 Task: Create a due date automation trigger when advanced on, on the tuesday after a card is due add fields without custom field "Resume" set to a date more than 1 working days ago at 11:00 AM.
Action: Mouse moved to (1179, 373)
Screenshot: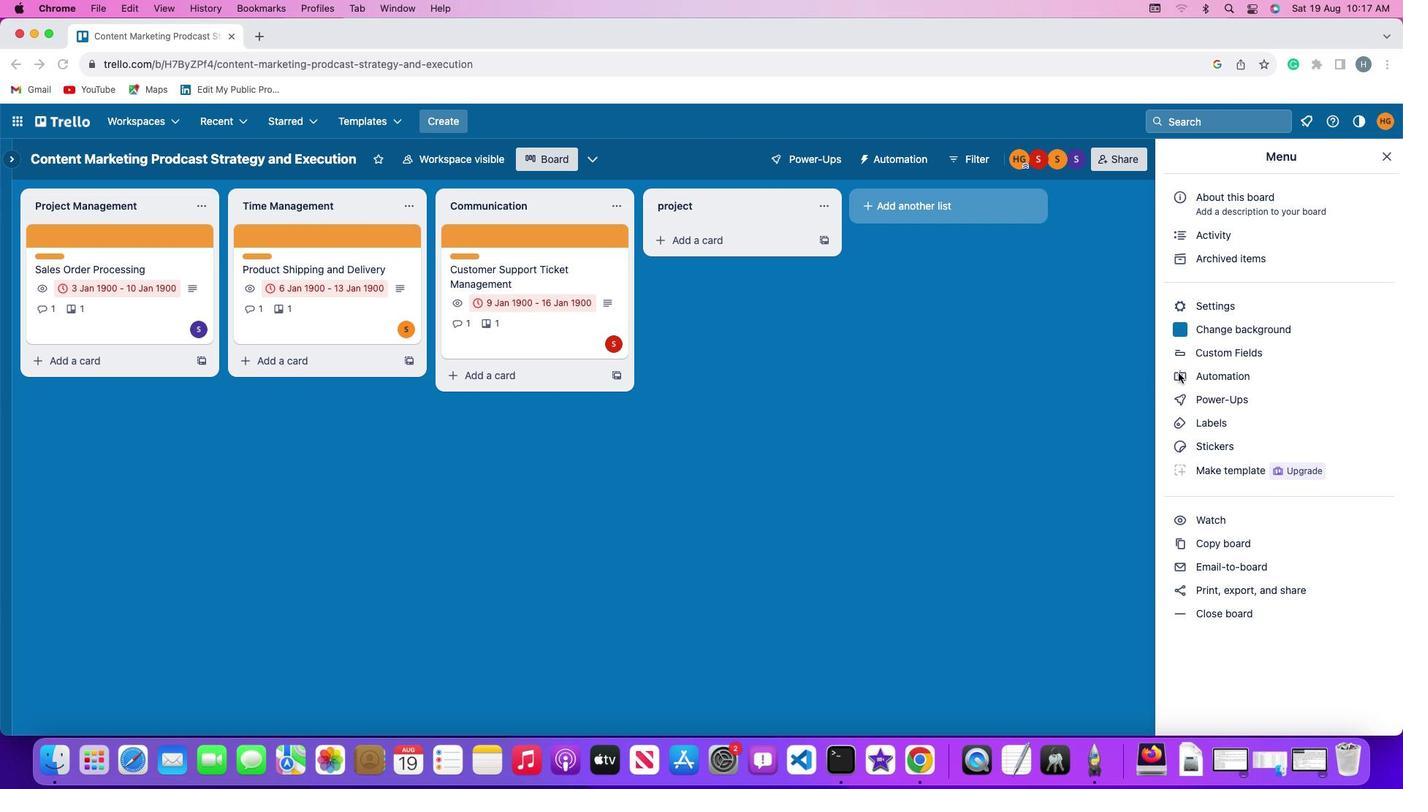 
Action: Mouse pressed left at (1179, 373)
Screenshot: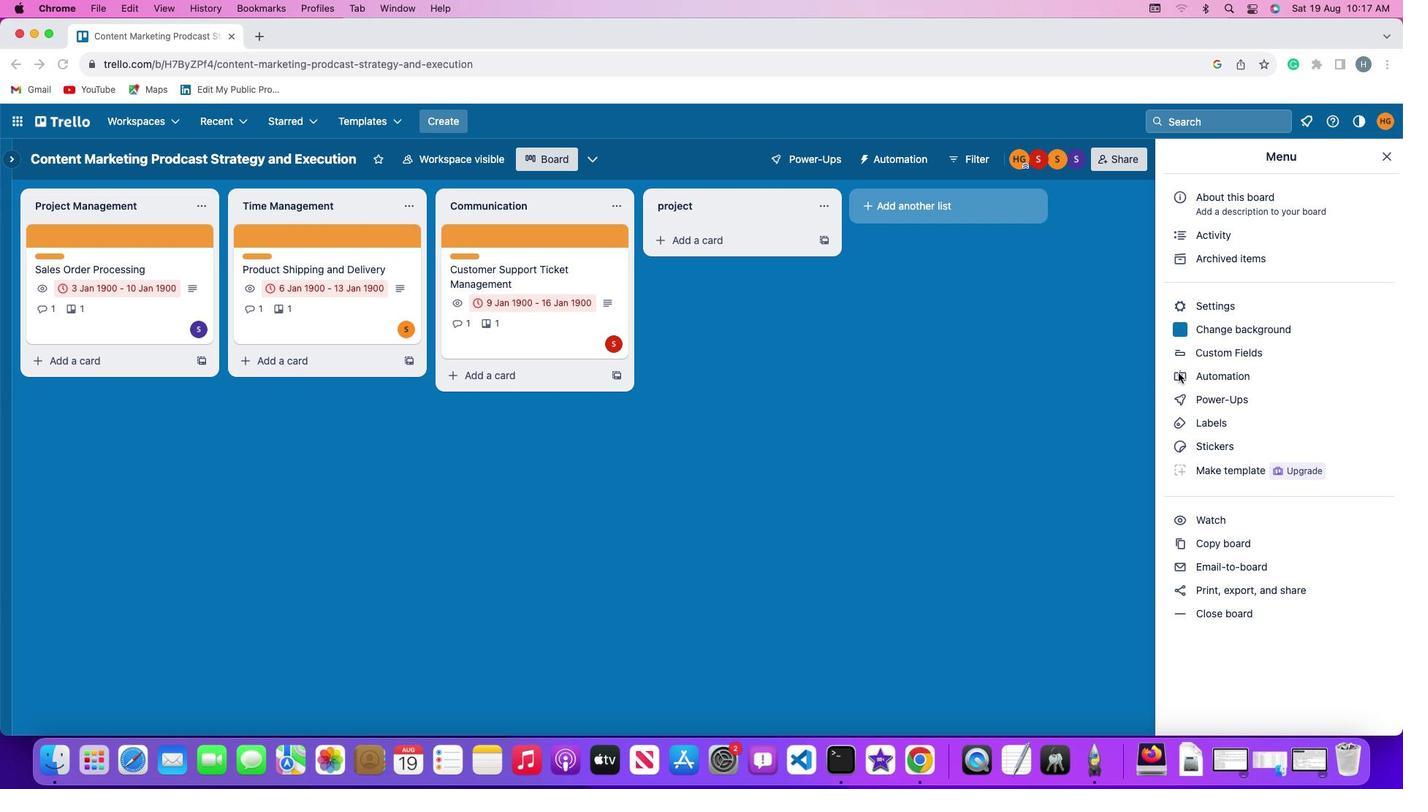 
Action: Mouse pressed left at (1179, 373)
Screenshot: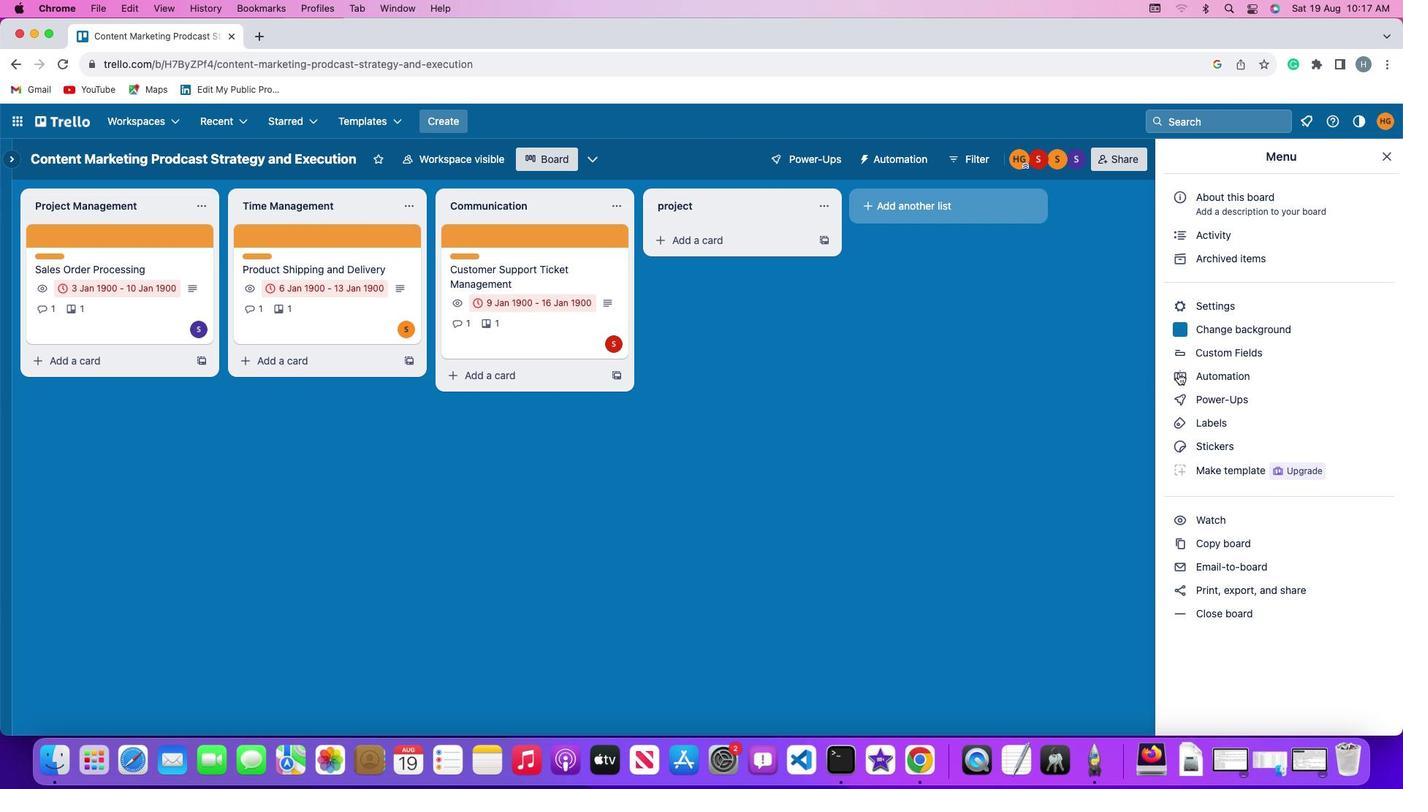 
Action: Mouse moved to (92, 342)
Screenshot: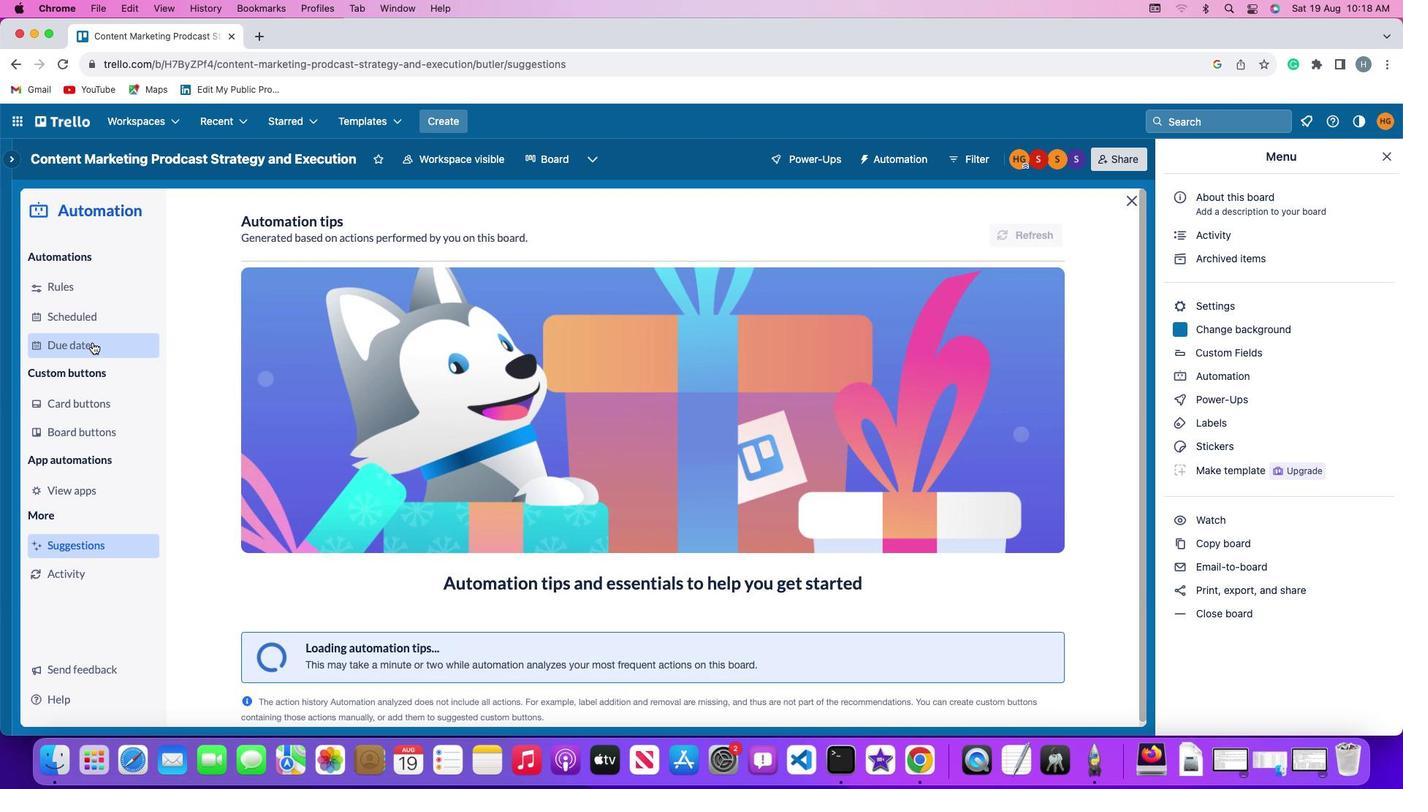 
Action: Mouse pressed left at (92, 342)
Screenshot: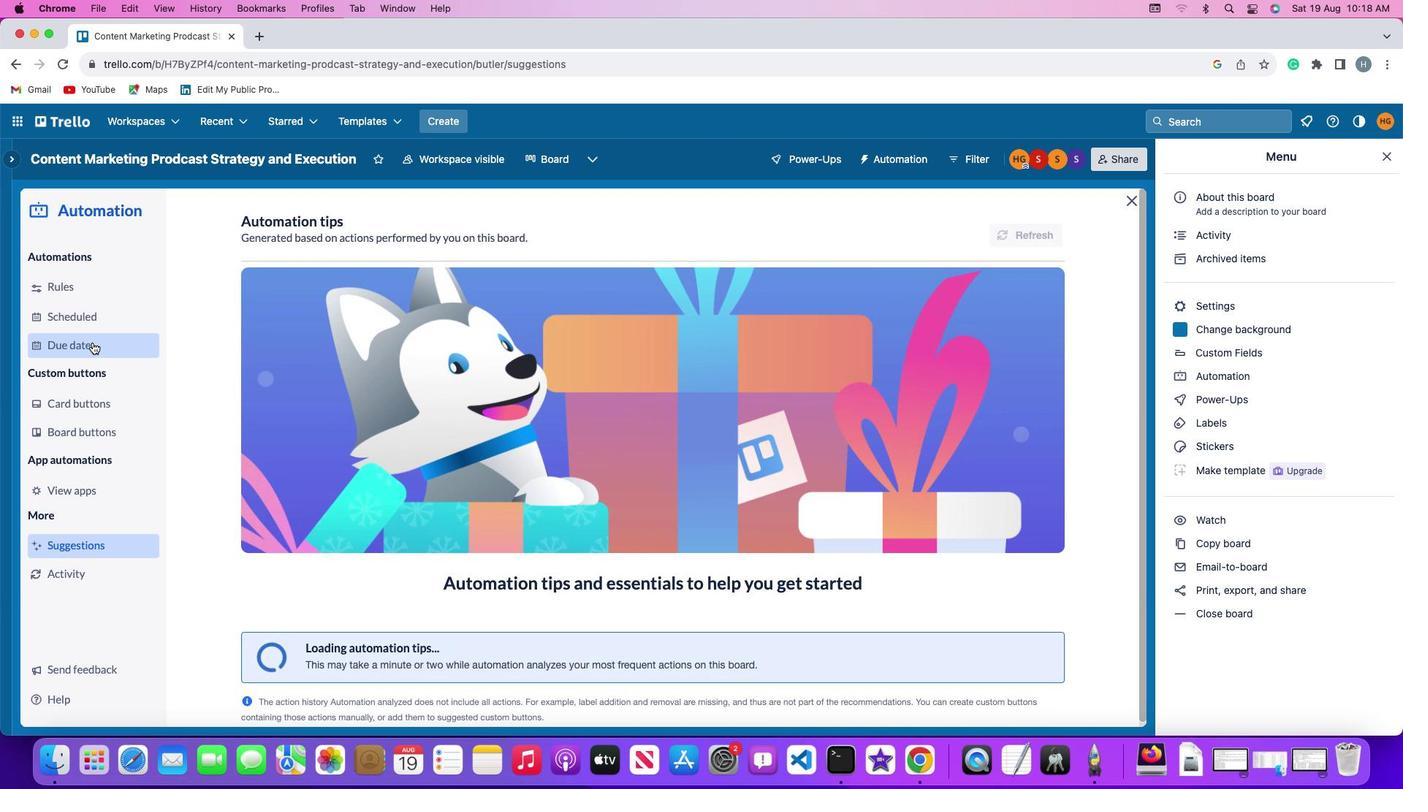 
Action: Mouse moved to (986, 222)
Screenshot: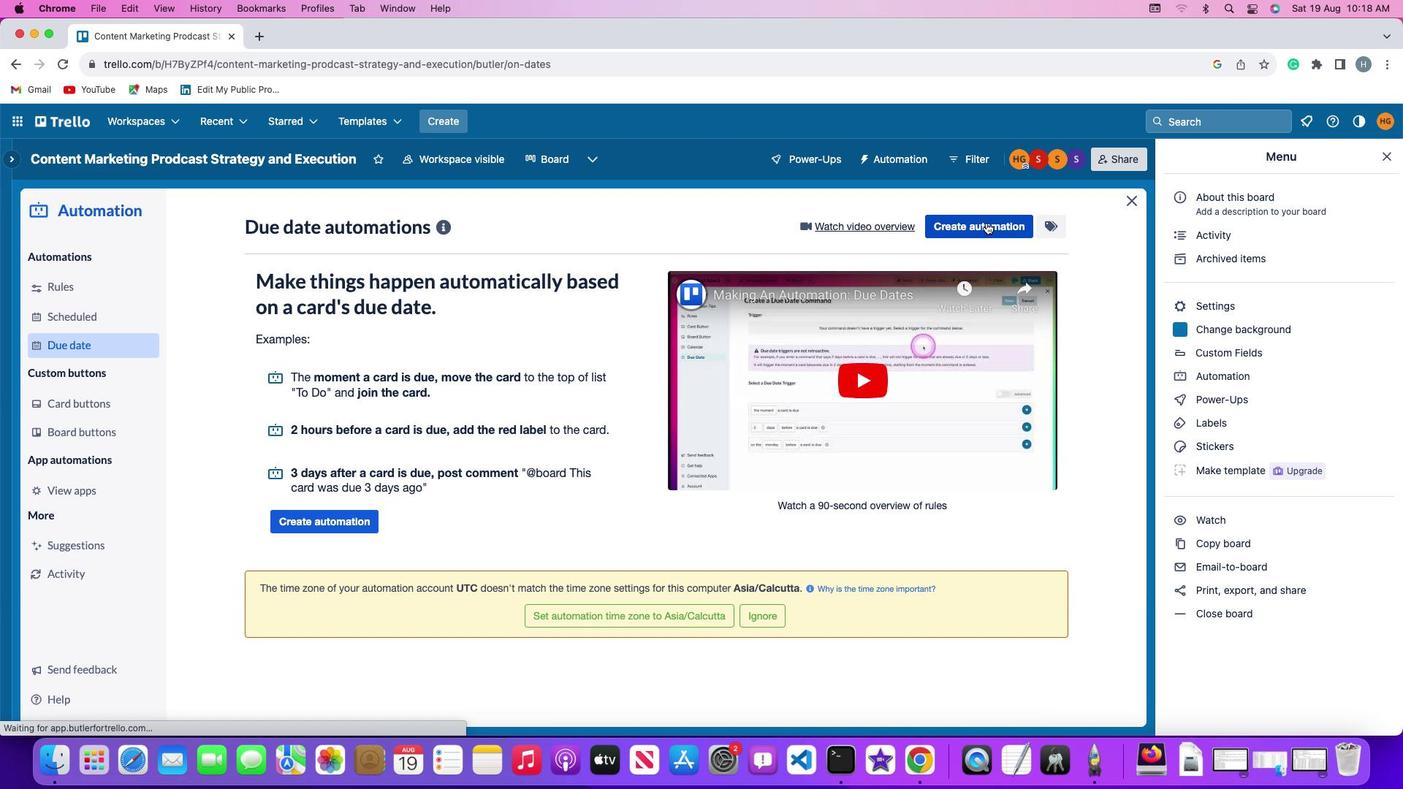 
Action: Mouse pressed left at (986, 222)
Screenshot: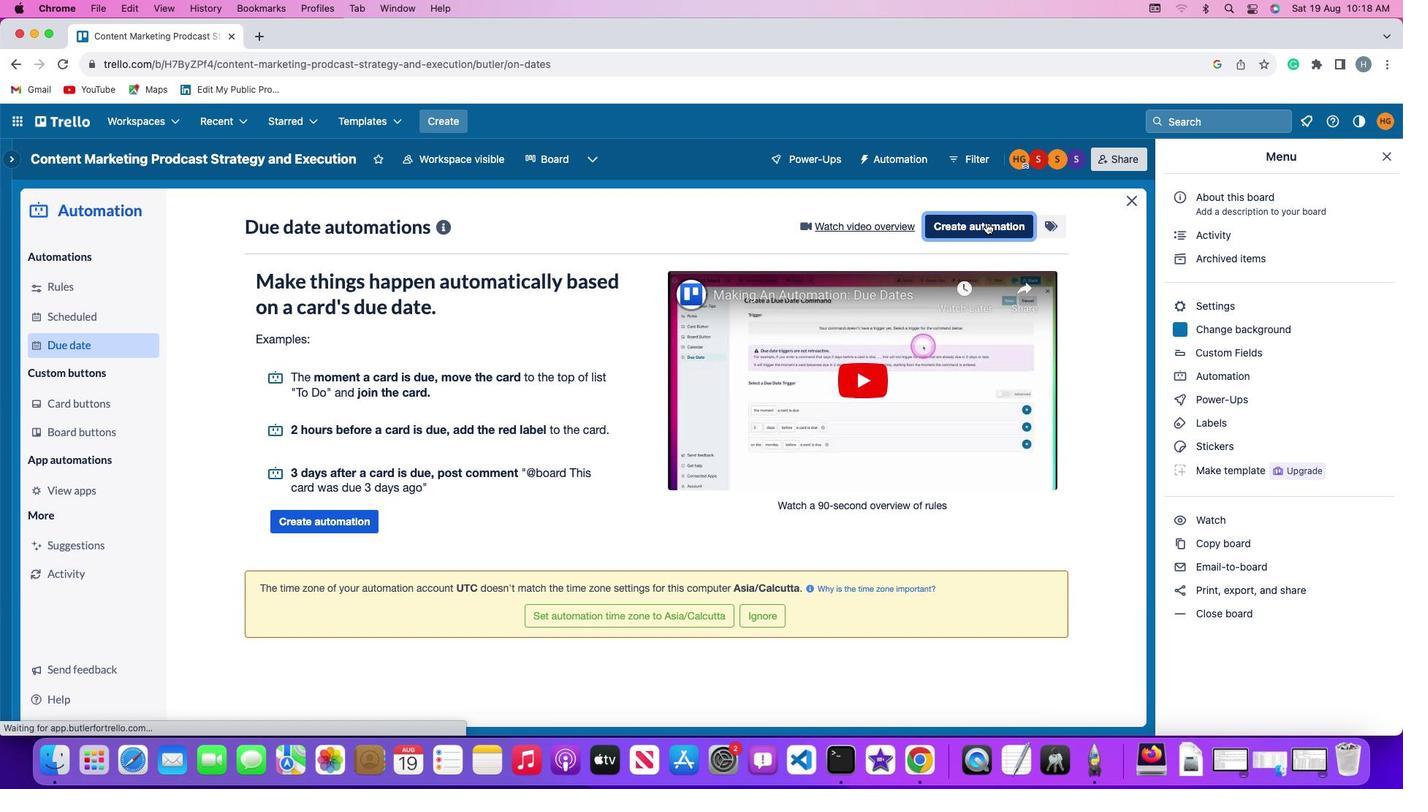 
Action: Mouse moved to (298, 362)
Screenshot: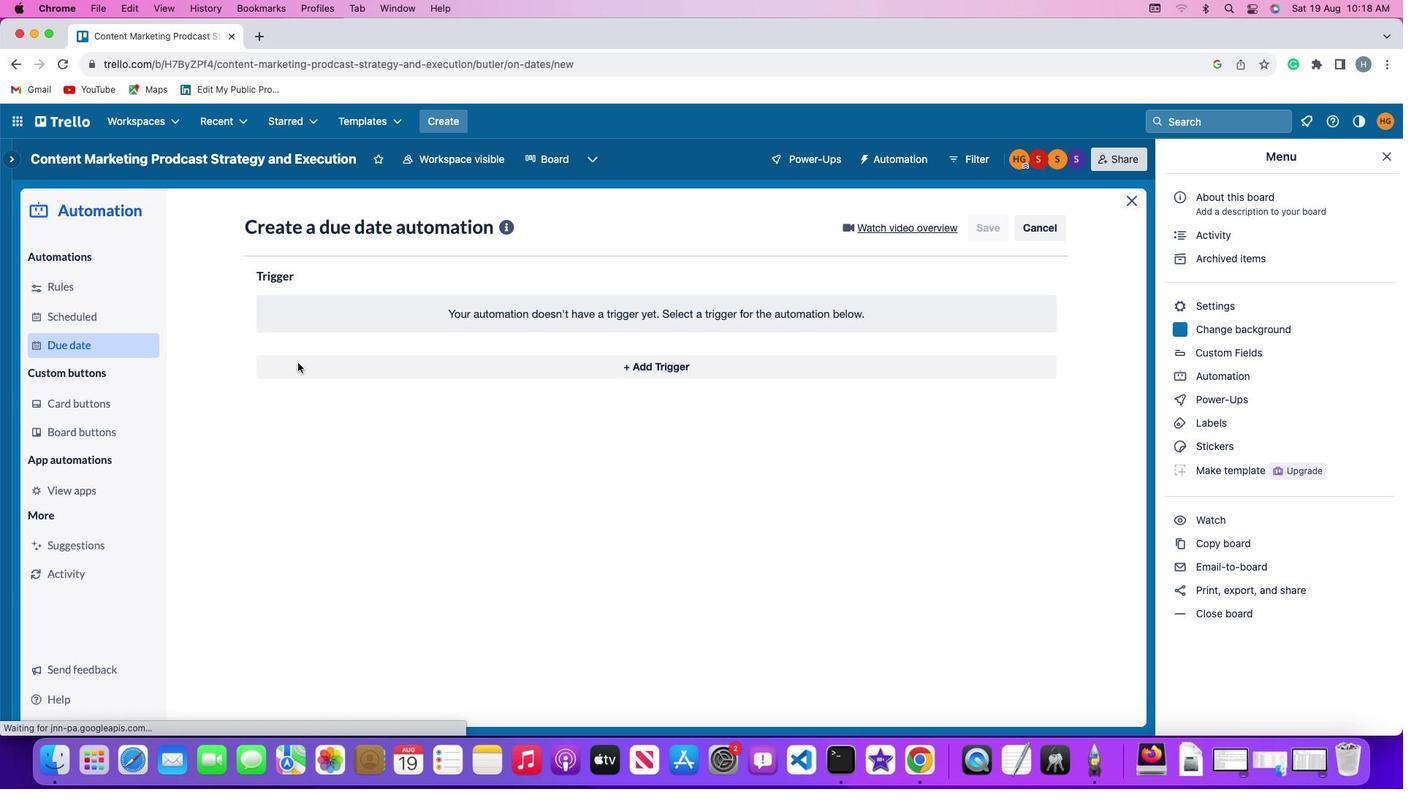 
Action: Mouse pressed left at (298, 362)
Screenshot: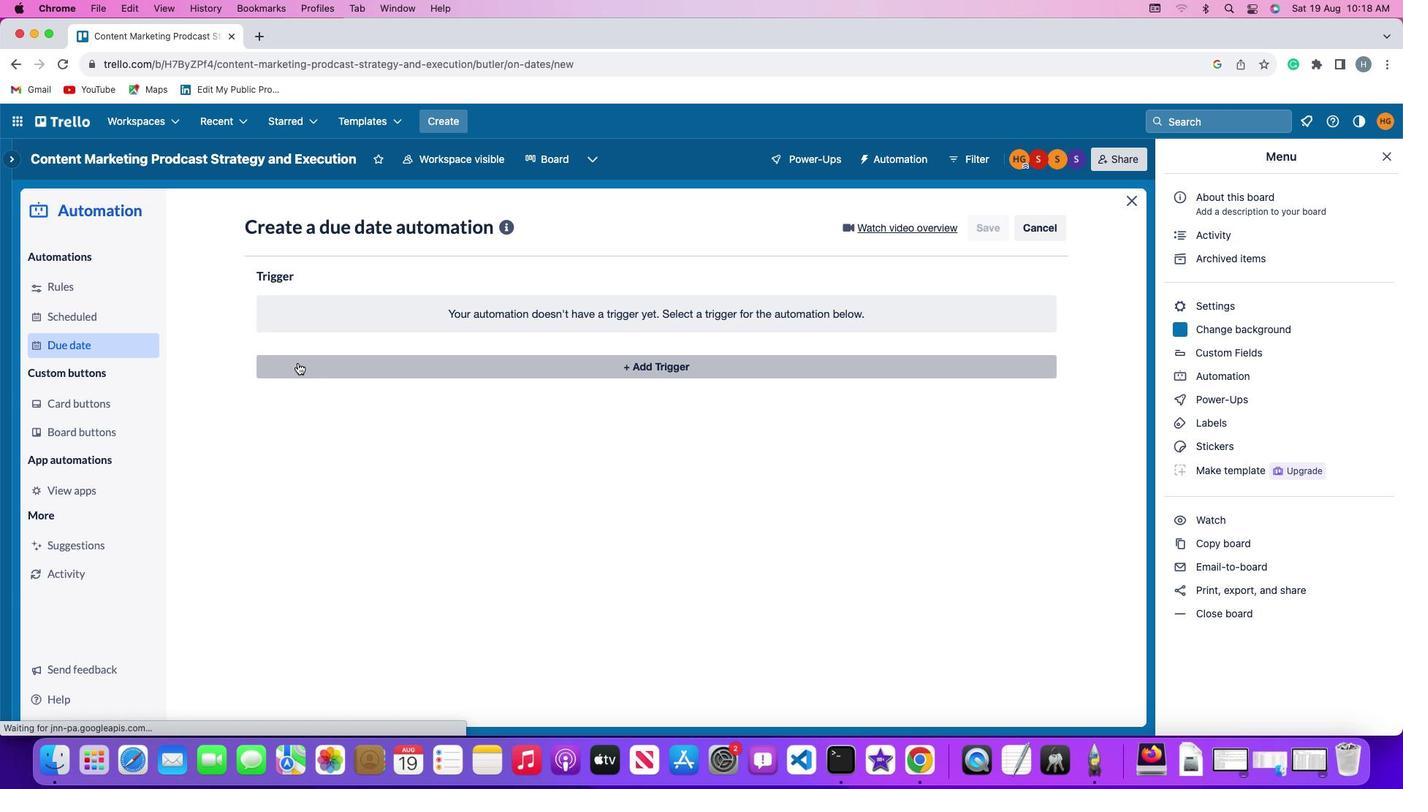 
Action: Mouse moved to (315, 632)
Screenshot: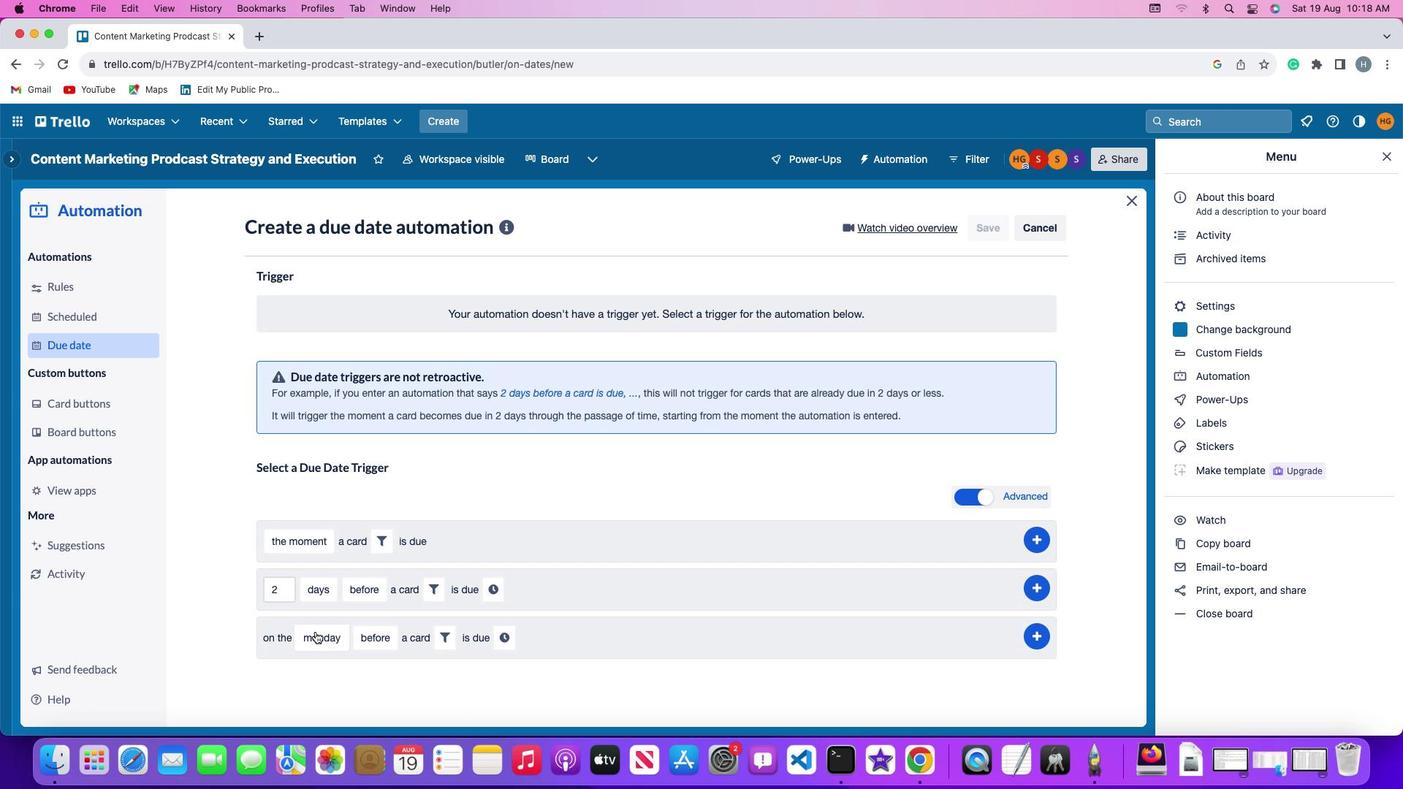 
Action: Mouse pressed left at (315, 632)
Screenshot: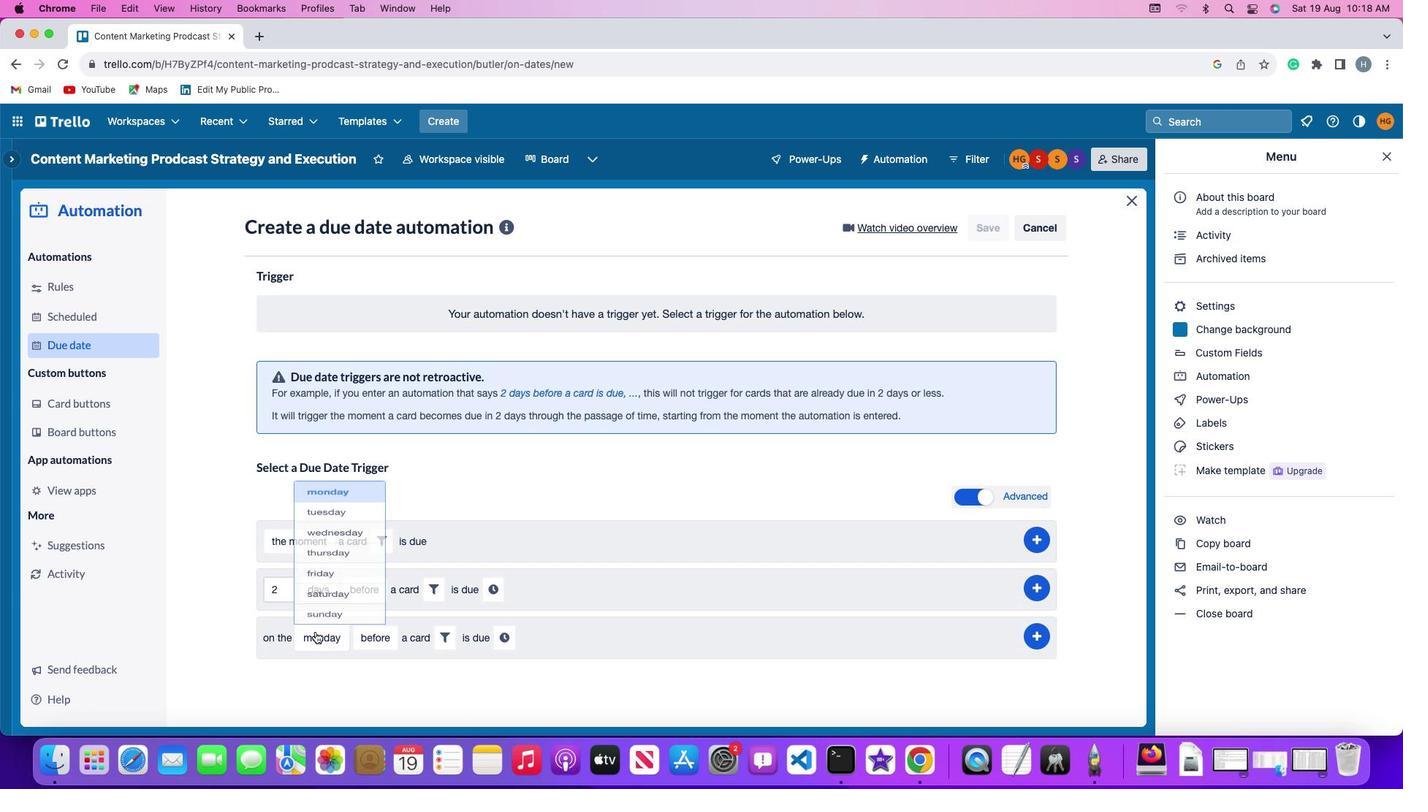 
Action: Mouse moved to (337, 471)
Screenshot: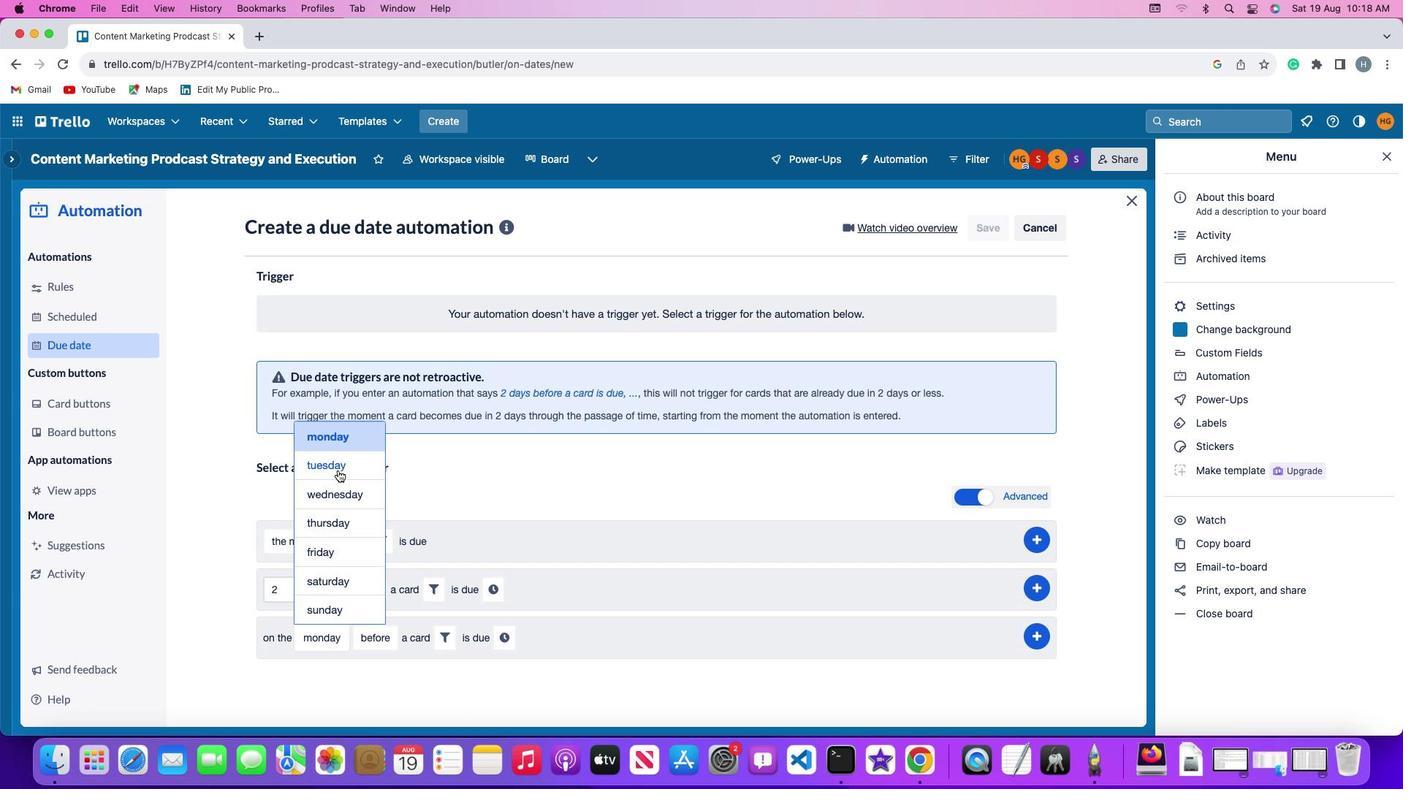 
Action: Mouse pressed left at (337, 471)
Screenshot: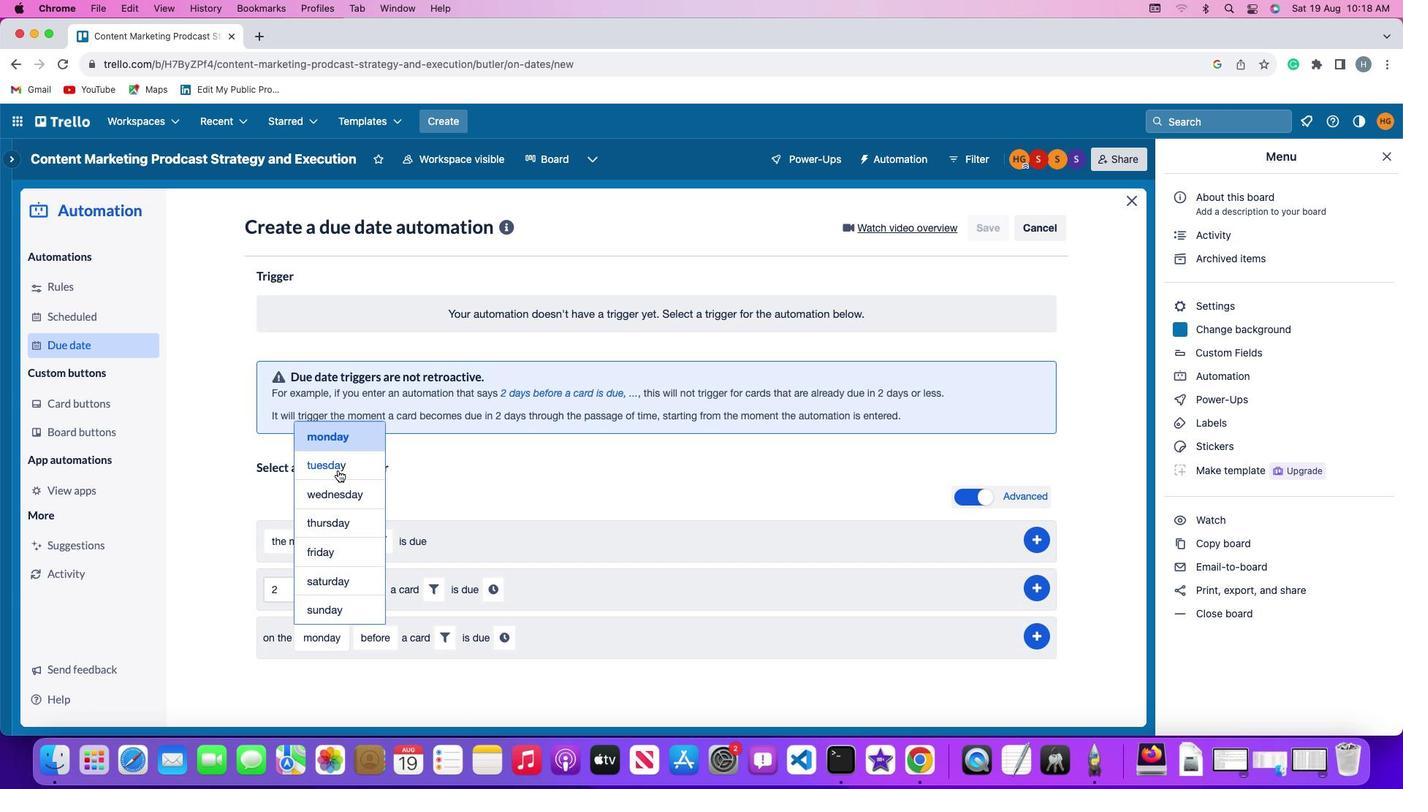 
Action: Mouse moved to (380, 630)
Screenshot: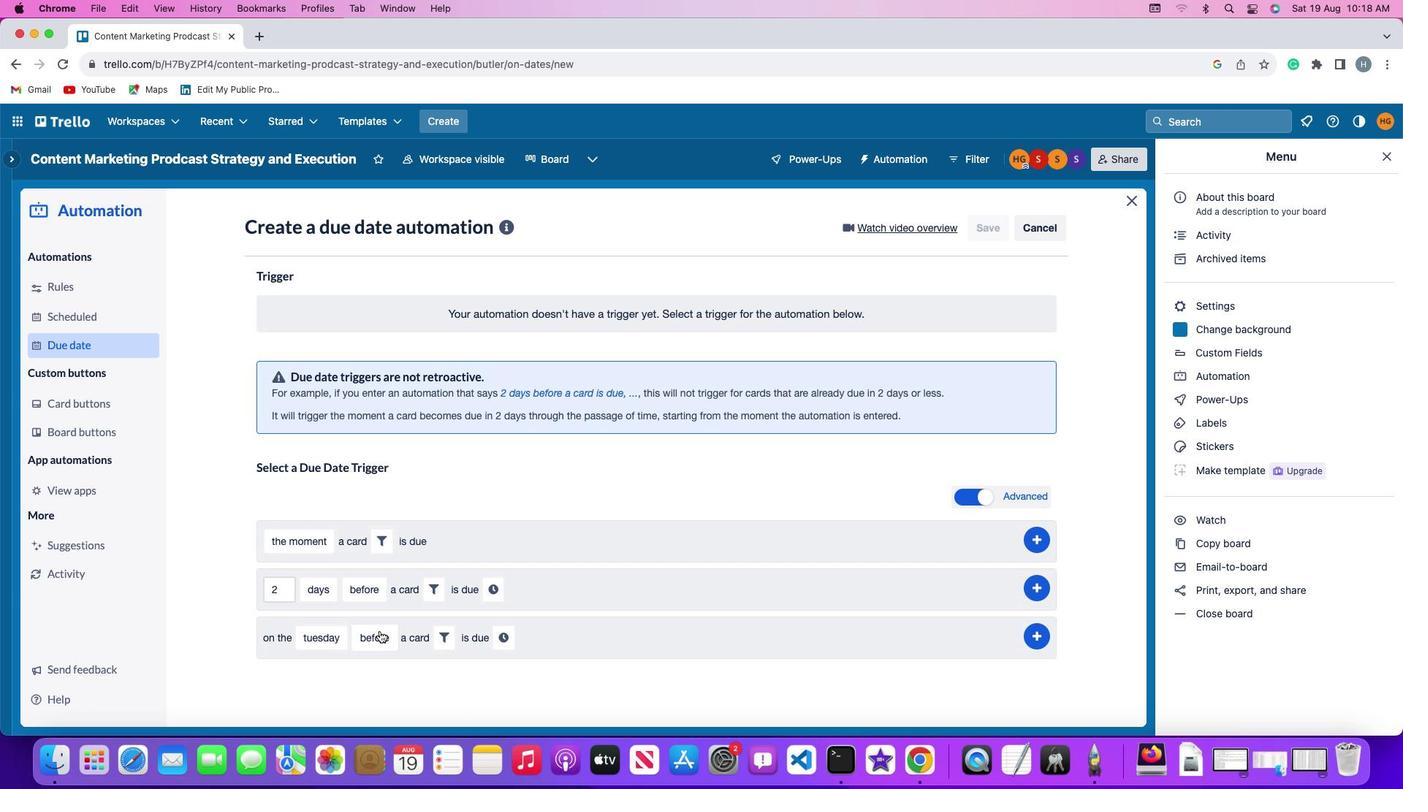 
Action: Mouse pressed left at (380, 630)
Screenshot: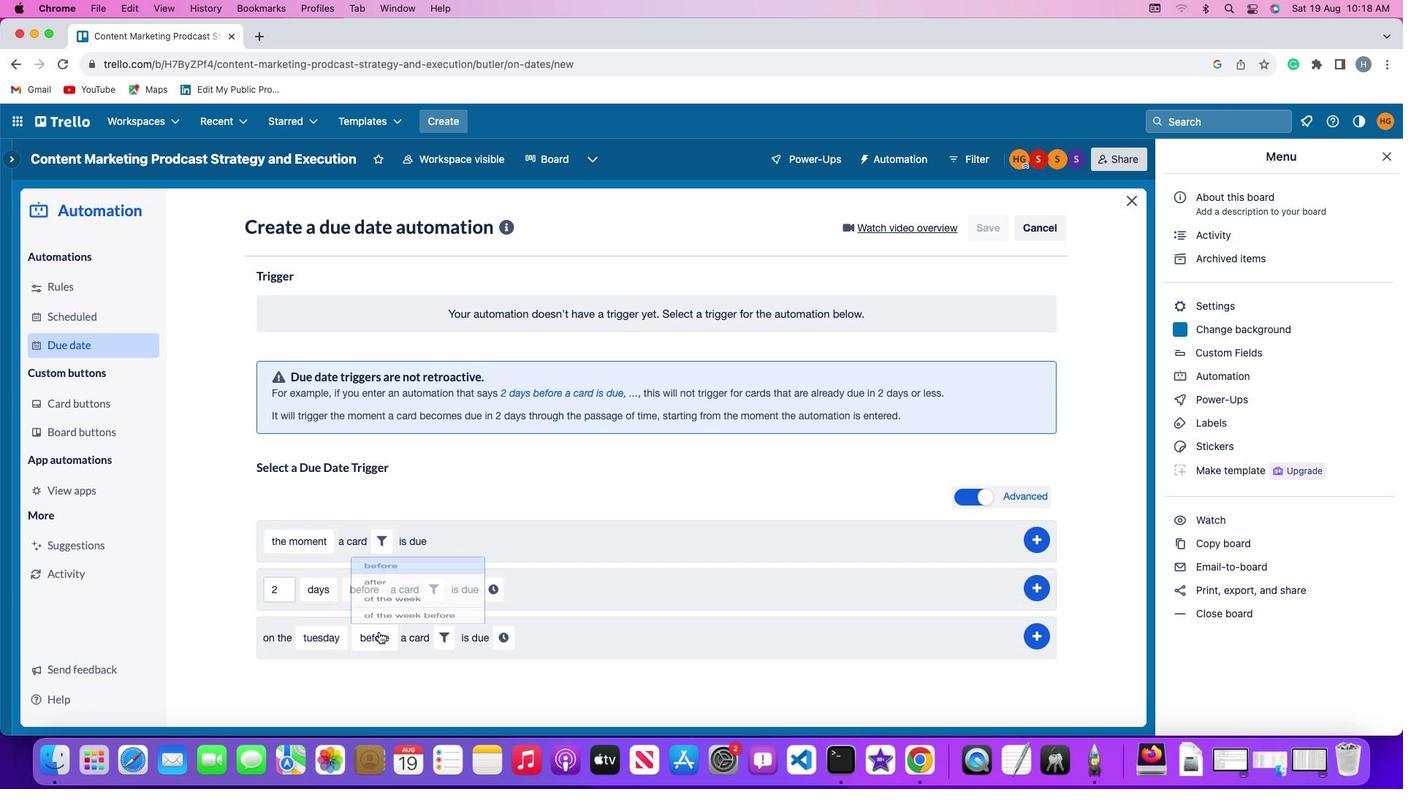 
Action: Mouse moved to (386, 557)
Screenshot: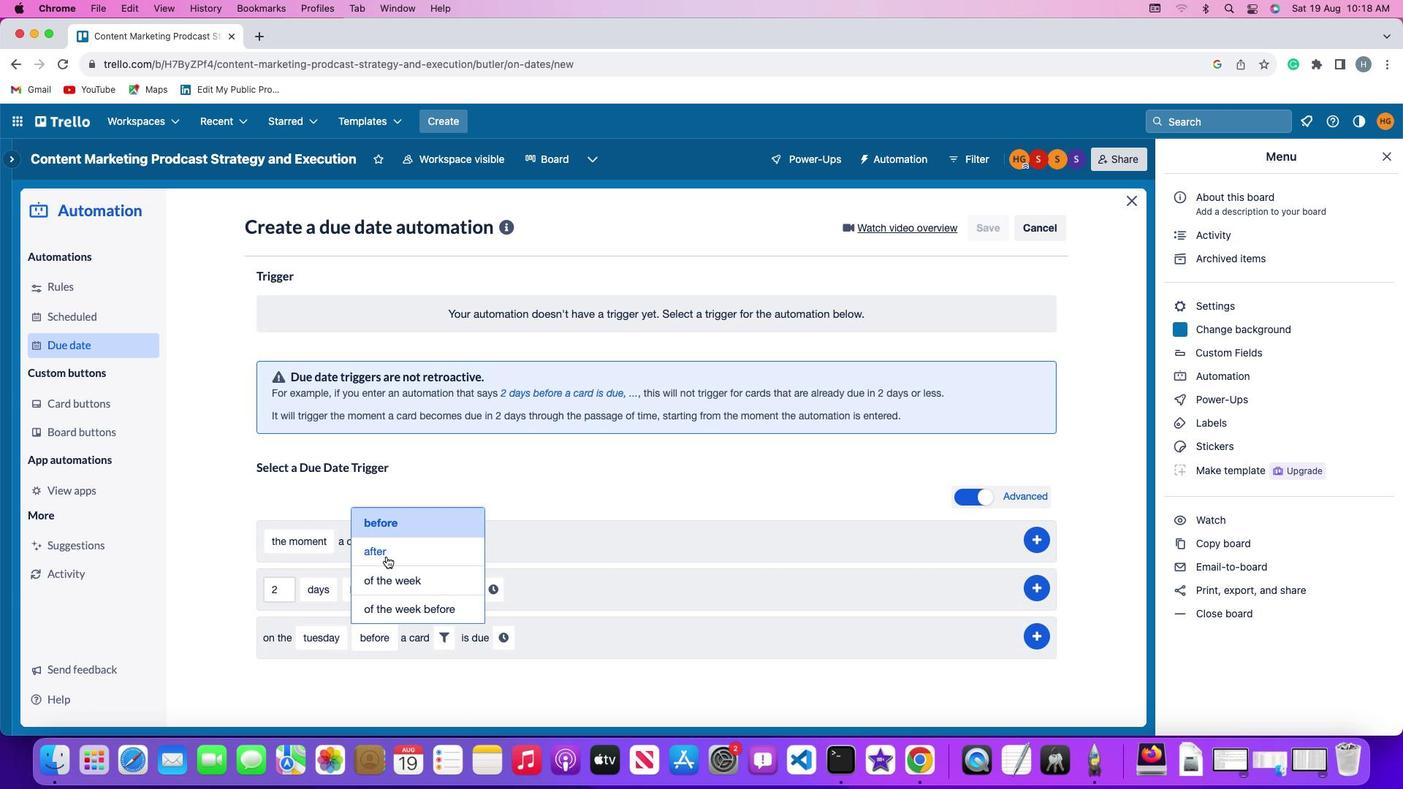 
Action: Mouse pressed left at (386, 557)
Screenshot: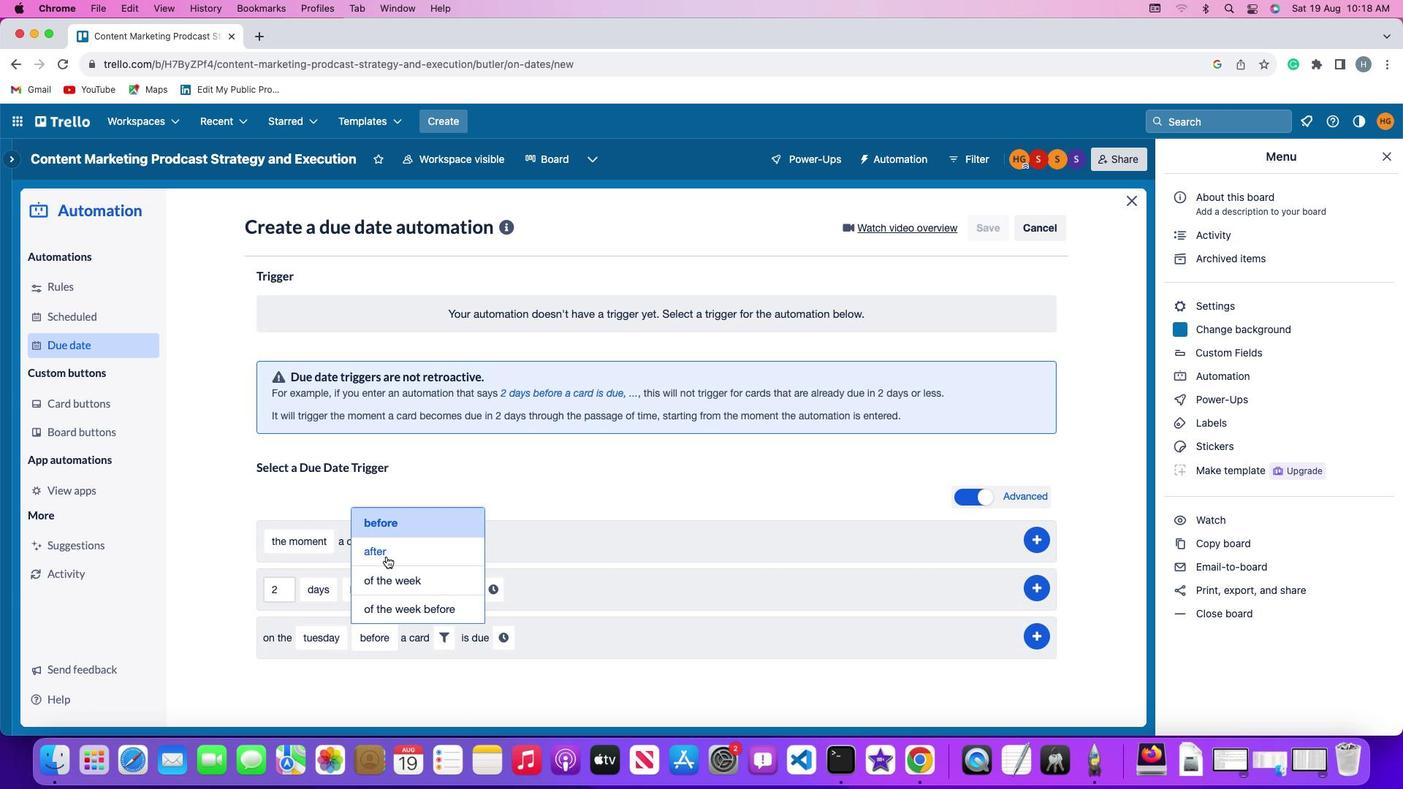 
Action: Mouse moved to (435, 641)
Screenshot: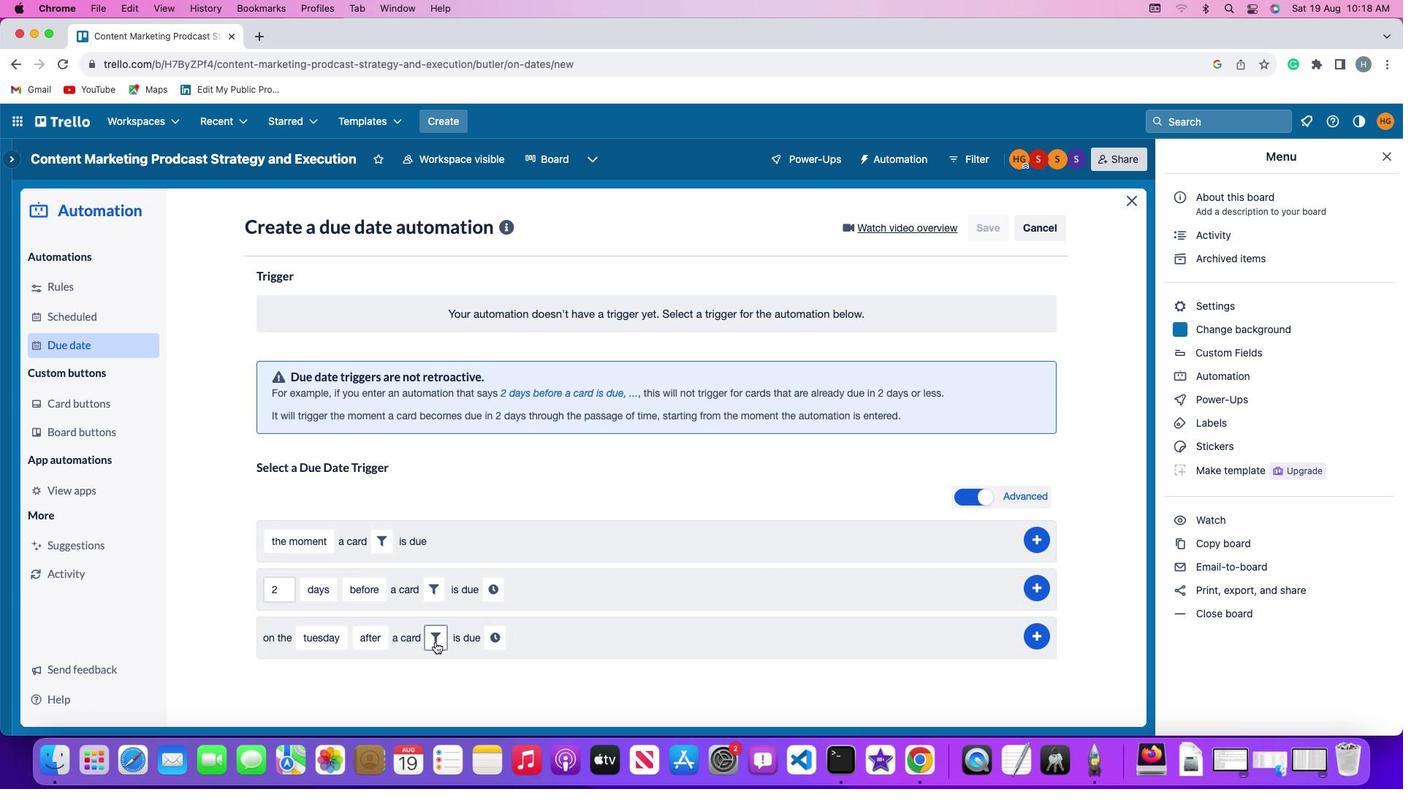 
Action: Mouse pressed left at (435, 641)
Screenshot: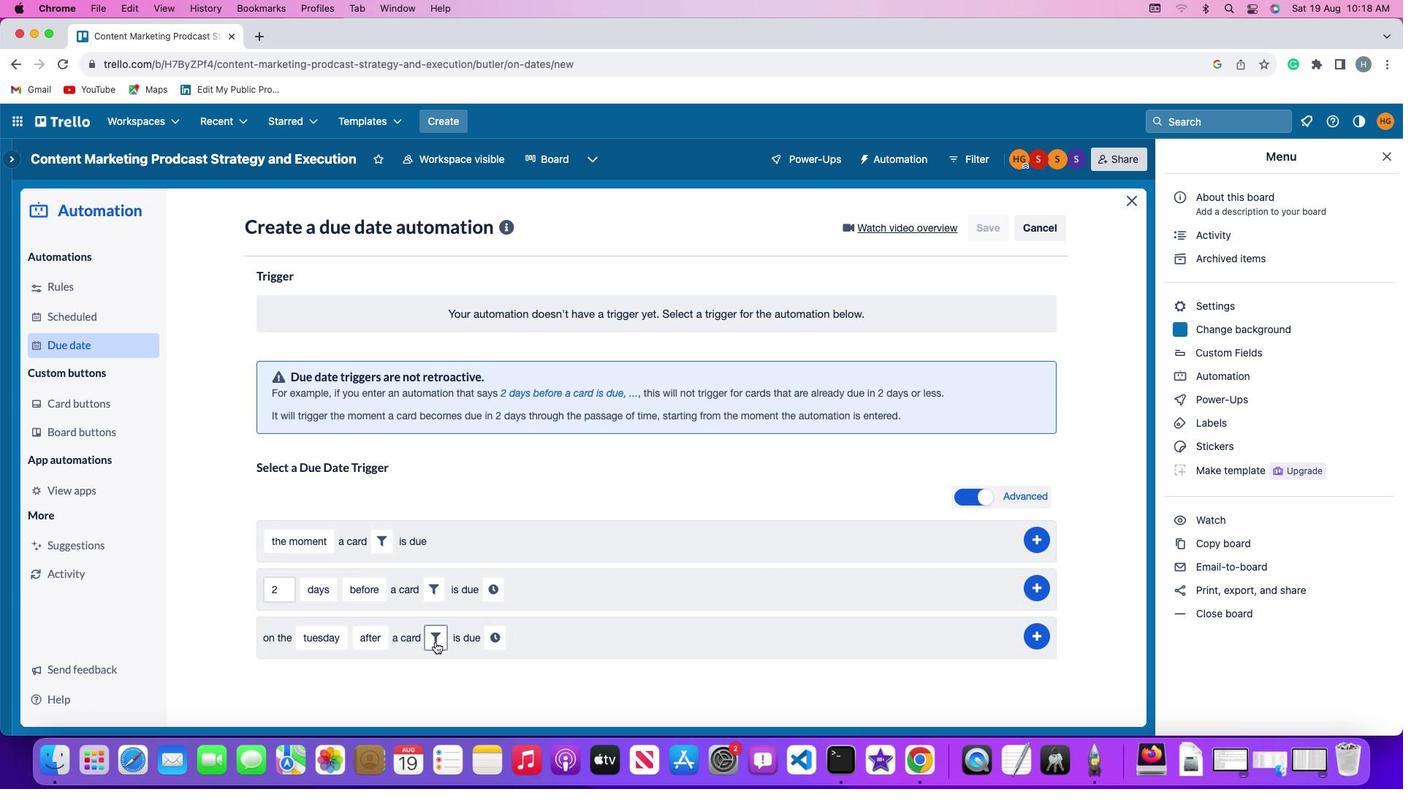 
Action: Mouse moved to (664, 683)
Screenshot: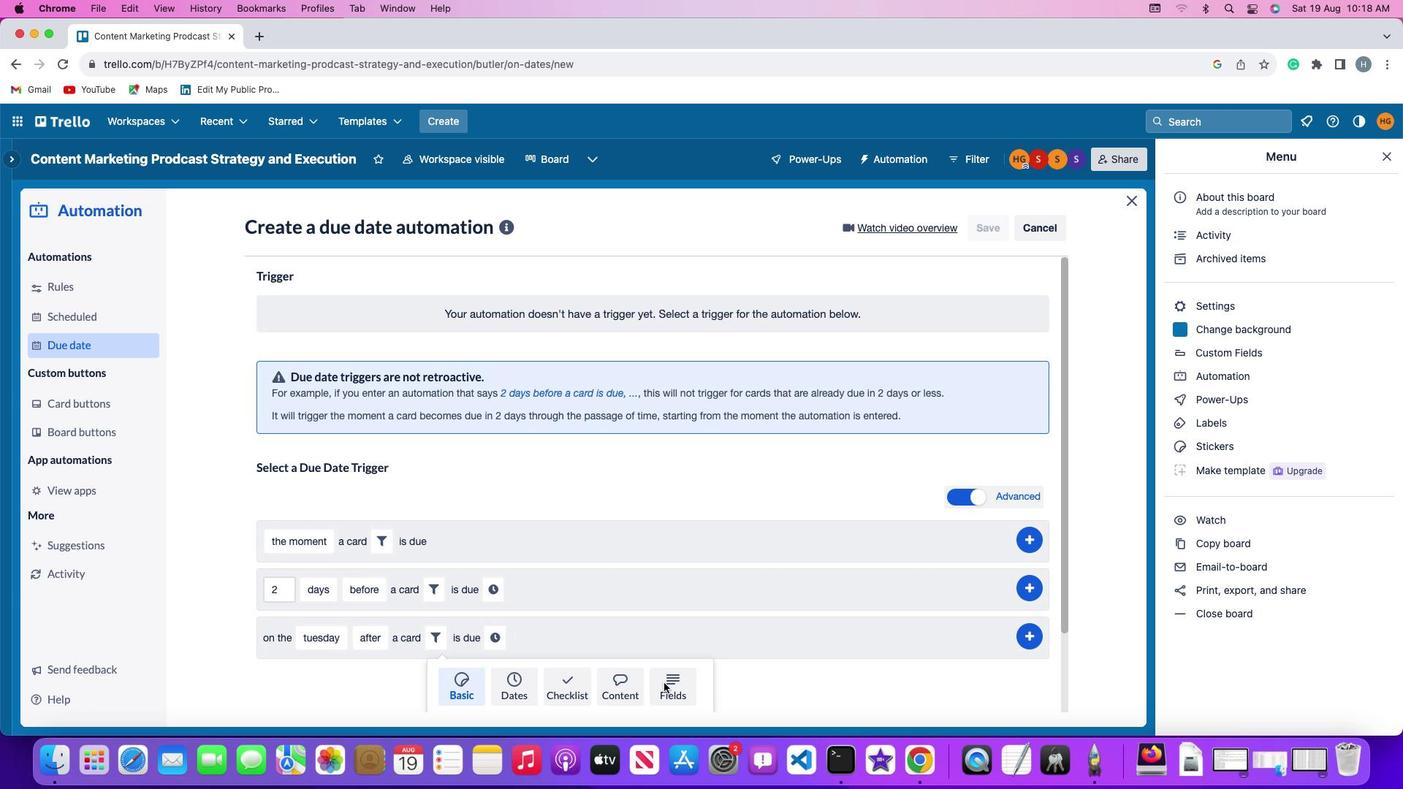 
Action: Mouse pressed left at (664, 683)
Screenshot: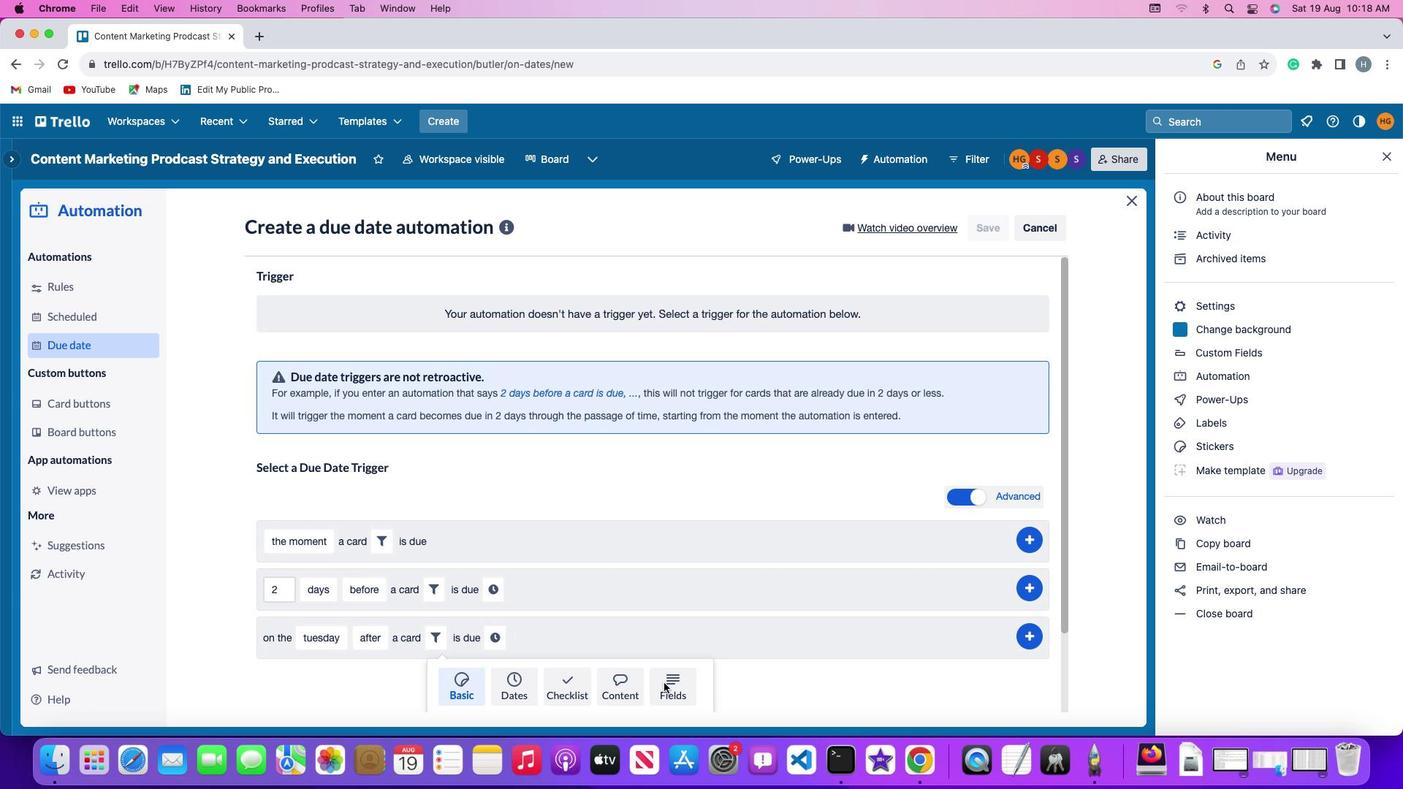 
Action: Mouse moved to (353, 686)
Screenshot: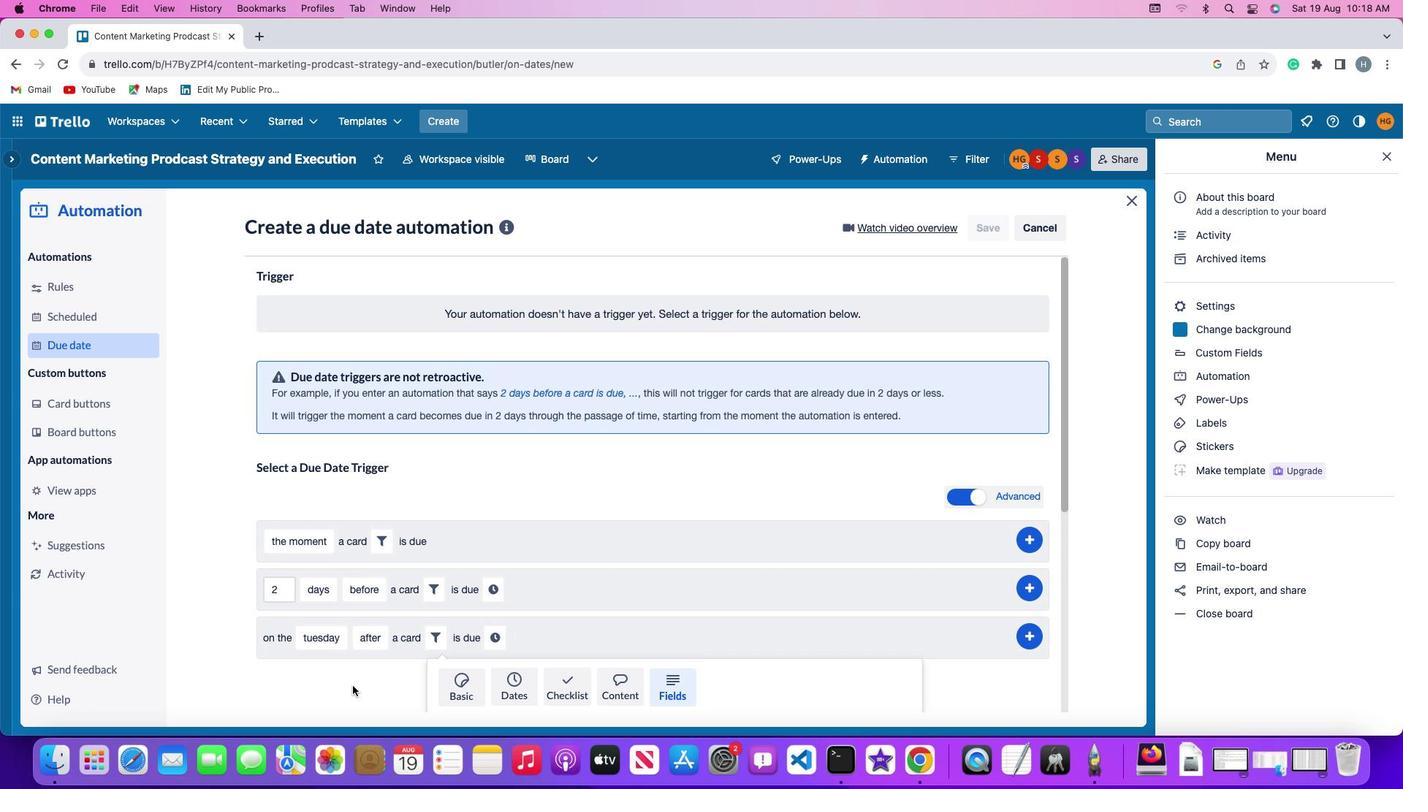 
Action: Mouse scrolled (353, 686) with delta (0, 0)
Screenshot: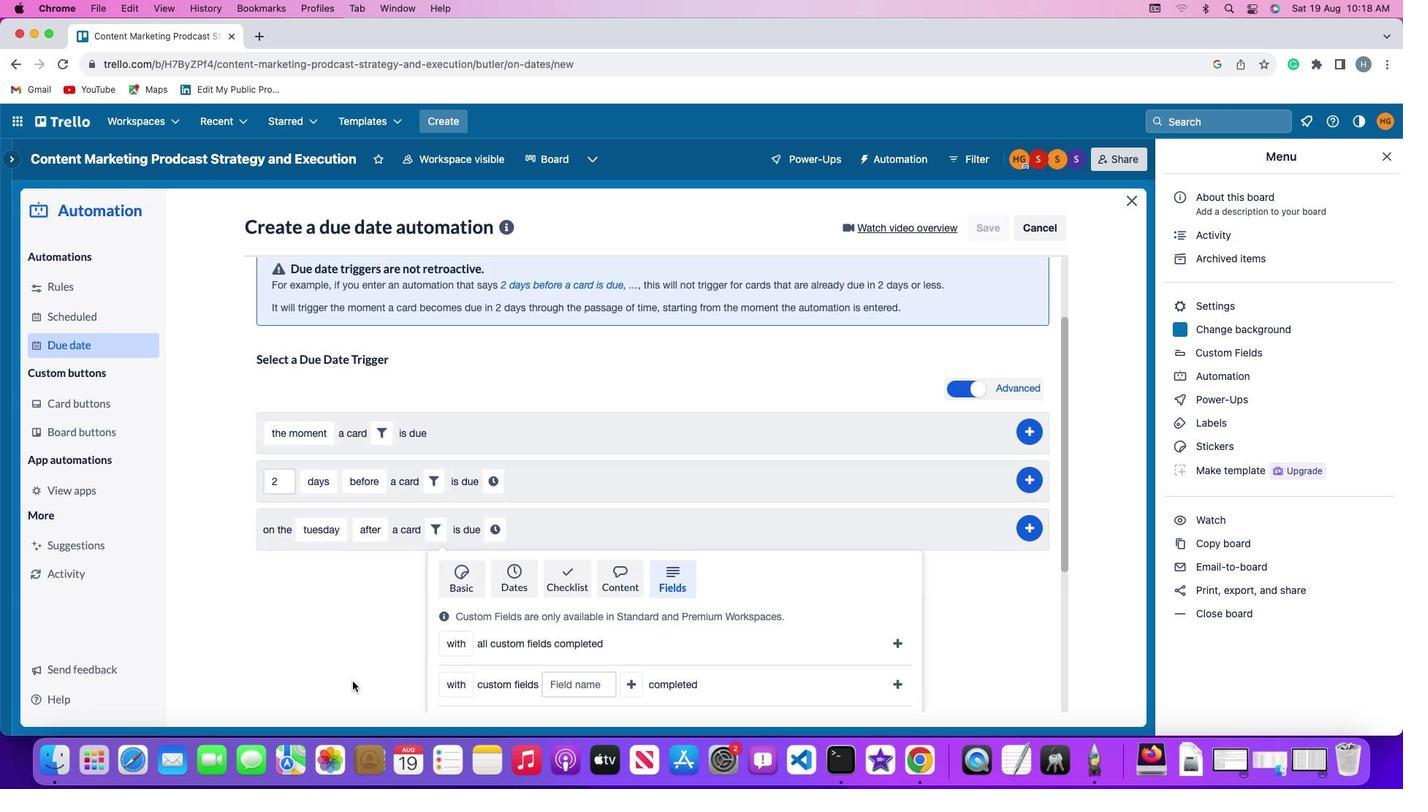 
Action: Mouse scrolled (353, 686) with delta (0, 0)
Screenshot: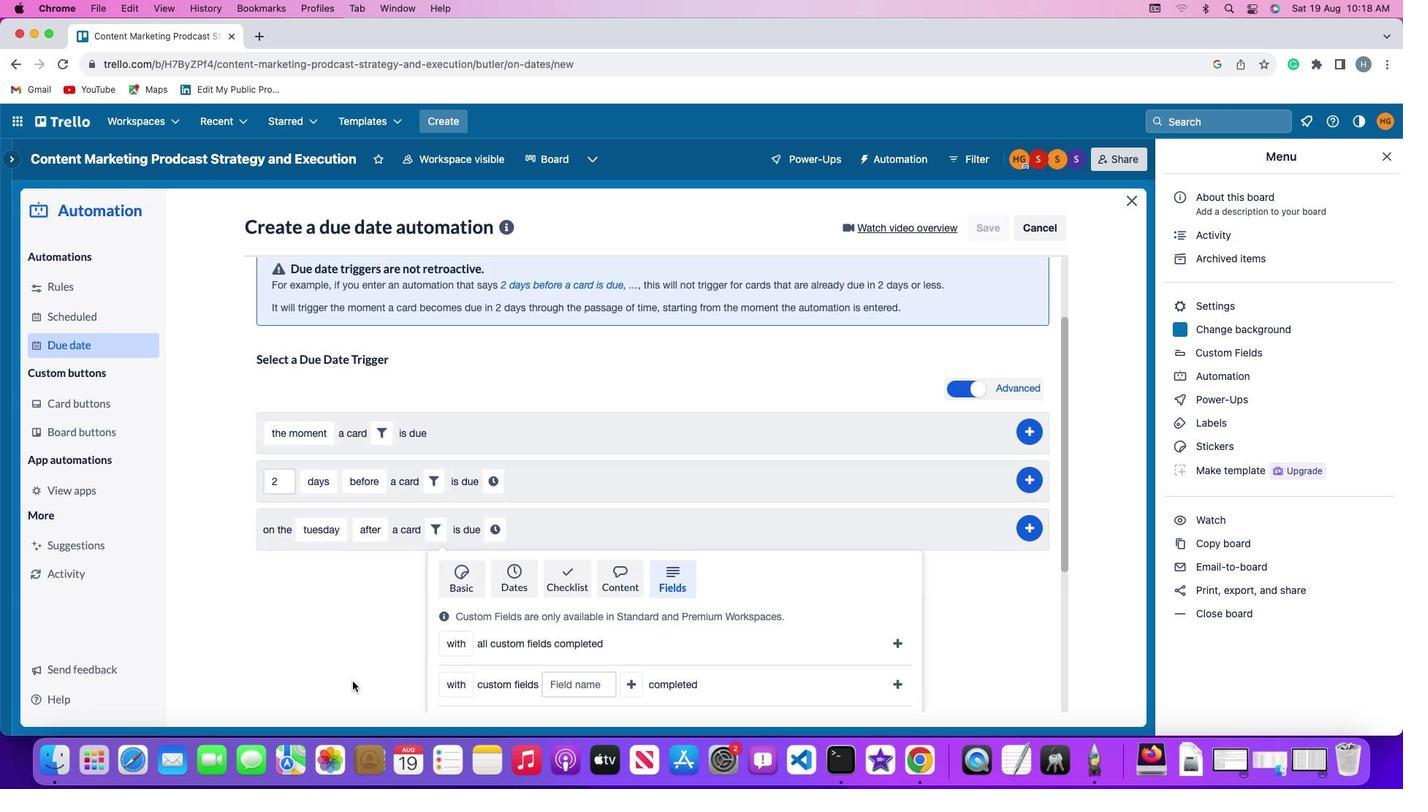 
Action: Mouse scrolled (353, 686) with delta (0, -2)
Screenshot: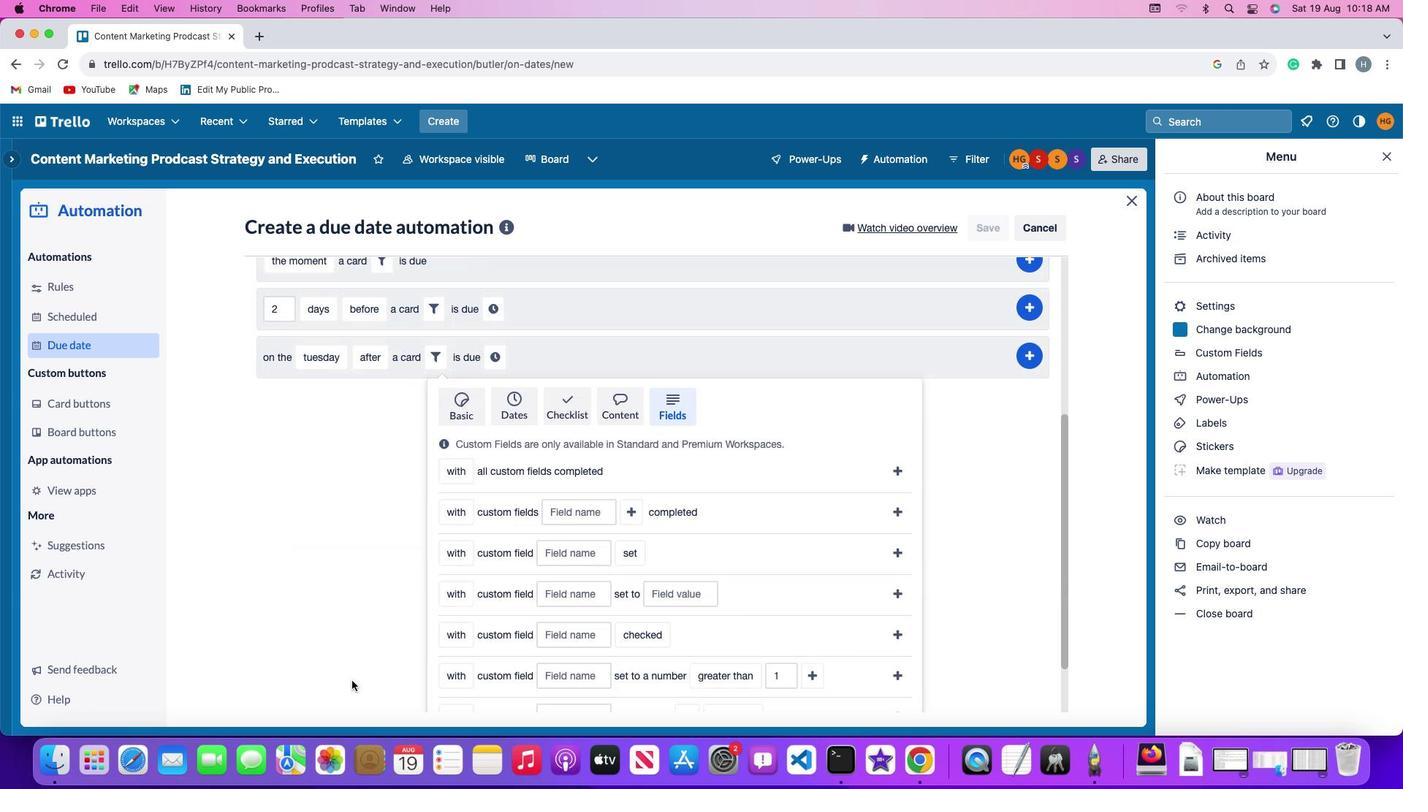 
Action: Mouse scrolled (353, 686) with delta (0, -3)
Screenshot: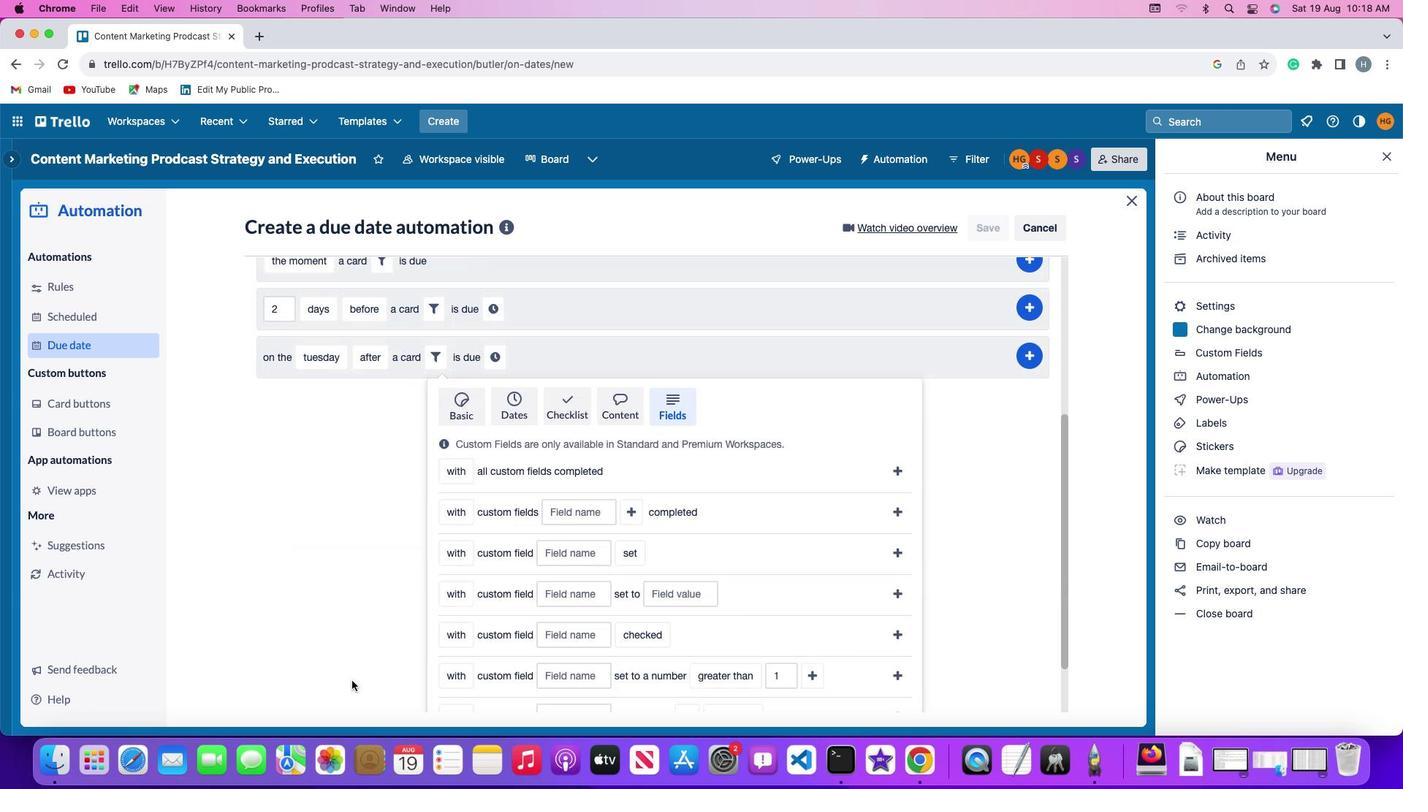 
Action: Mouse scrolled (353, 686) with delta (0, -4)
Screenshot: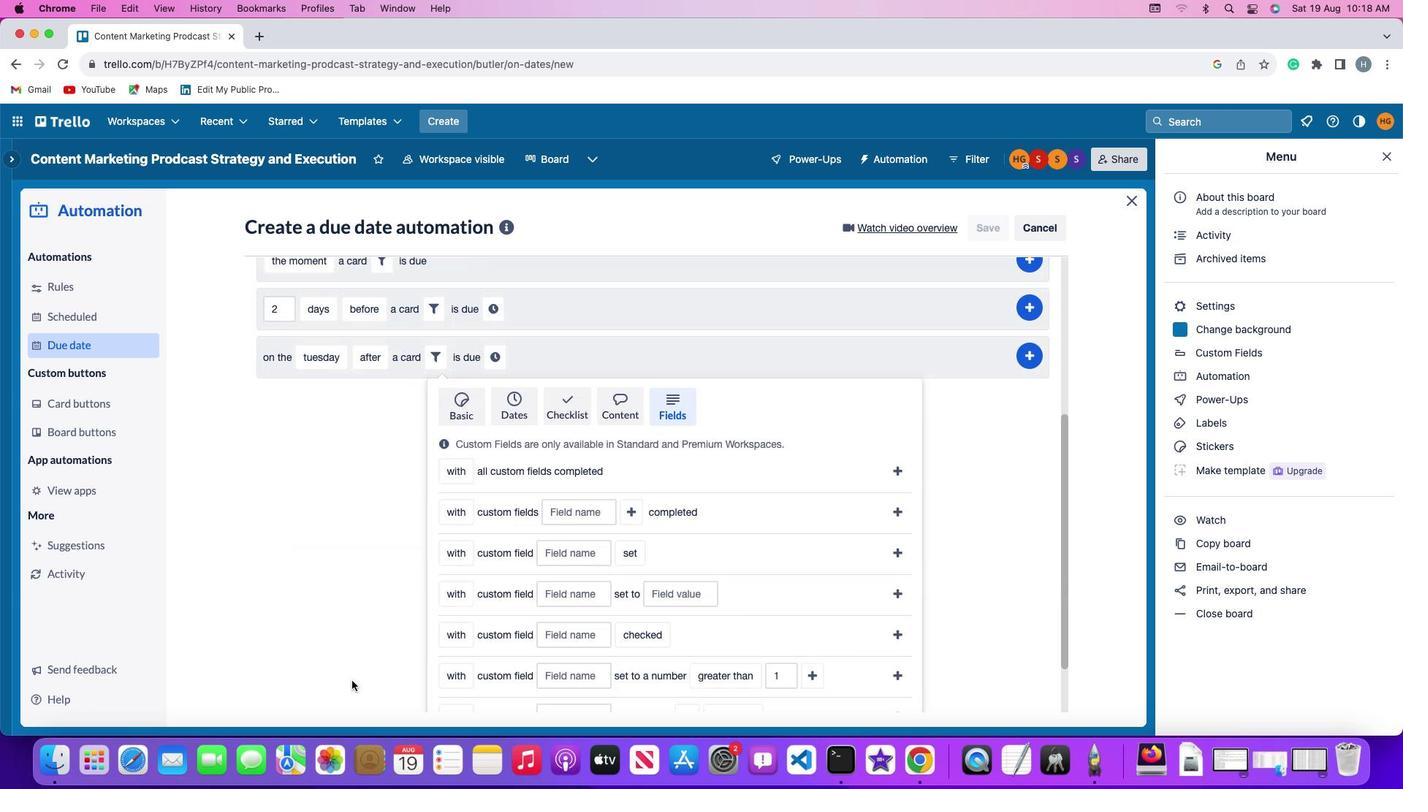 
Action: Mouse moved to (353, 685)
Screenshot: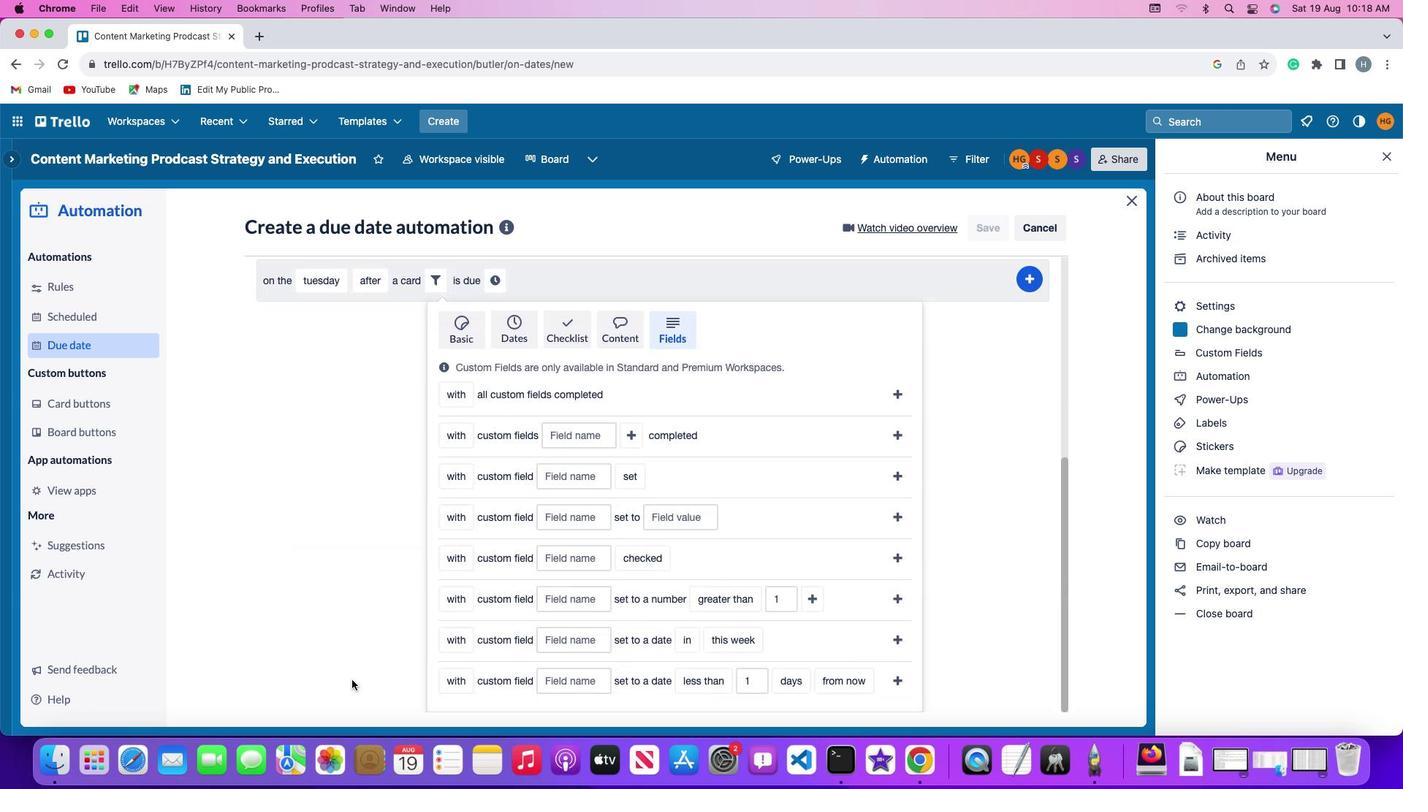 
Action: Mouse scrolled (353, 685) with delta (0, -5)
Screenshot: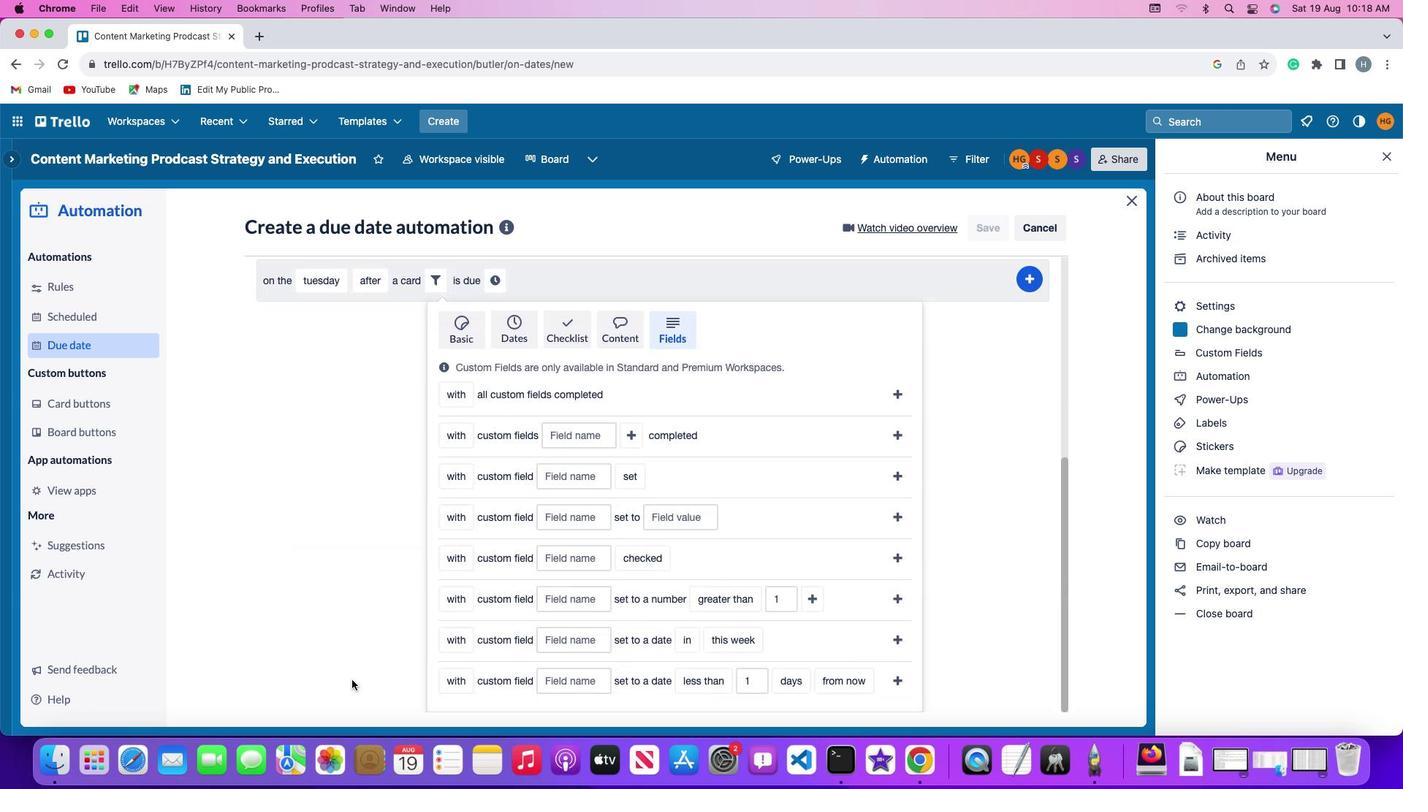 
Action: Mouse moved to (352, 679)
Screenshot: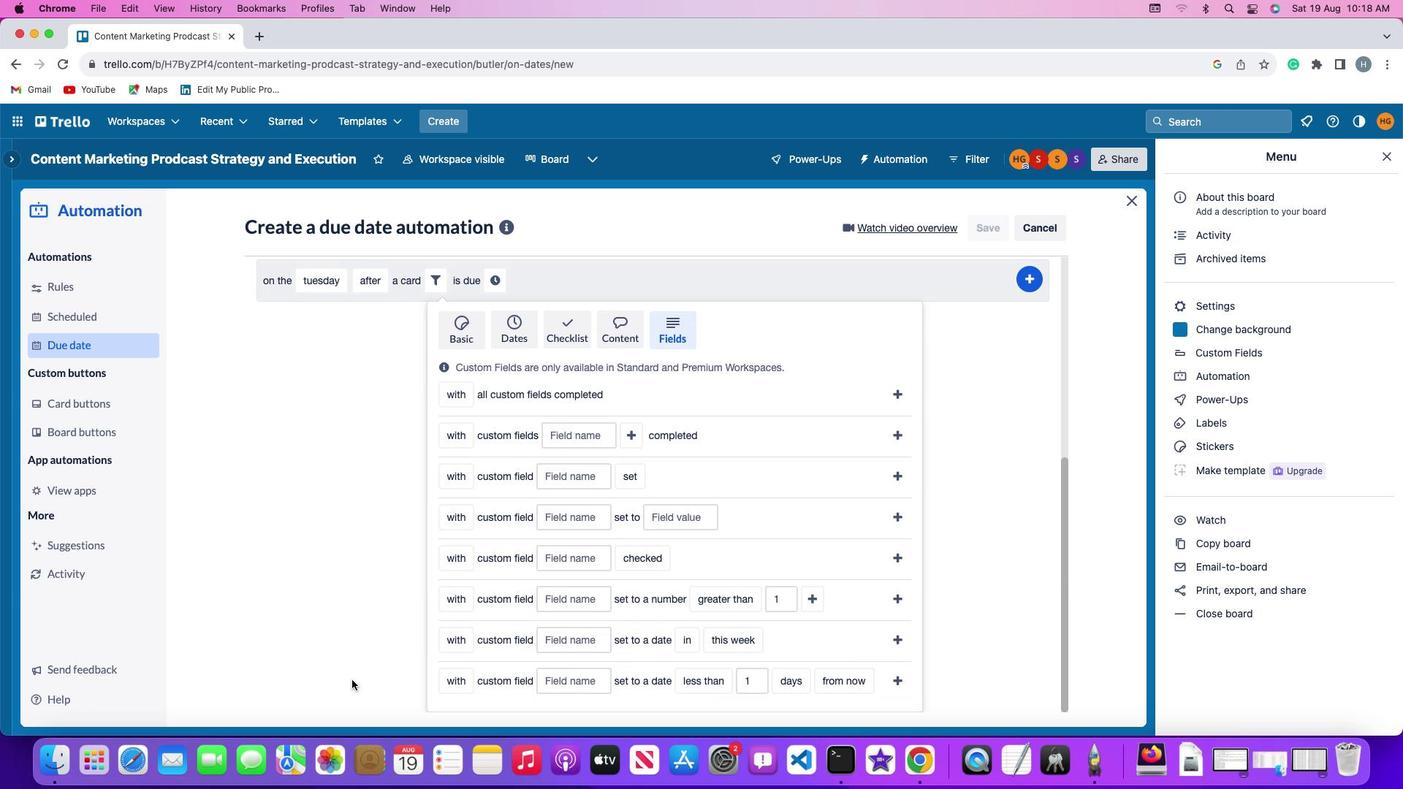 
Action: Mouse scrolled (352, 679) with delta (0, 0)
Screenshot: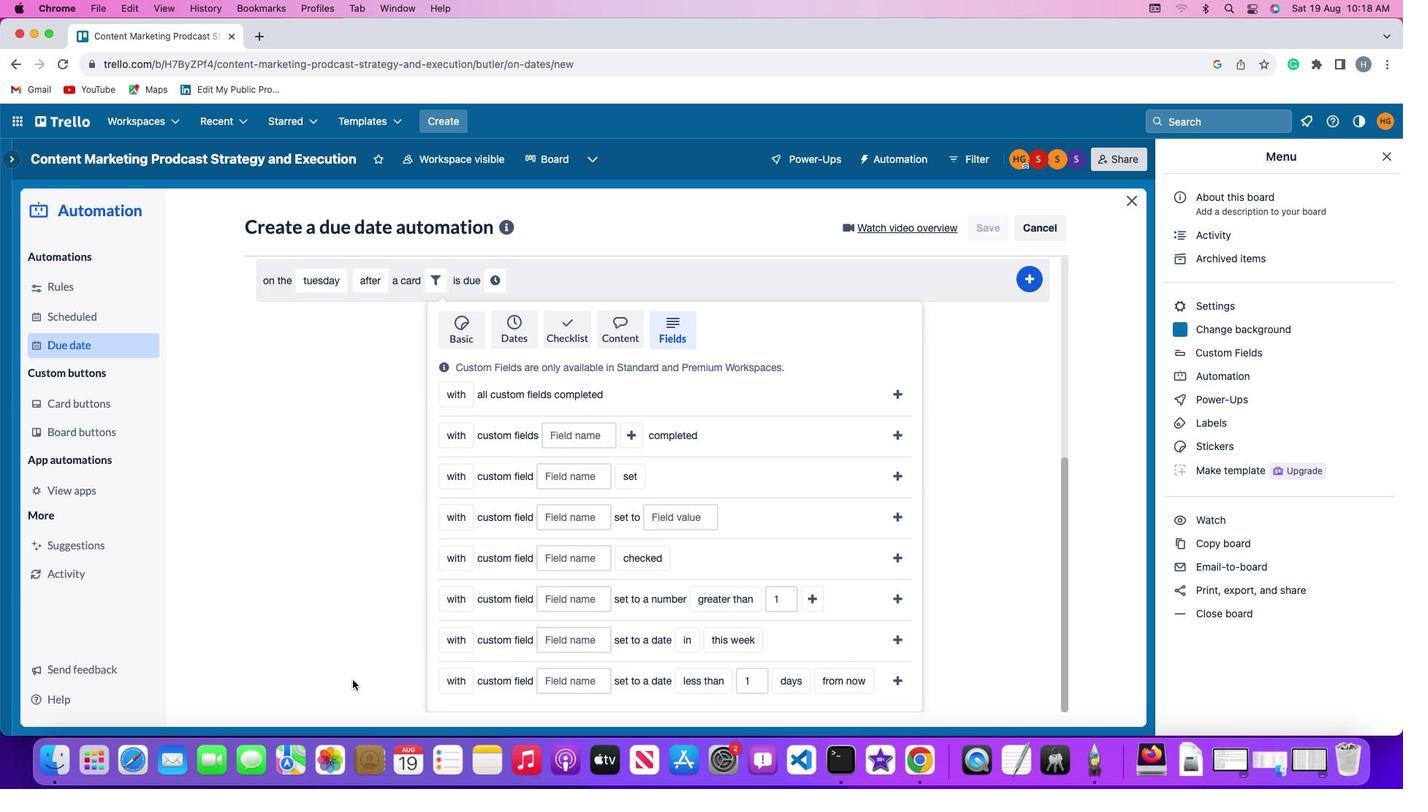 
Action: Mouse scrolled (352, 679) with delta (0, 0)
Screenshot: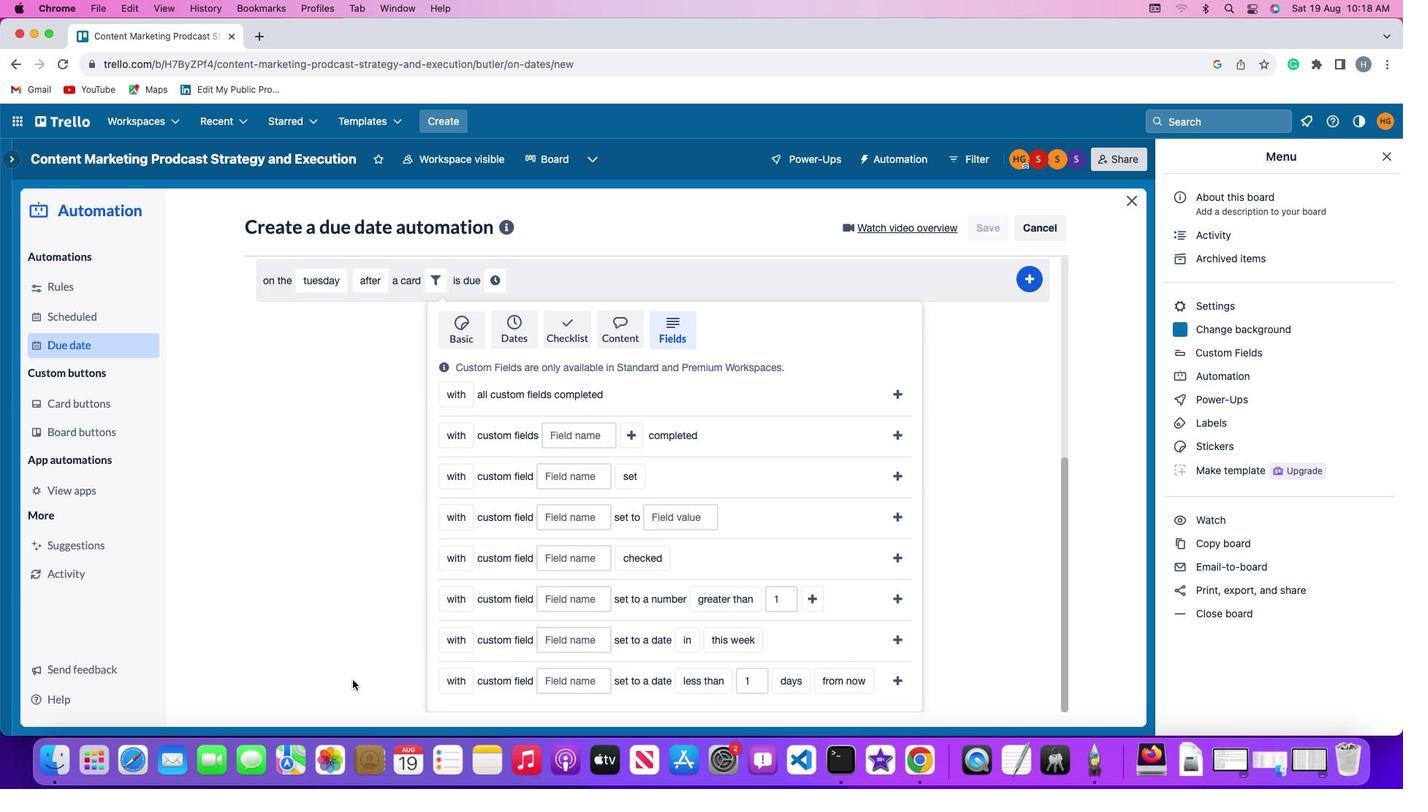 
Action: Mouse scrolled (352, 679) with delta (0, -2)
Screenshot: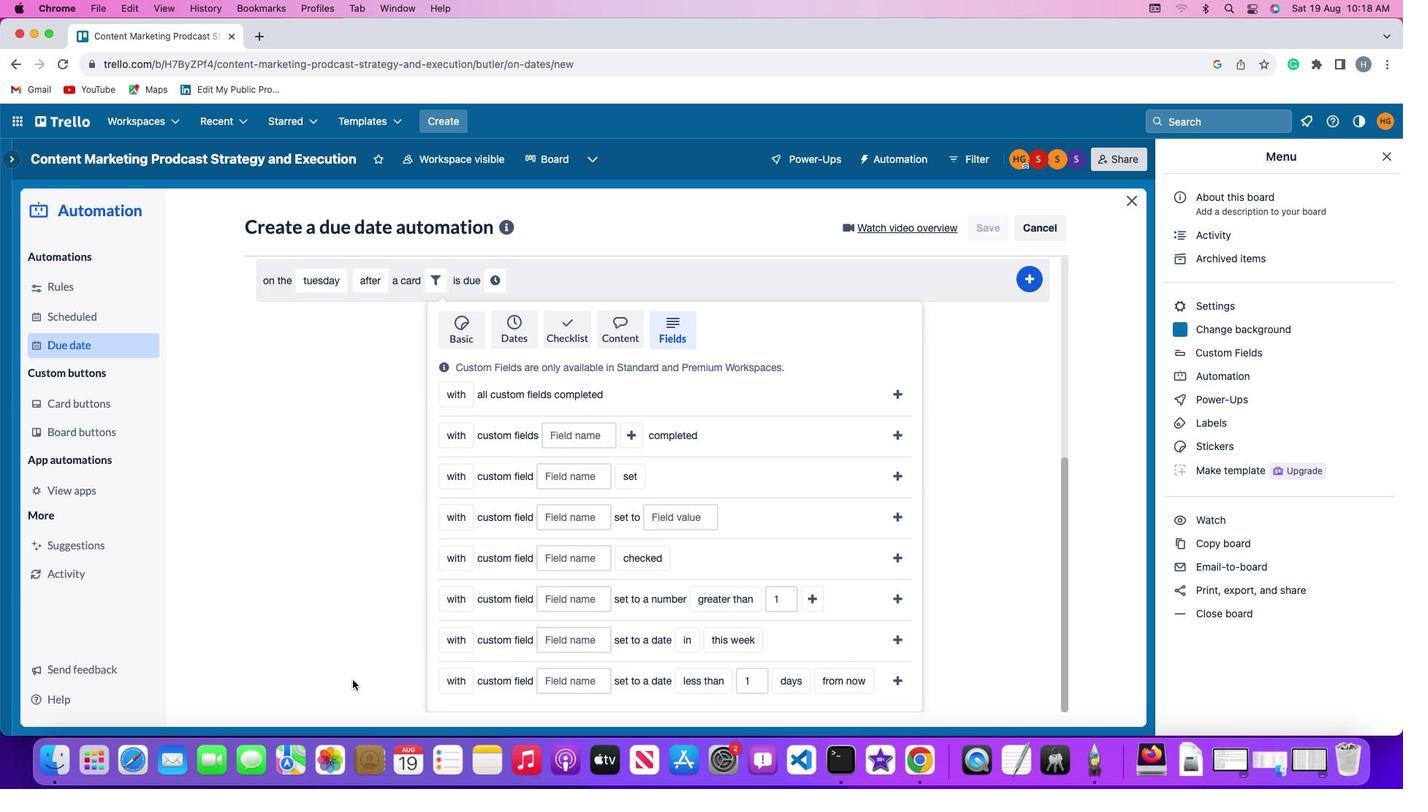 
Action: Mouse scrolled (352, 679) with delta (0, -3)
Screenshot: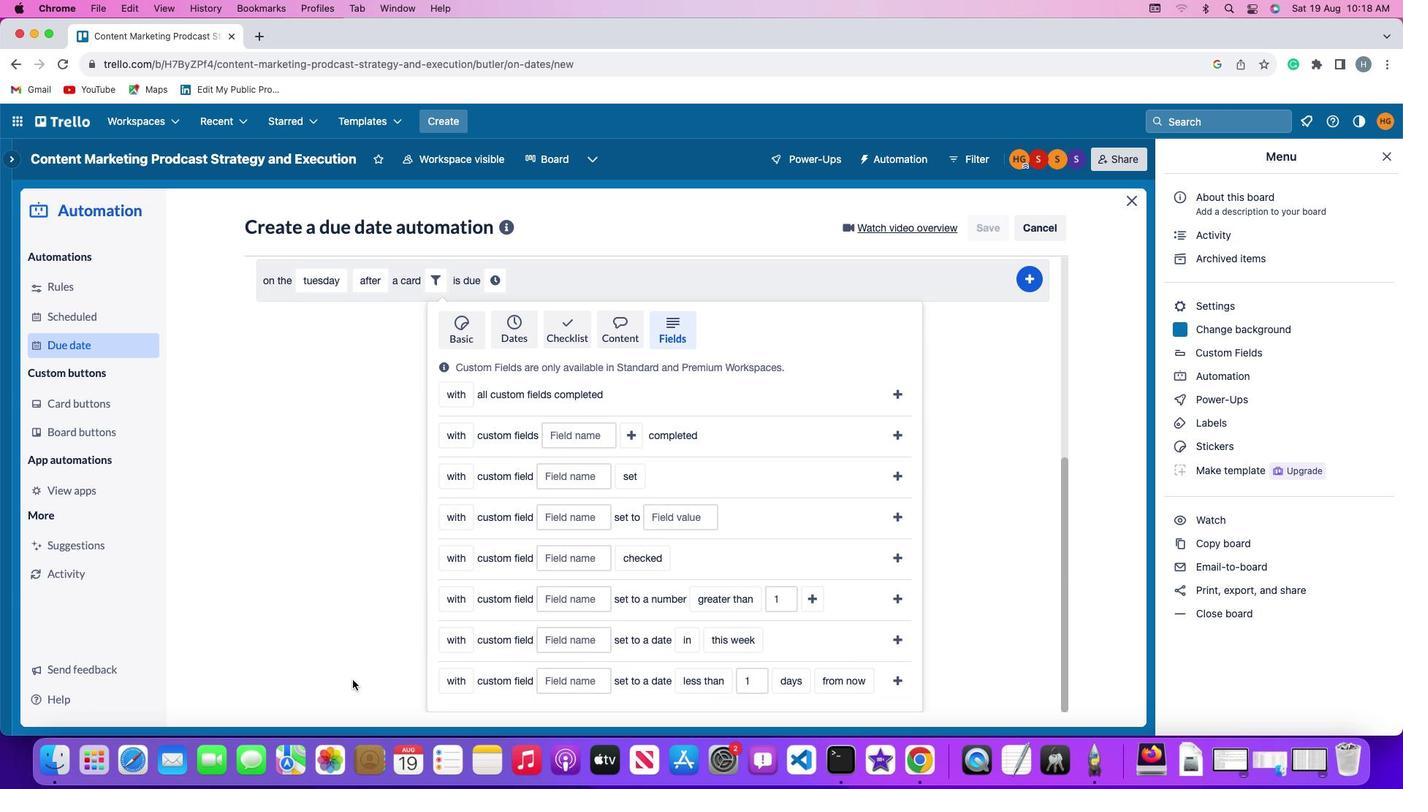 
Action: Mouse moved to (352, 679)
Screenshot: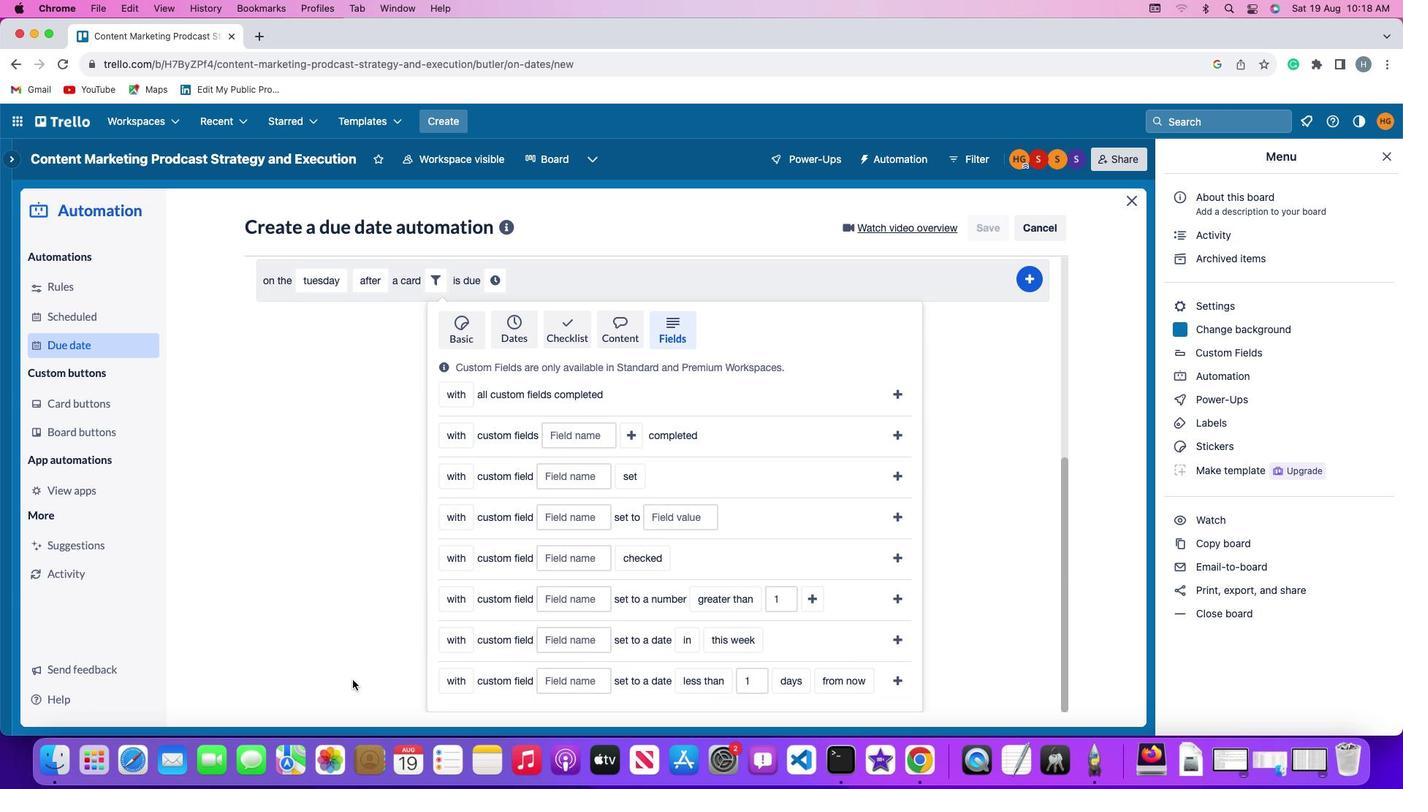 
Action: Mouse scrolled (352, 679) with delta (0, -4)
Screenshot: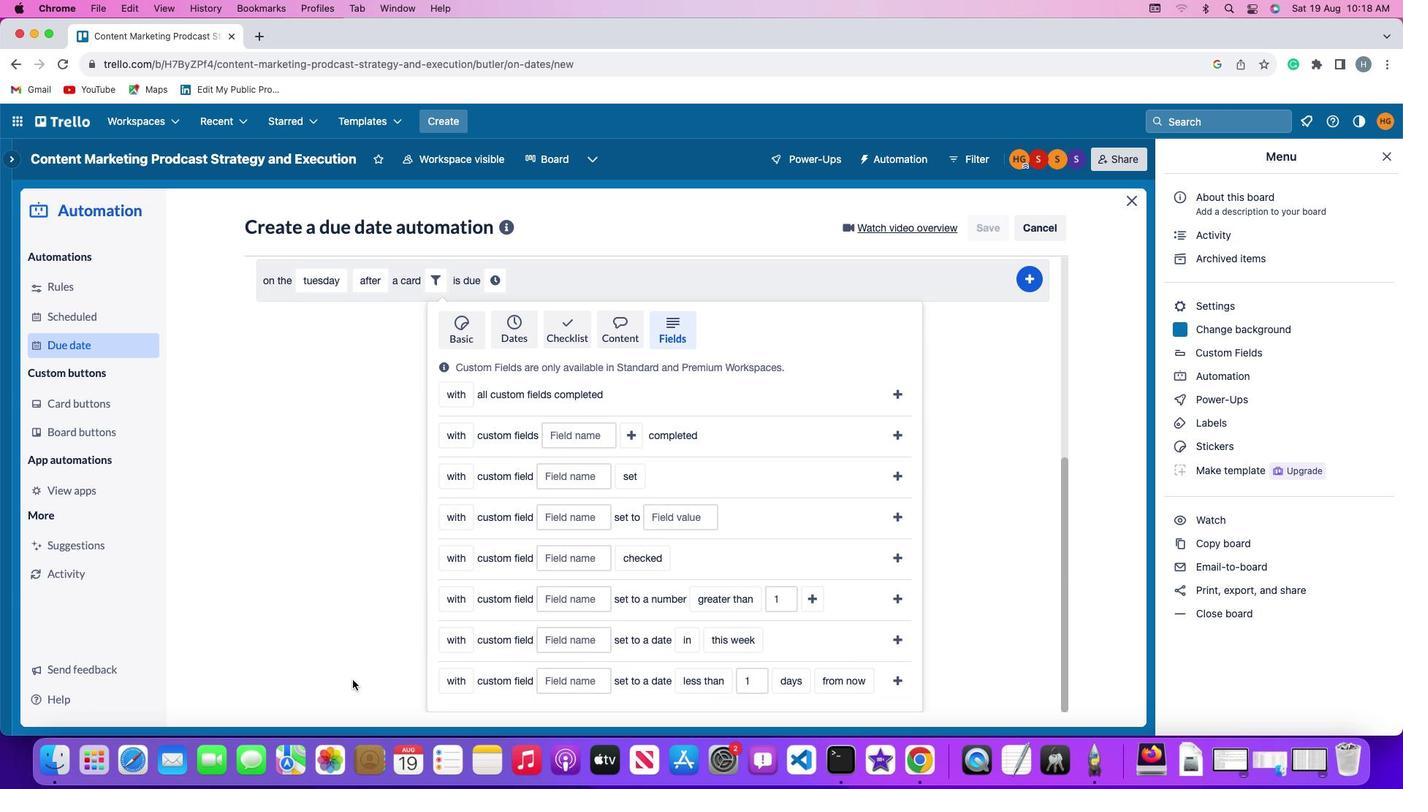 
Action: Mouse moved to (460, 681)
Screenshot: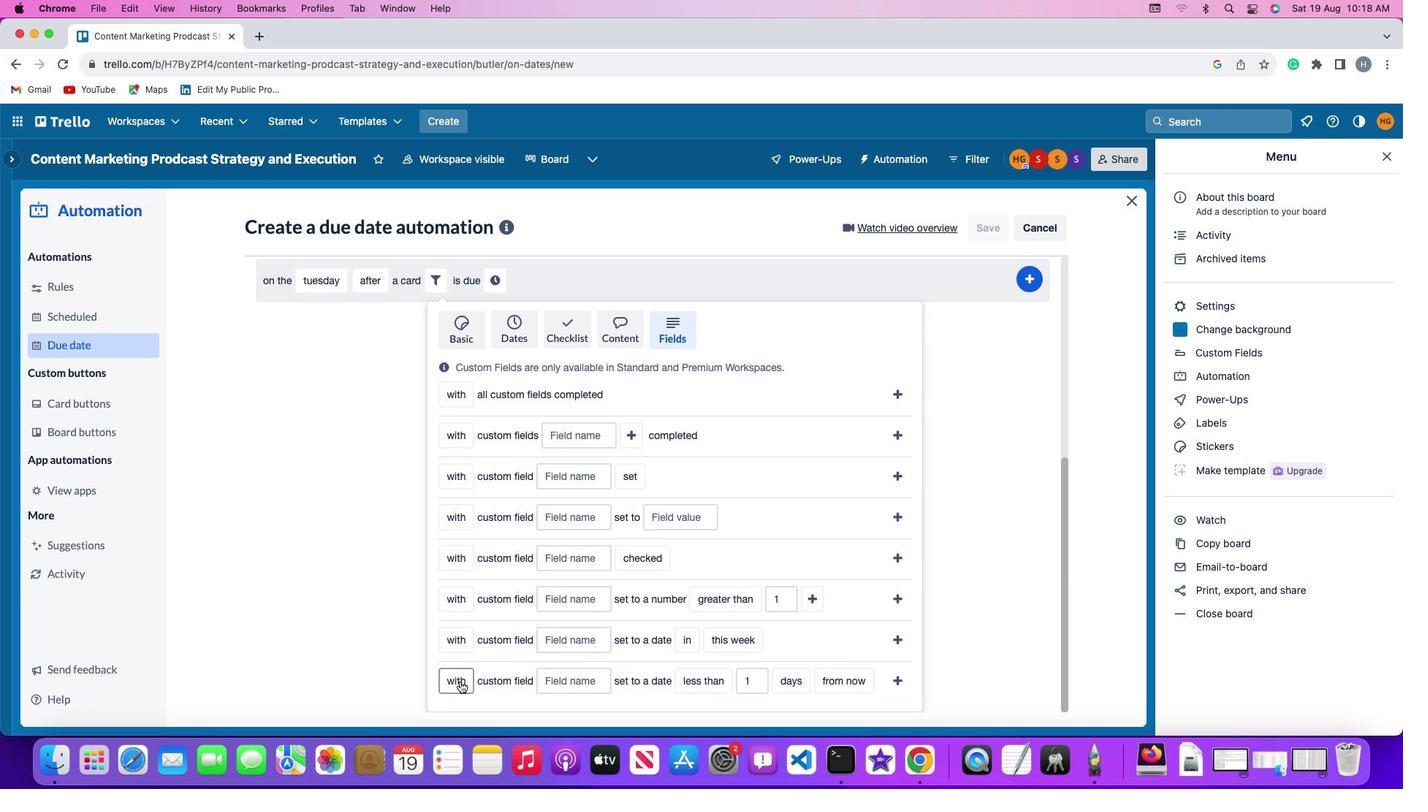 
Action: Mouse pressed left at (460, 681)
Screenshot: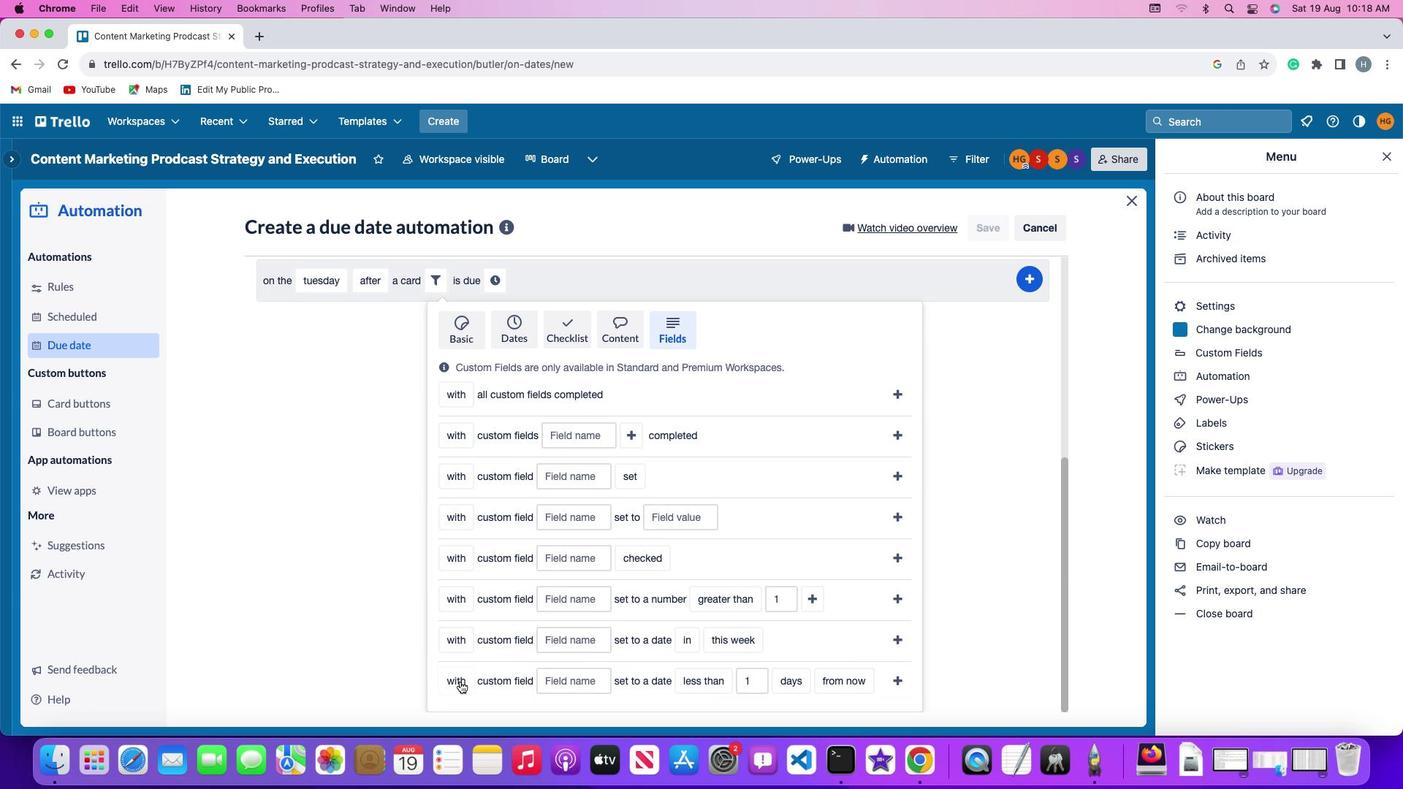
Action: Mouse moved to (464, 654)
Screenshot: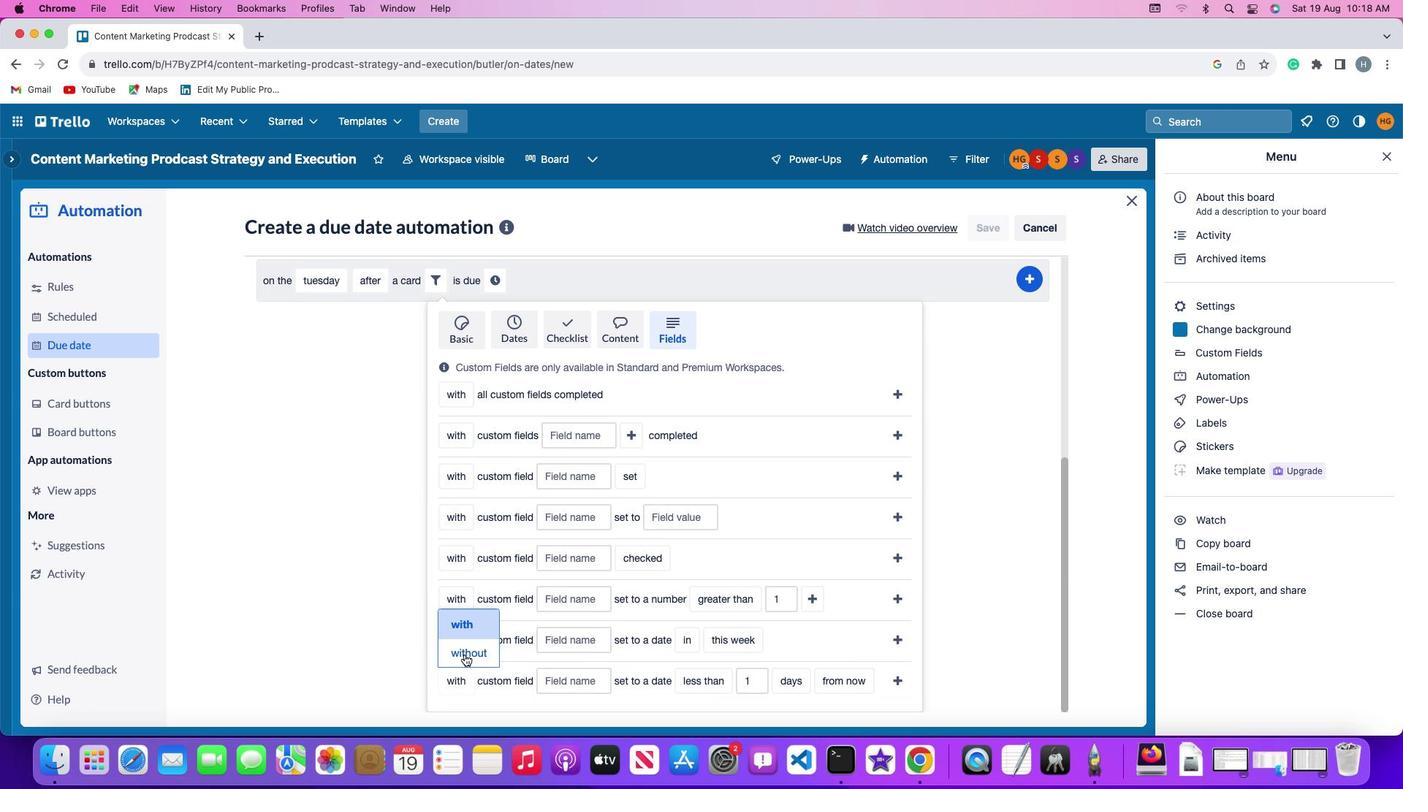 
Action: Mouse pressed left at (464, 654)
Screenshot: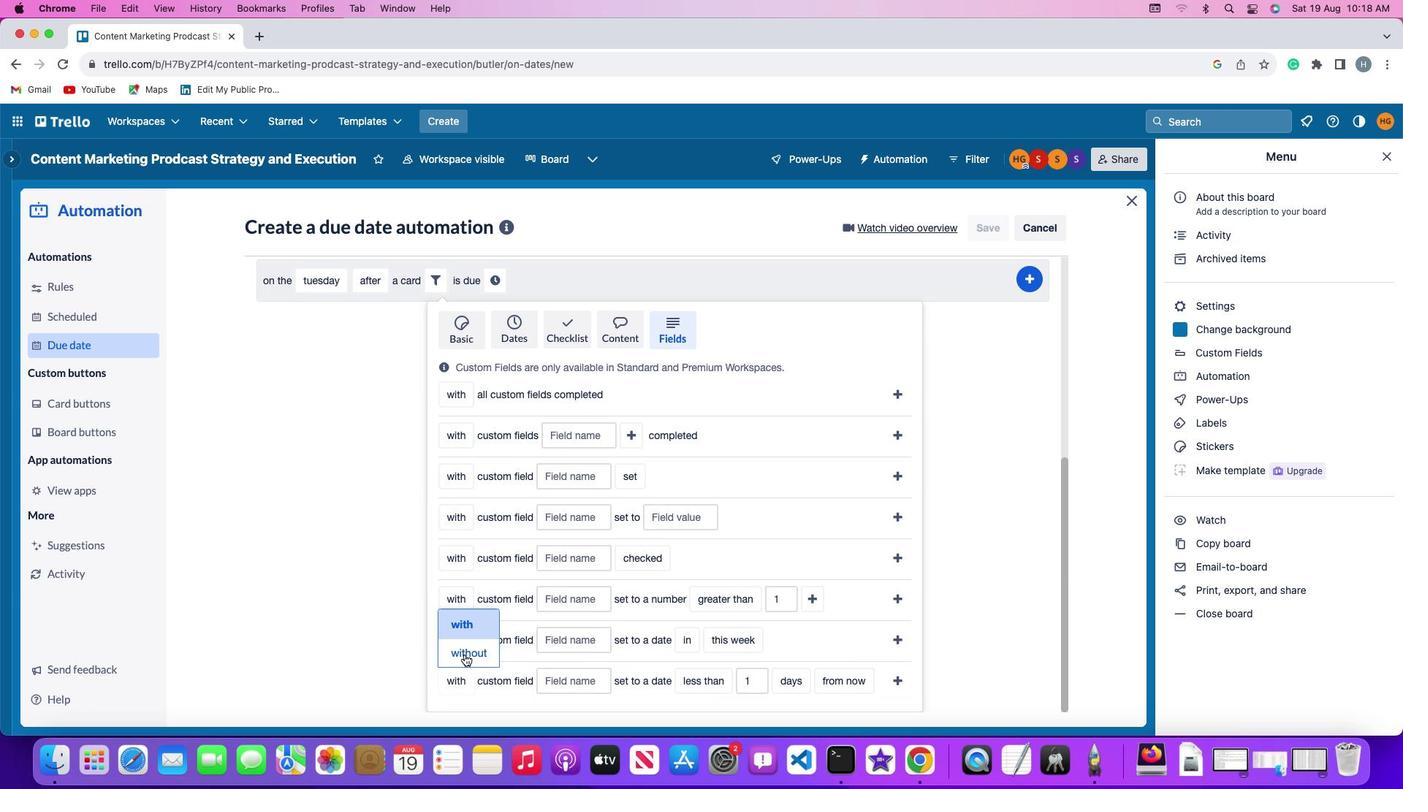
Action: Mouse moved to (583, 682)
Screenshot: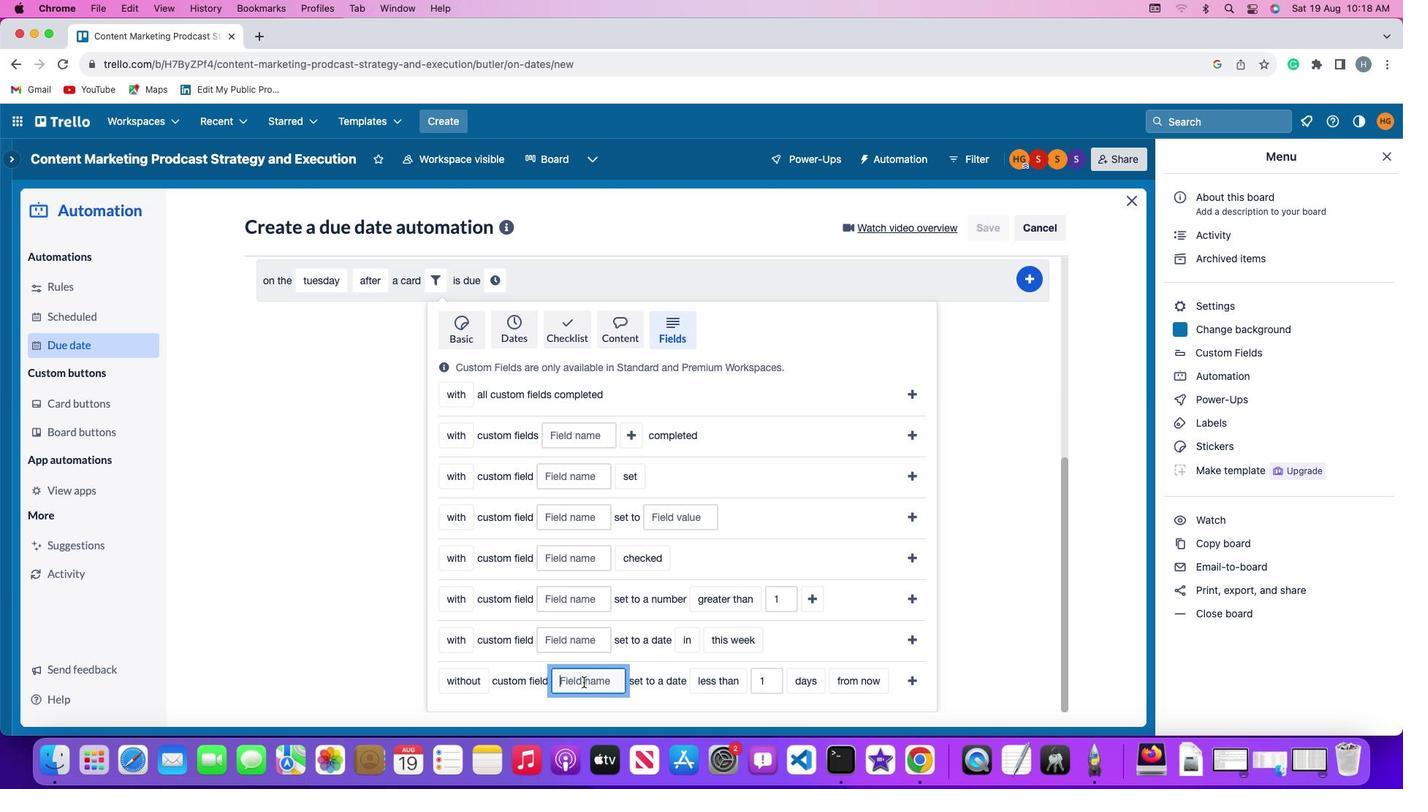 
Action: Mouse pressed left at (583, 682)
Screenshot: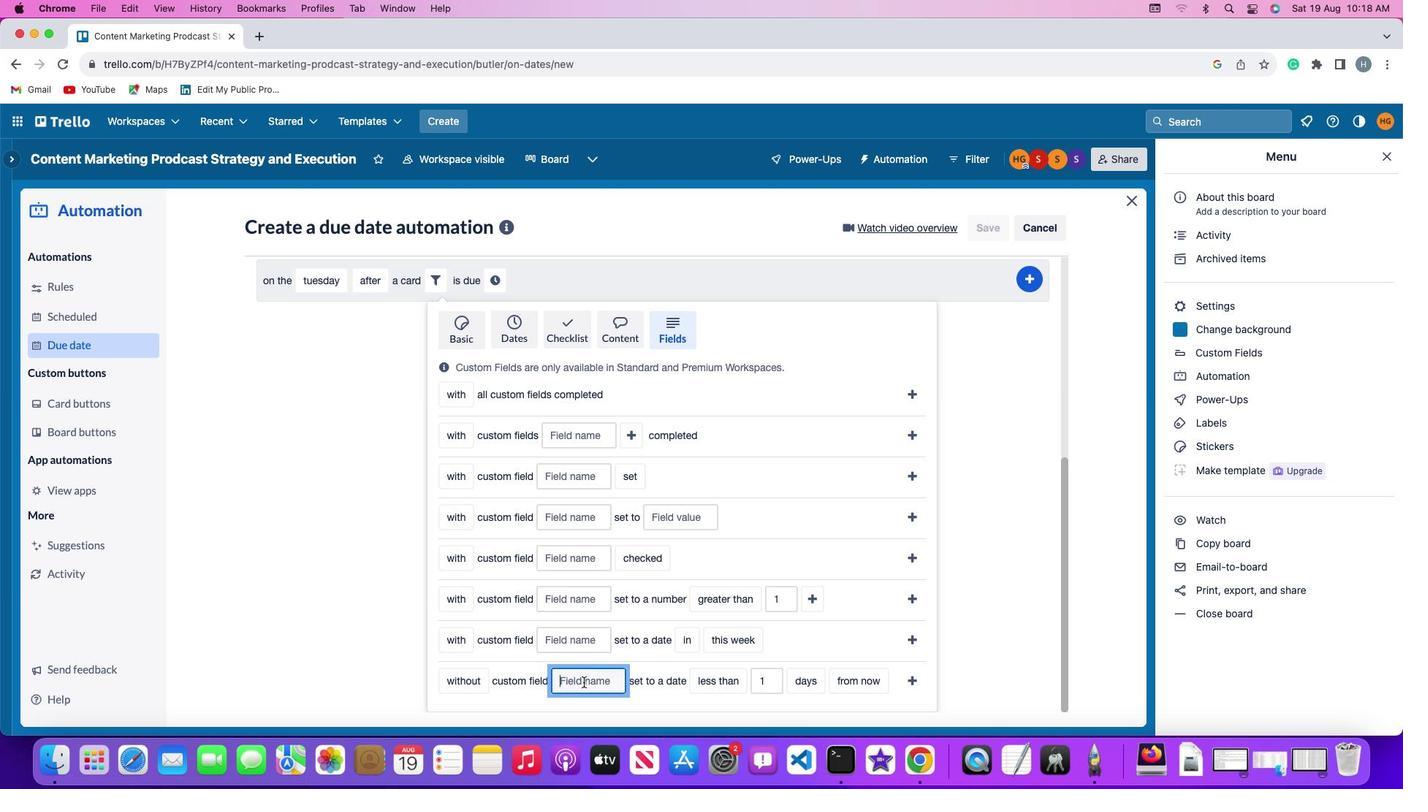 
Action: Mouse moved to (584, 681)
Screenshot: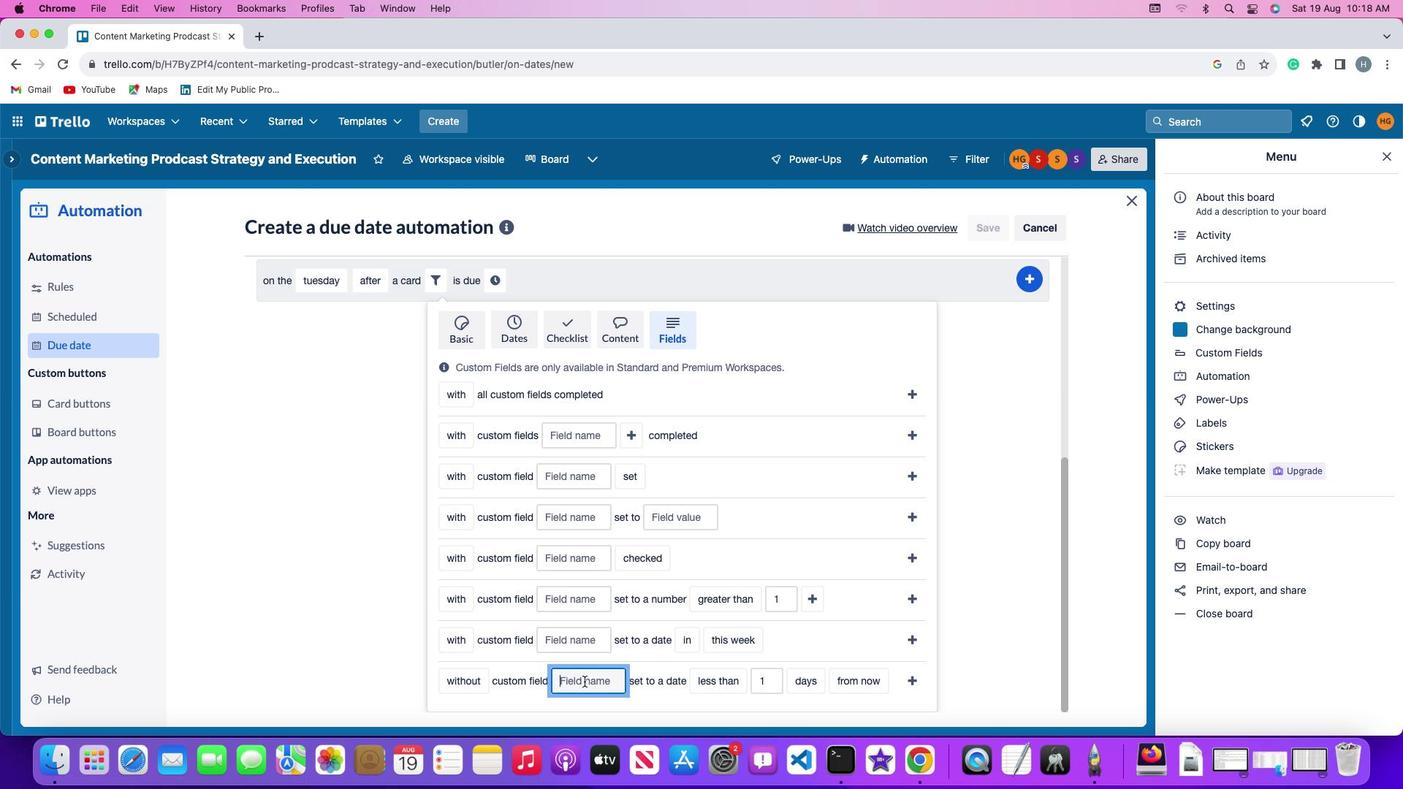 
Action: Key pressed Key.shift'R''e''s''u''m''e'
Screenshot: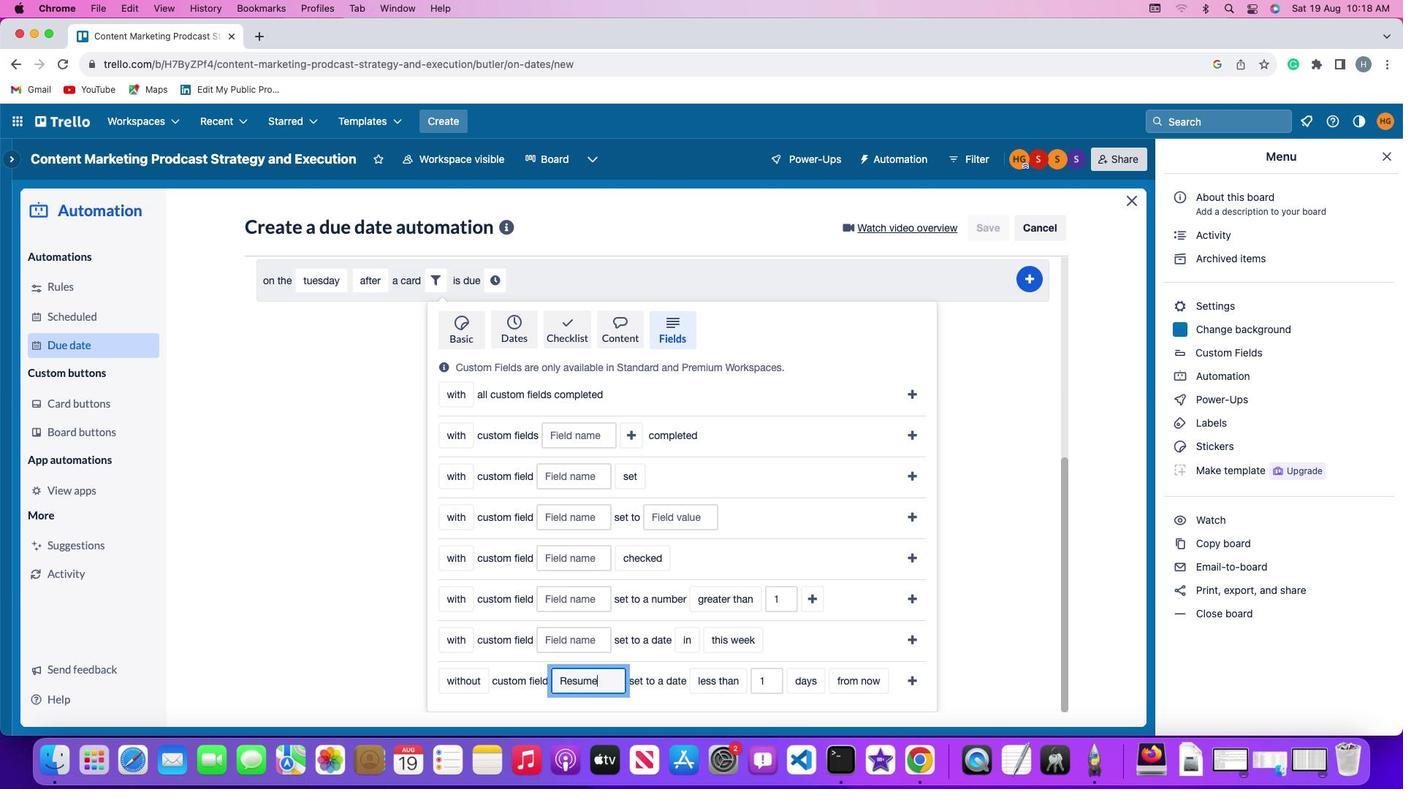 
Action: Mouse moved to (706, 681)
Screenshot: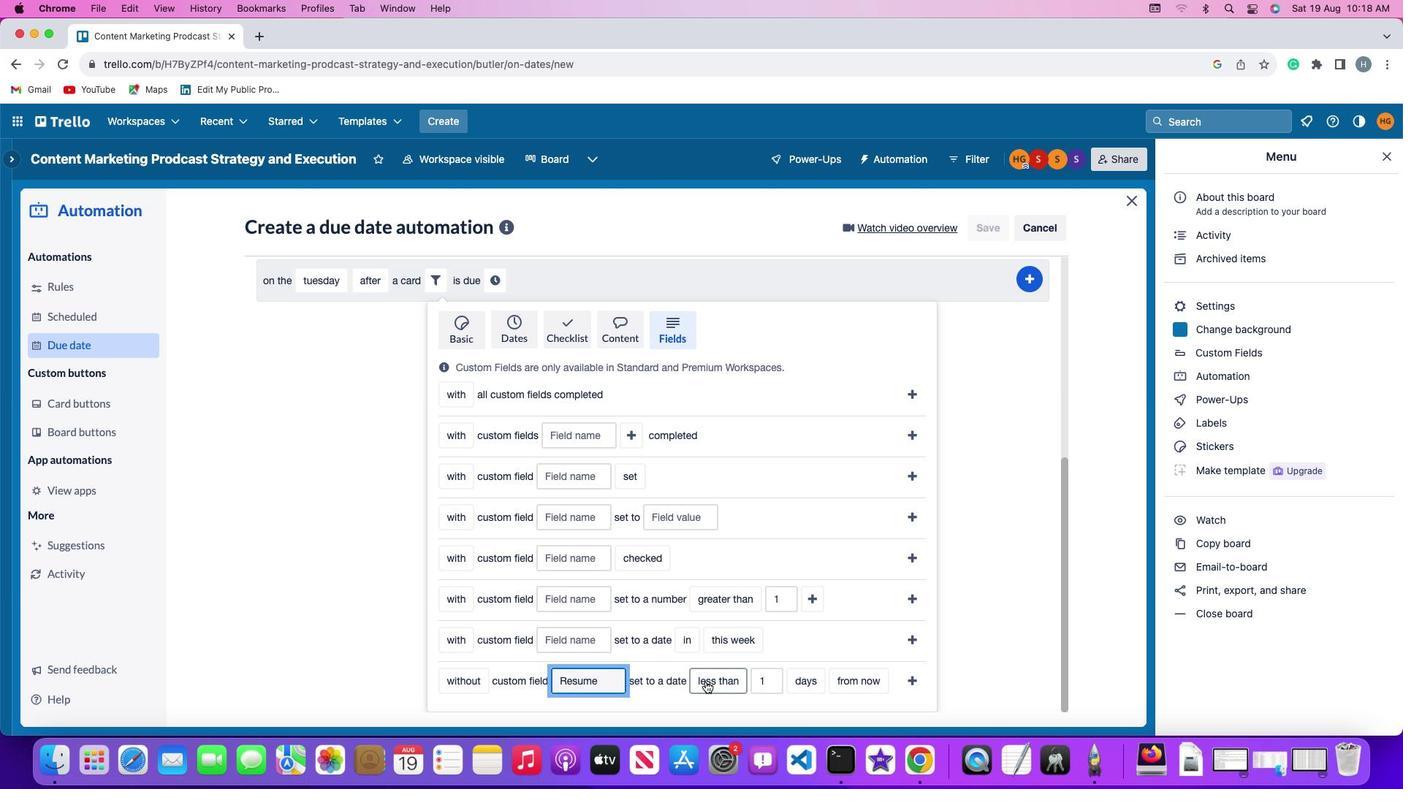 
Action: Mouse pressed left at (706, 681)
Screenshot: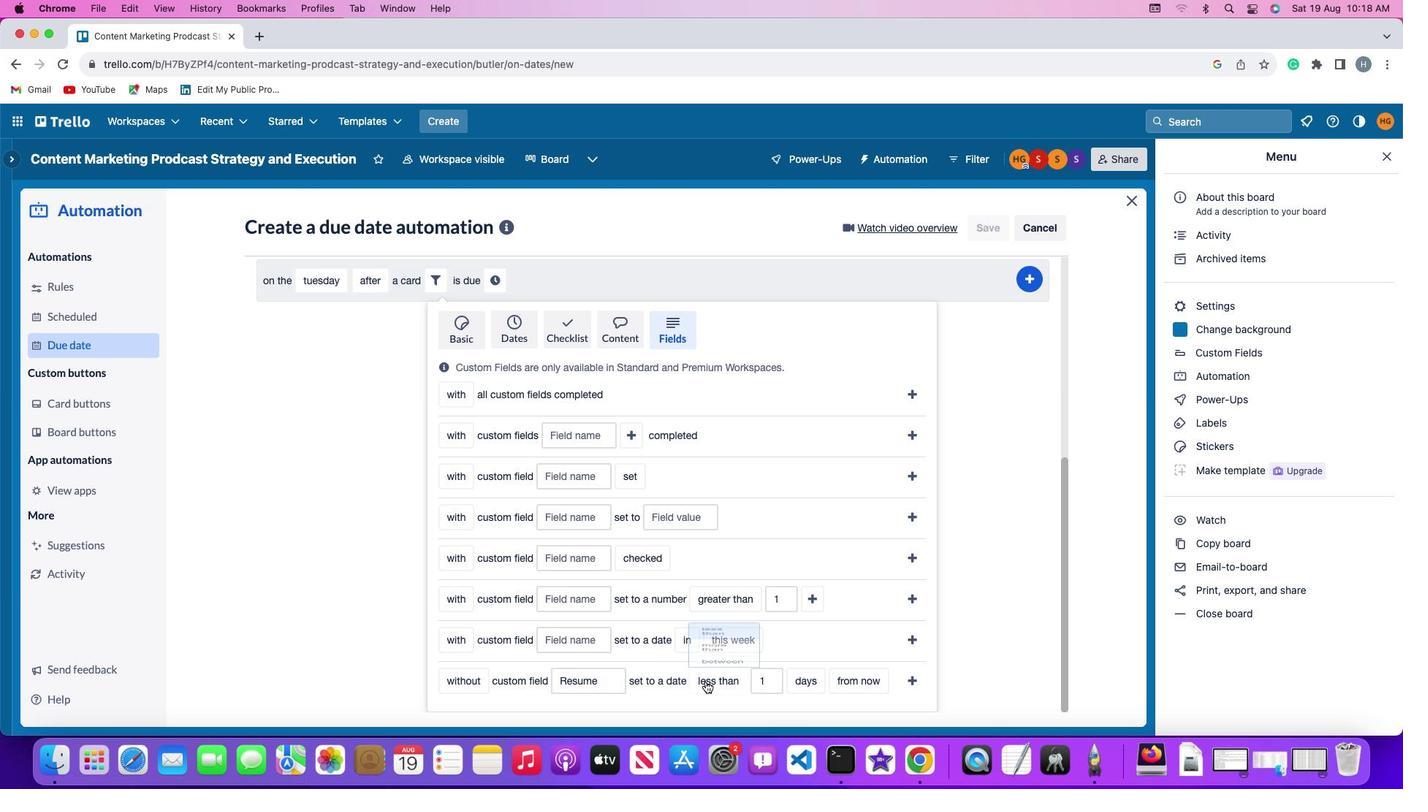 
Action: Mouse moved to (715, 614)
Screenshot: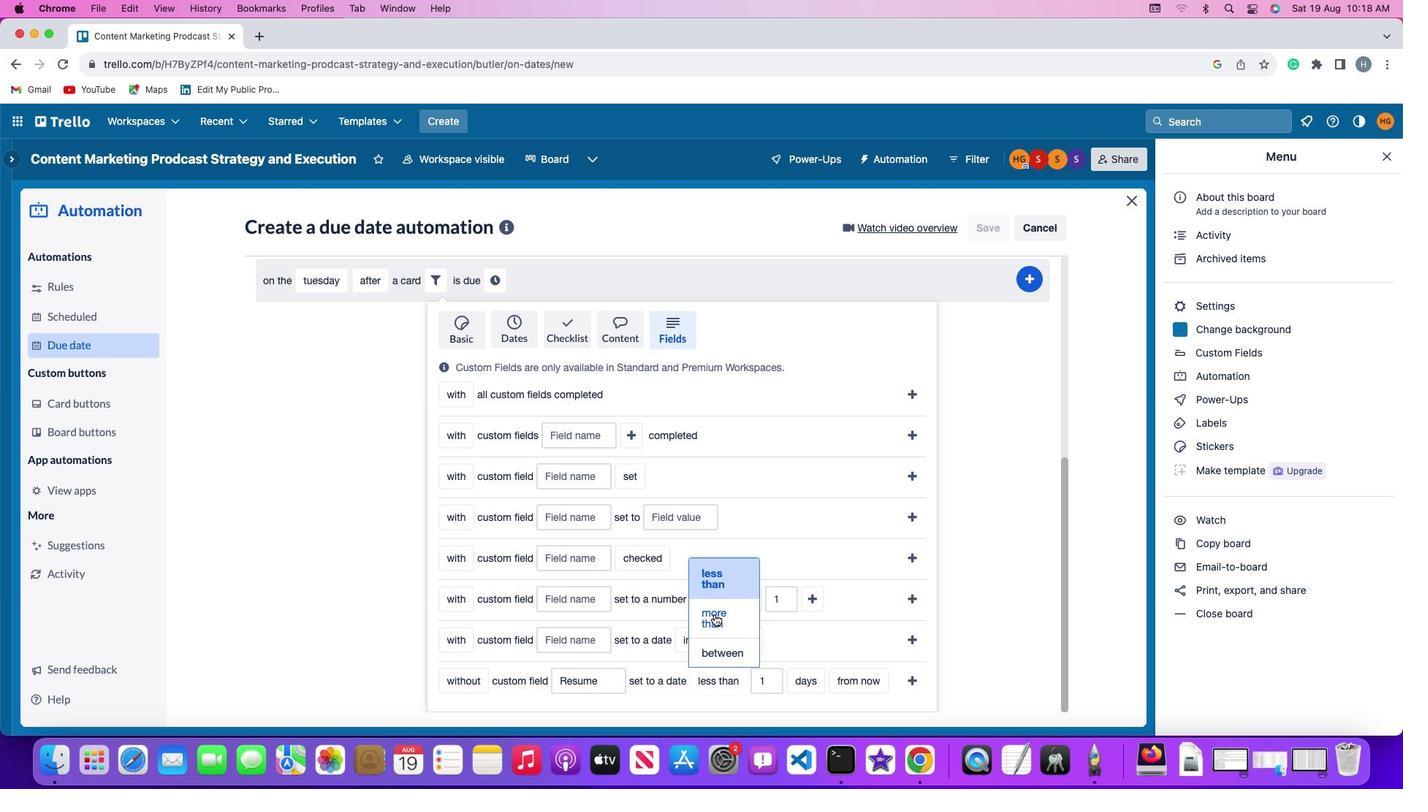 
Action: Mouse pressed left at (715, 614)
Screenshot: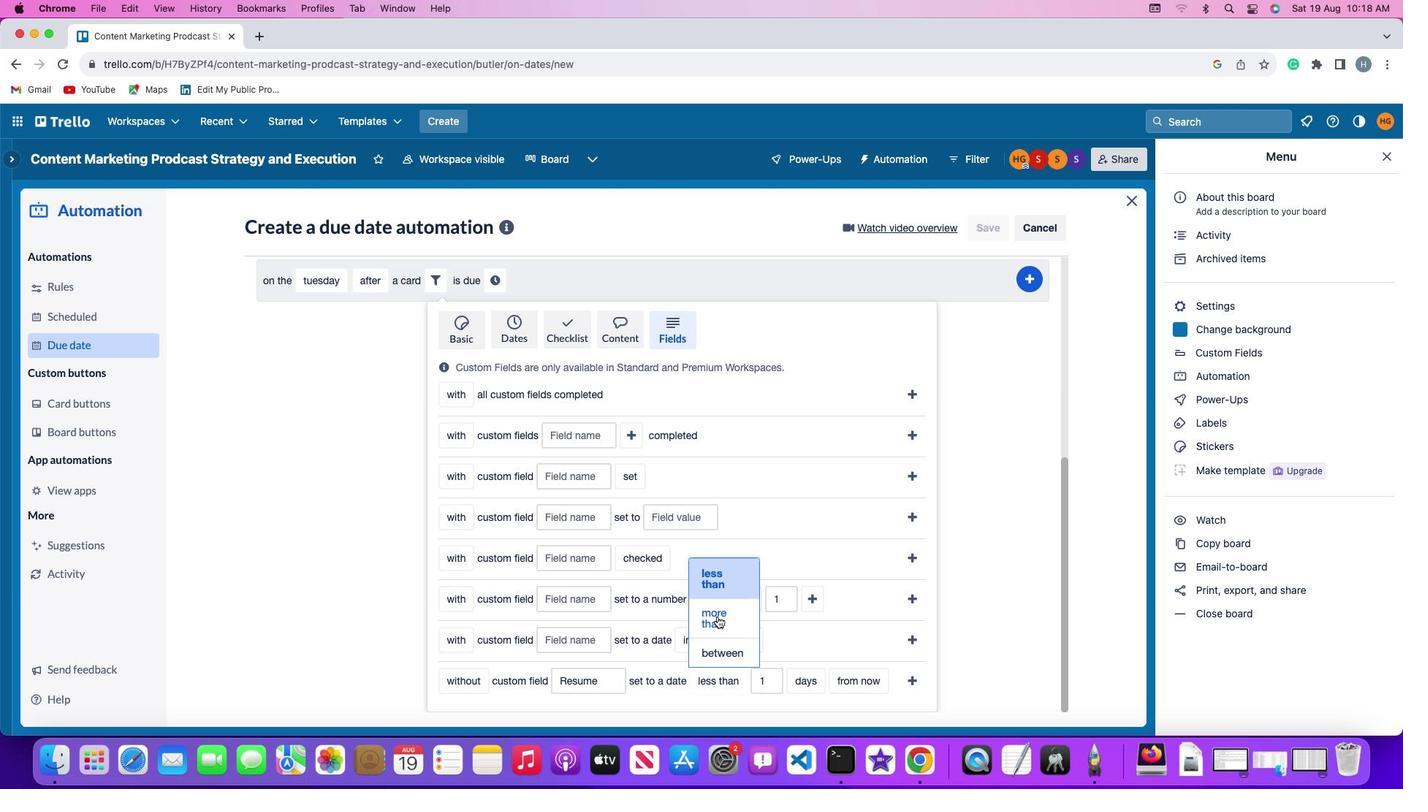 
Action: Mouse moved to (777, 680)
Screenshot: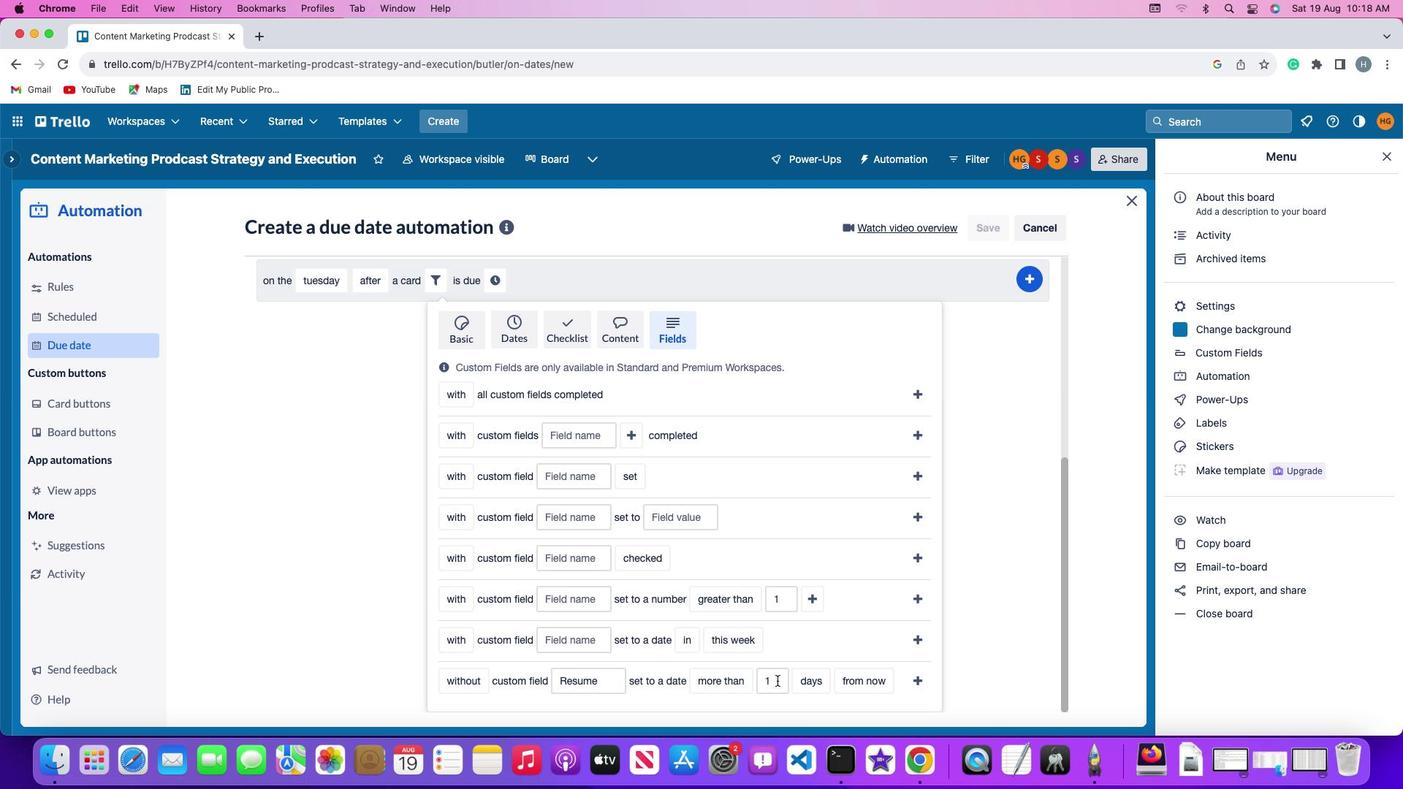 
Action: Mouse pressed left at (777, 680)
Screenshot: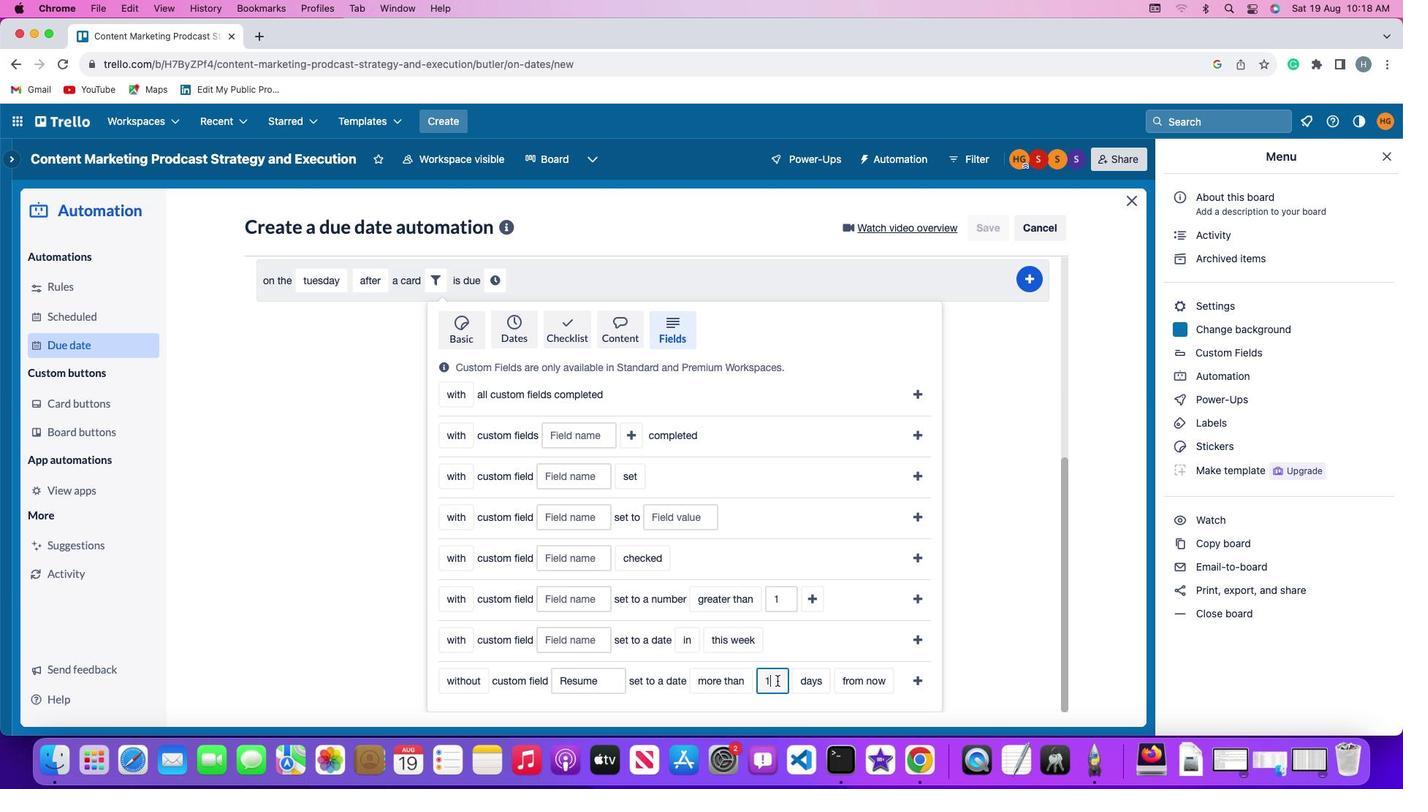 
Action: Mouse moved to (777, 681)
Screenshot: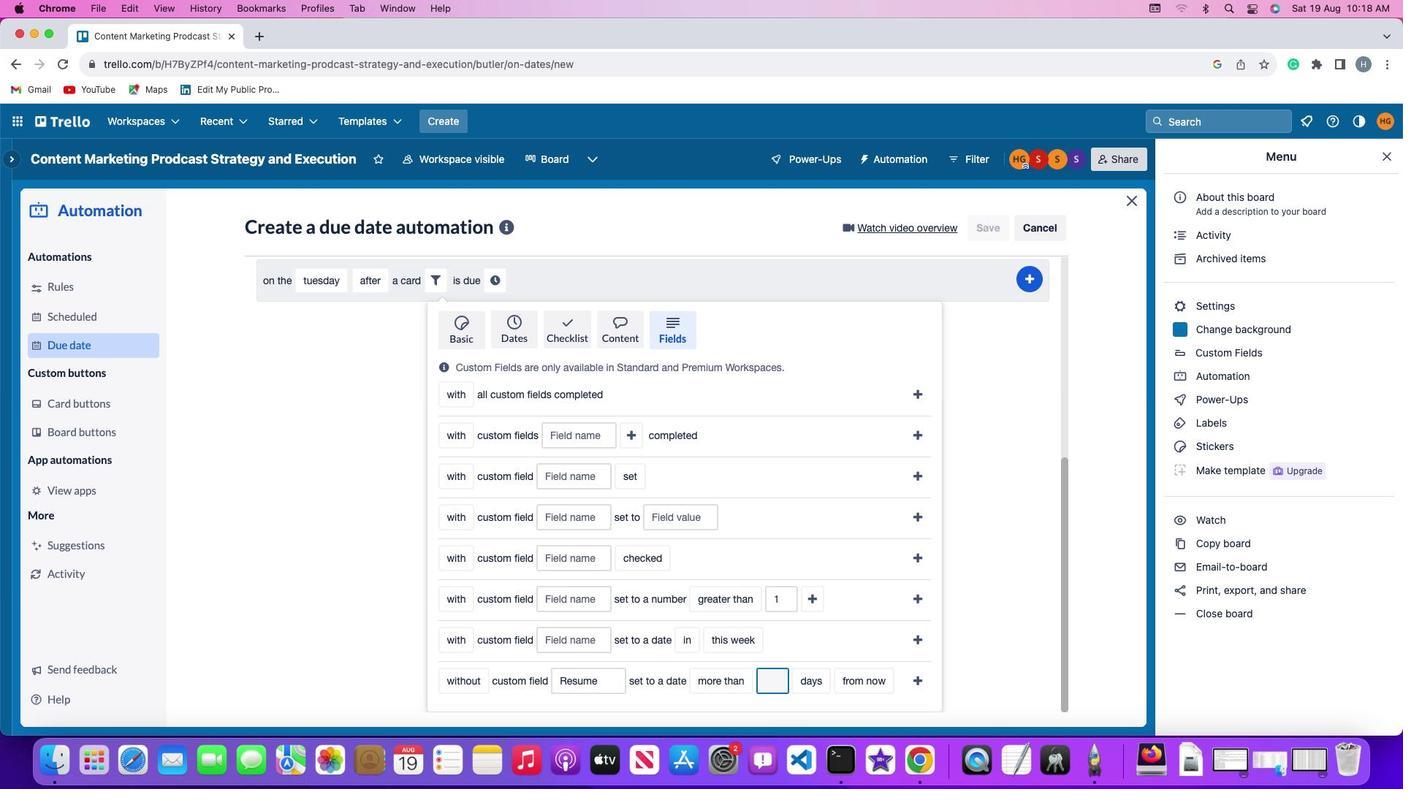 
Action: Key pressed Key.backspace
Screenshot: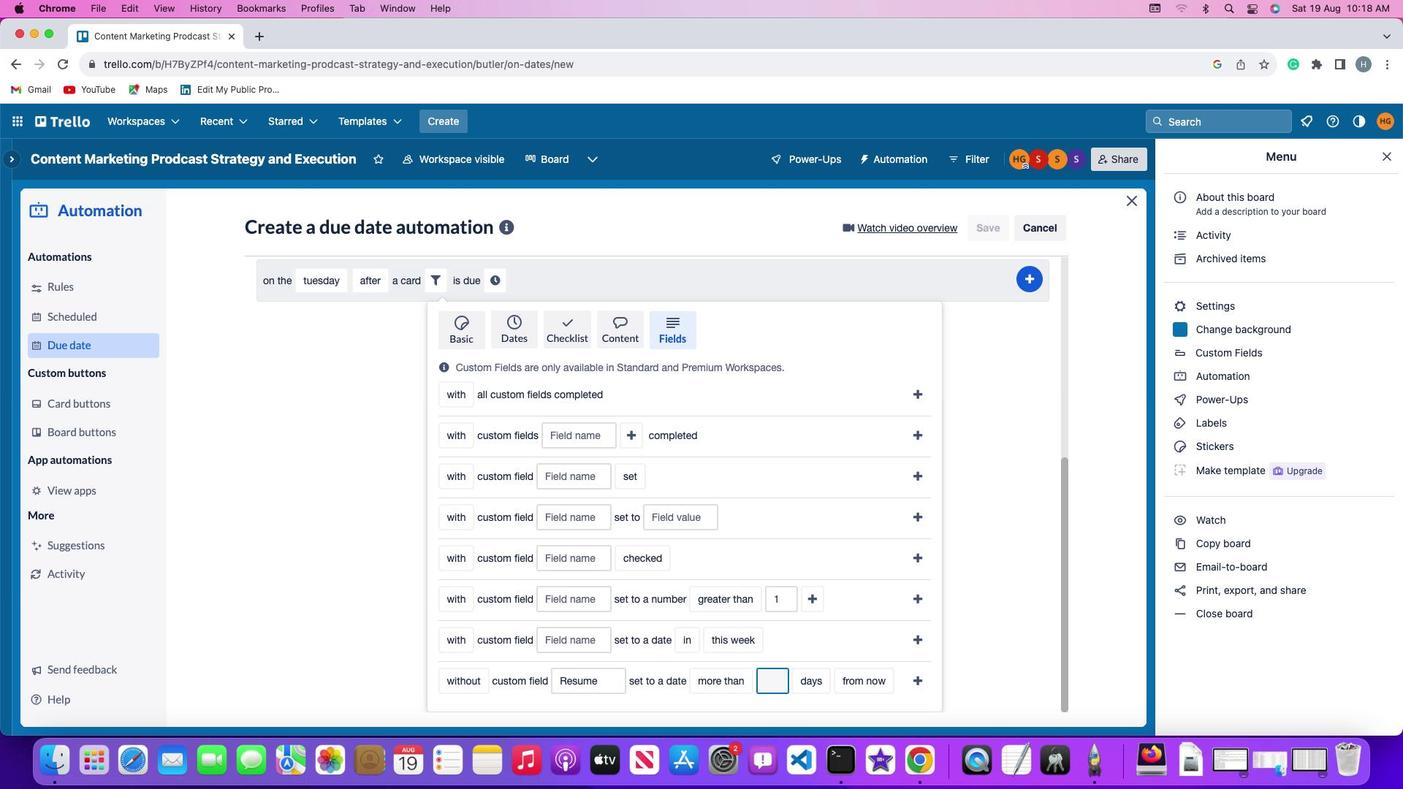 
Action: Mouse moved to (776, 680)
Screenshot: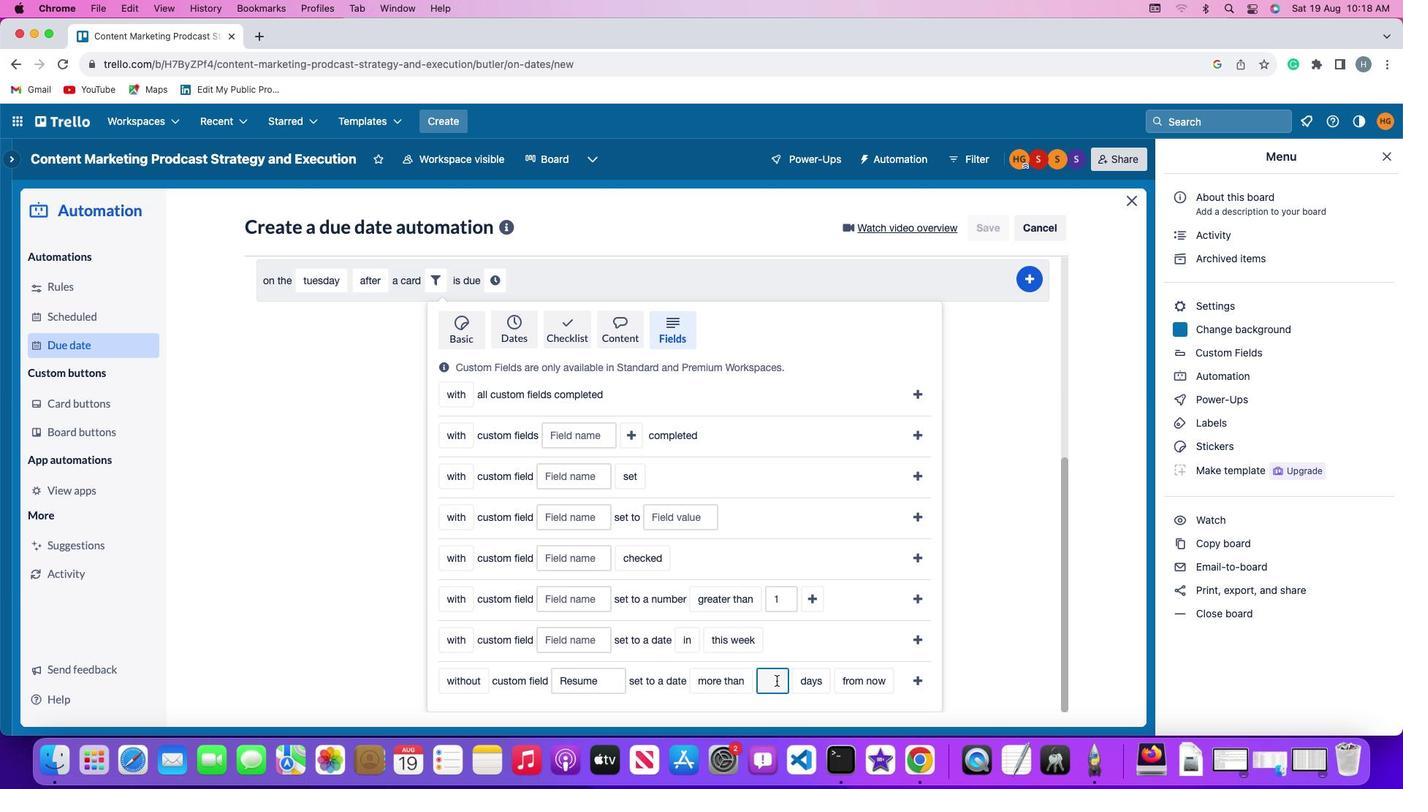 
Action: Key pressed '1'
Screenshot: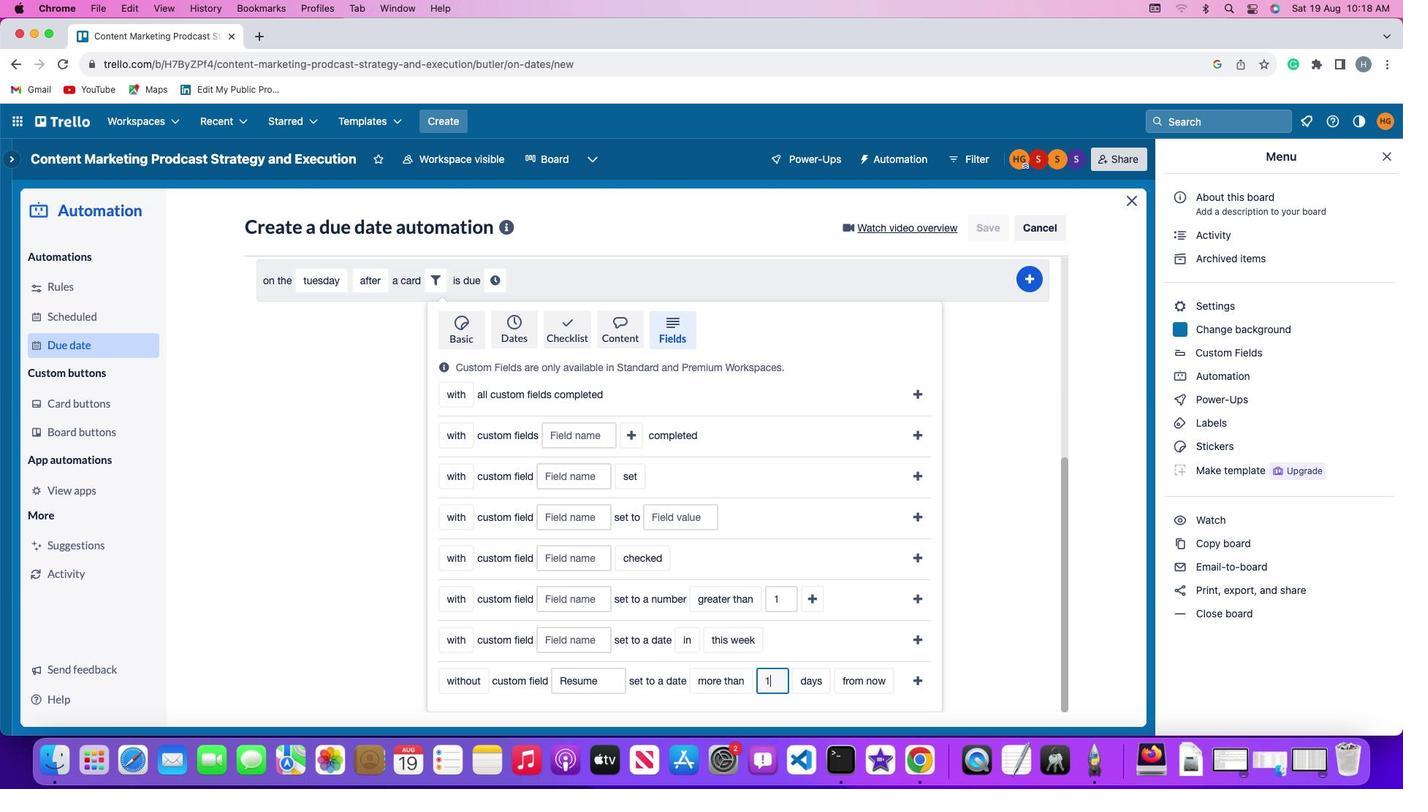 
Action: Mouse moved to (803, 682)
Screenshot: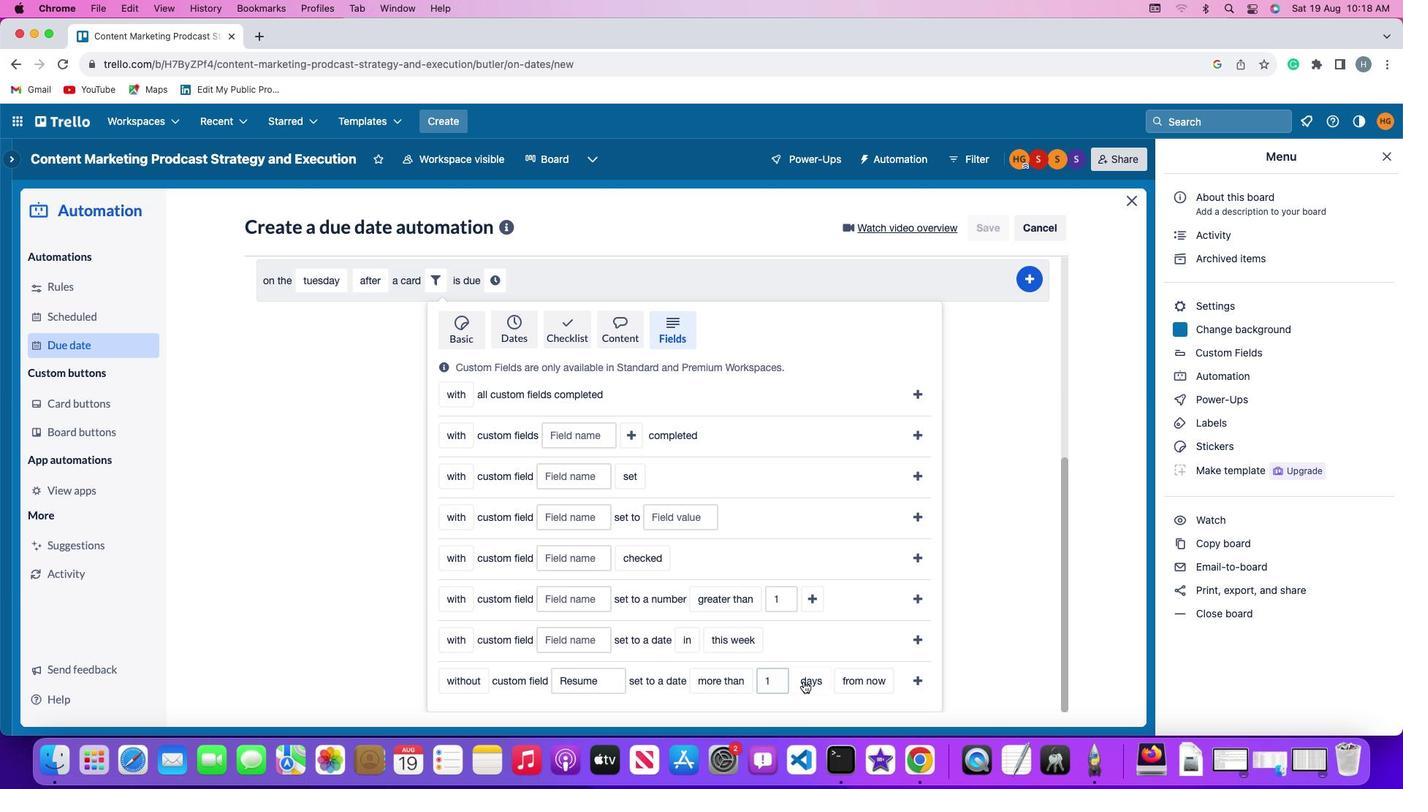 
Action: Mouse pressed left at (803, 682)
Screenshot: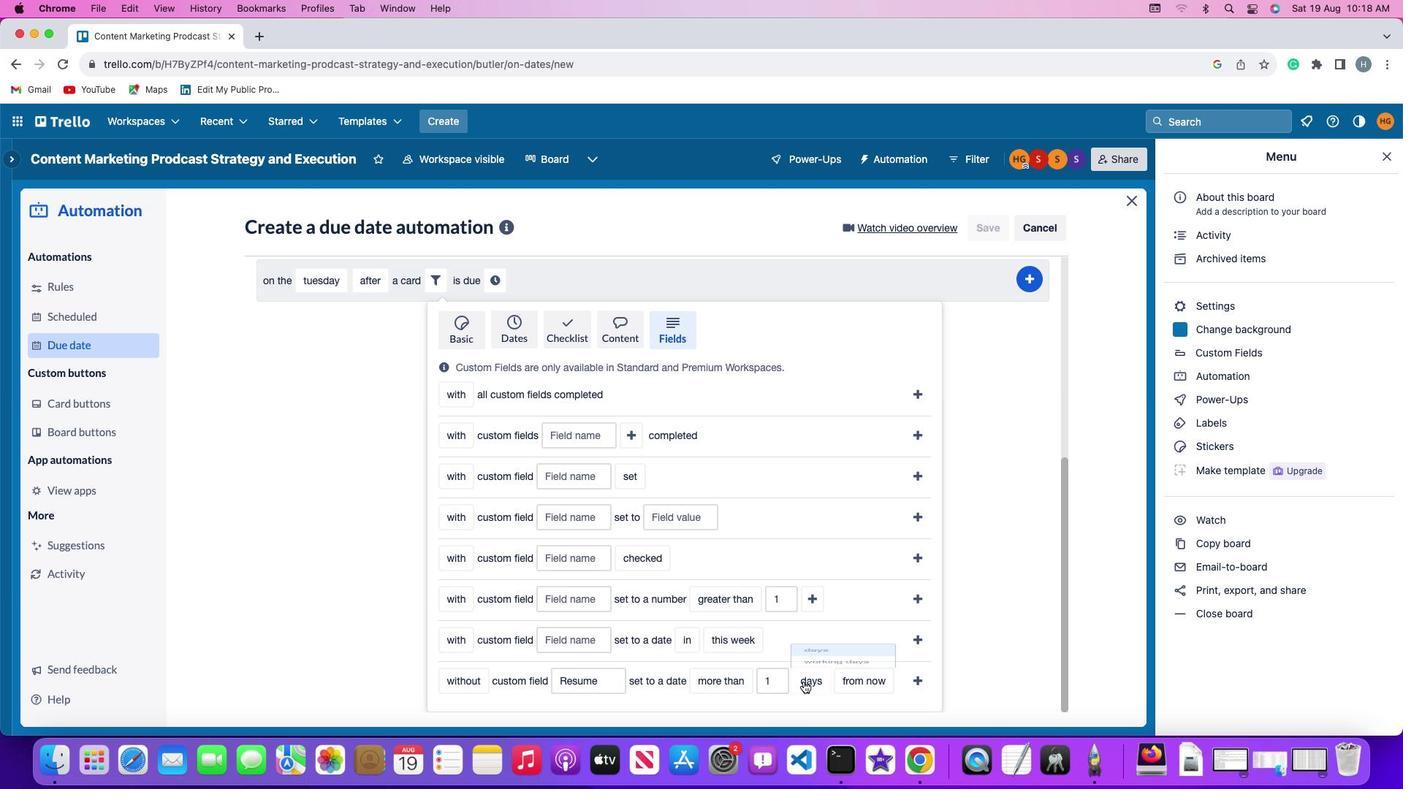 
Action: Mouse moved to (812, 655)
Screenshot: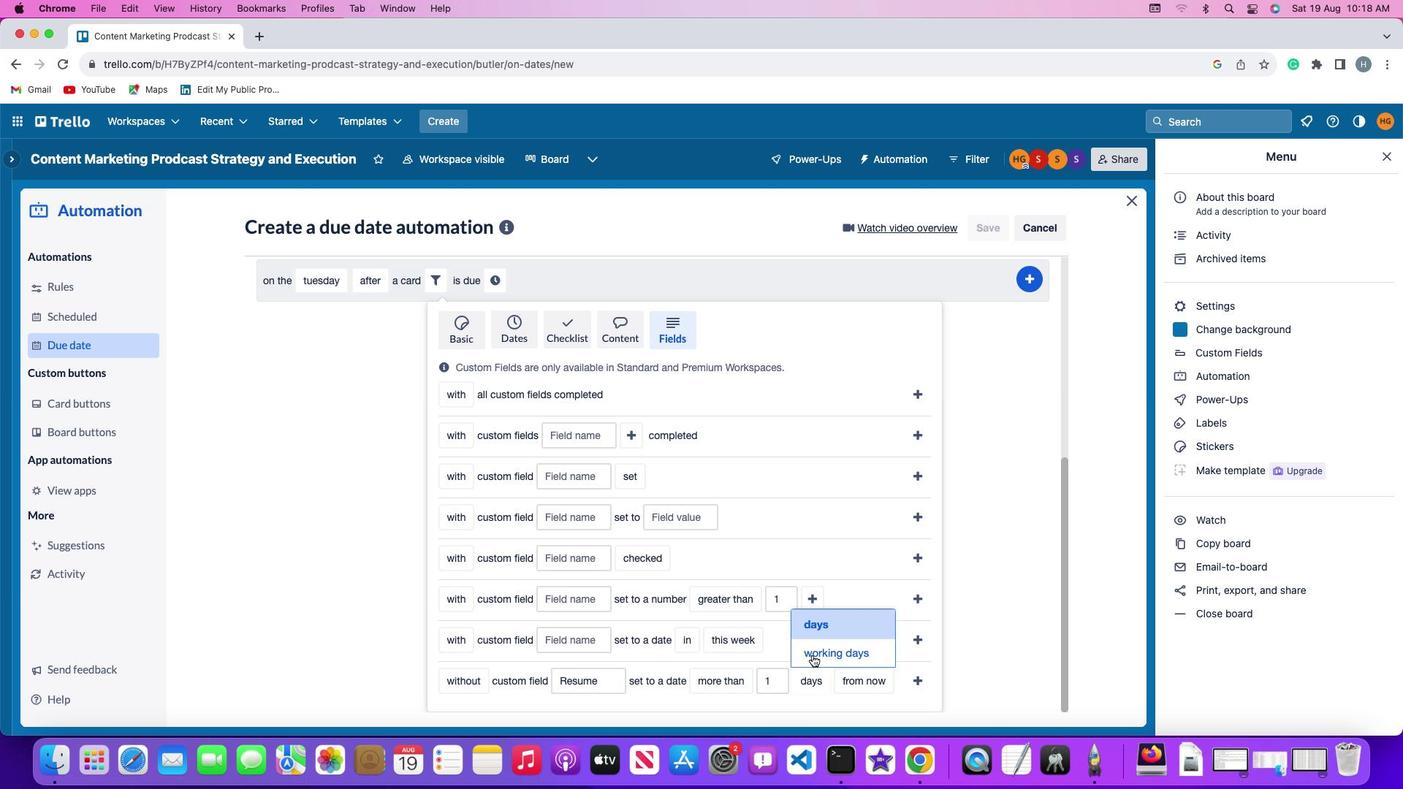
Action: Mouse pressed left at (812, 655)
Screenshot: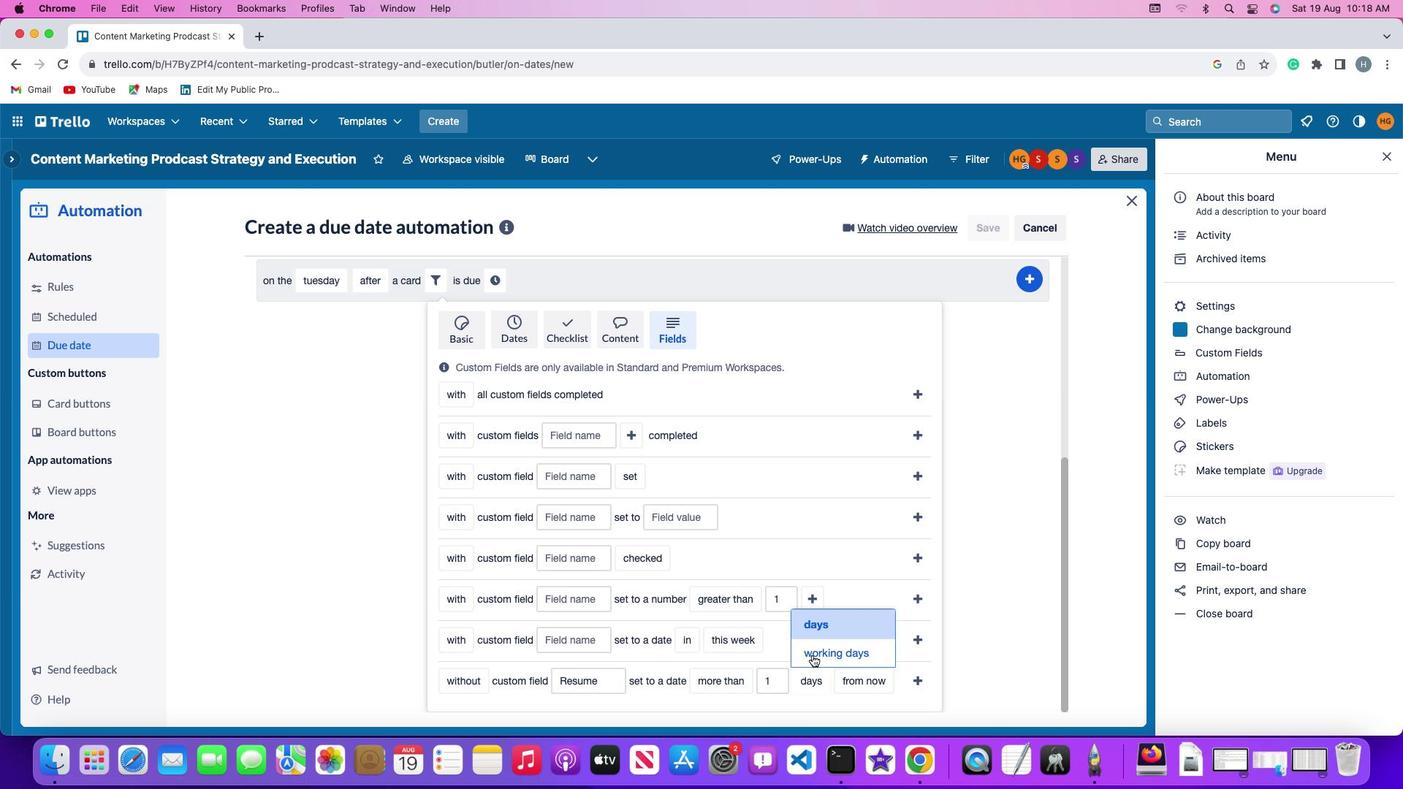 
Action: Mouse moved to (878, 679)
Screenshot: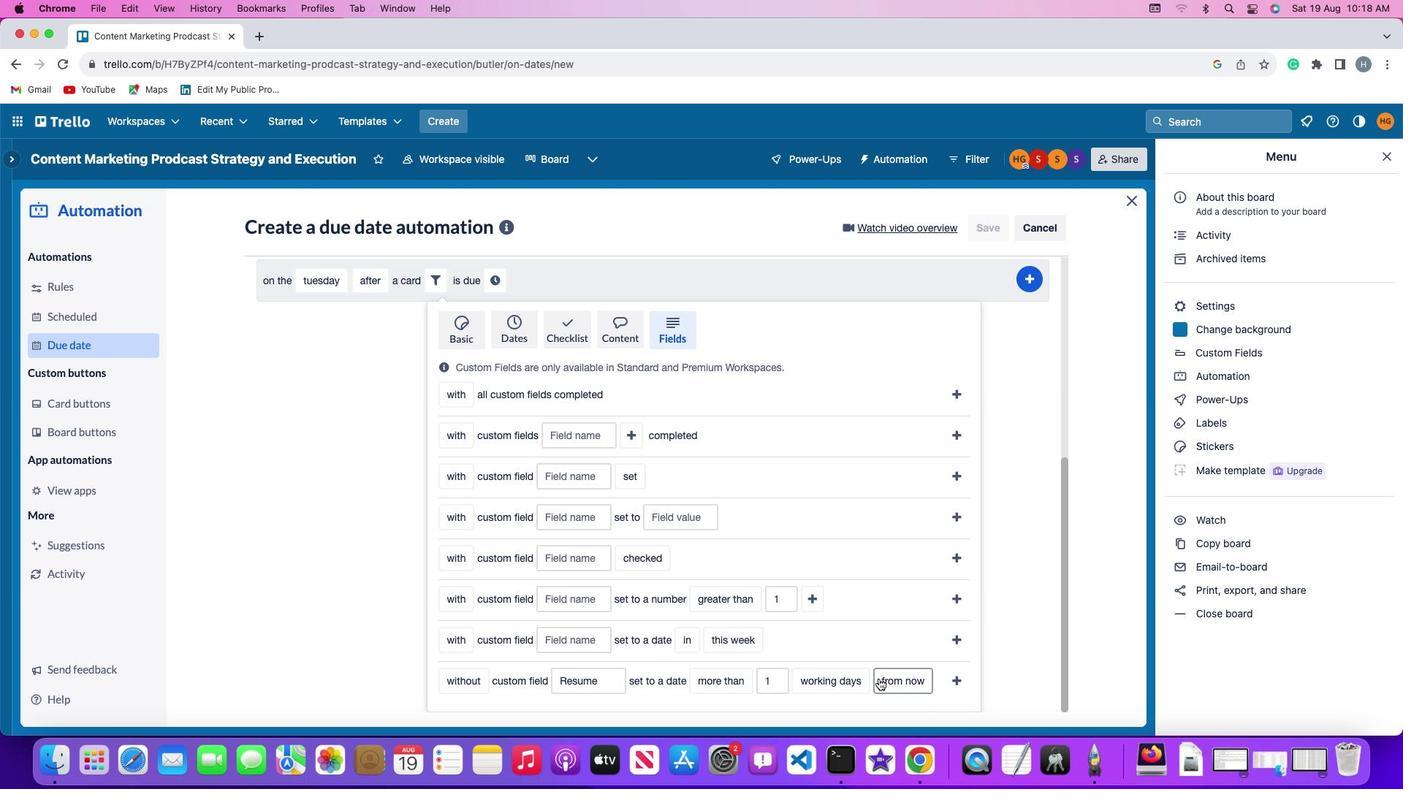 
Action: Mouse pressed left at (878, 679)
Screenshot: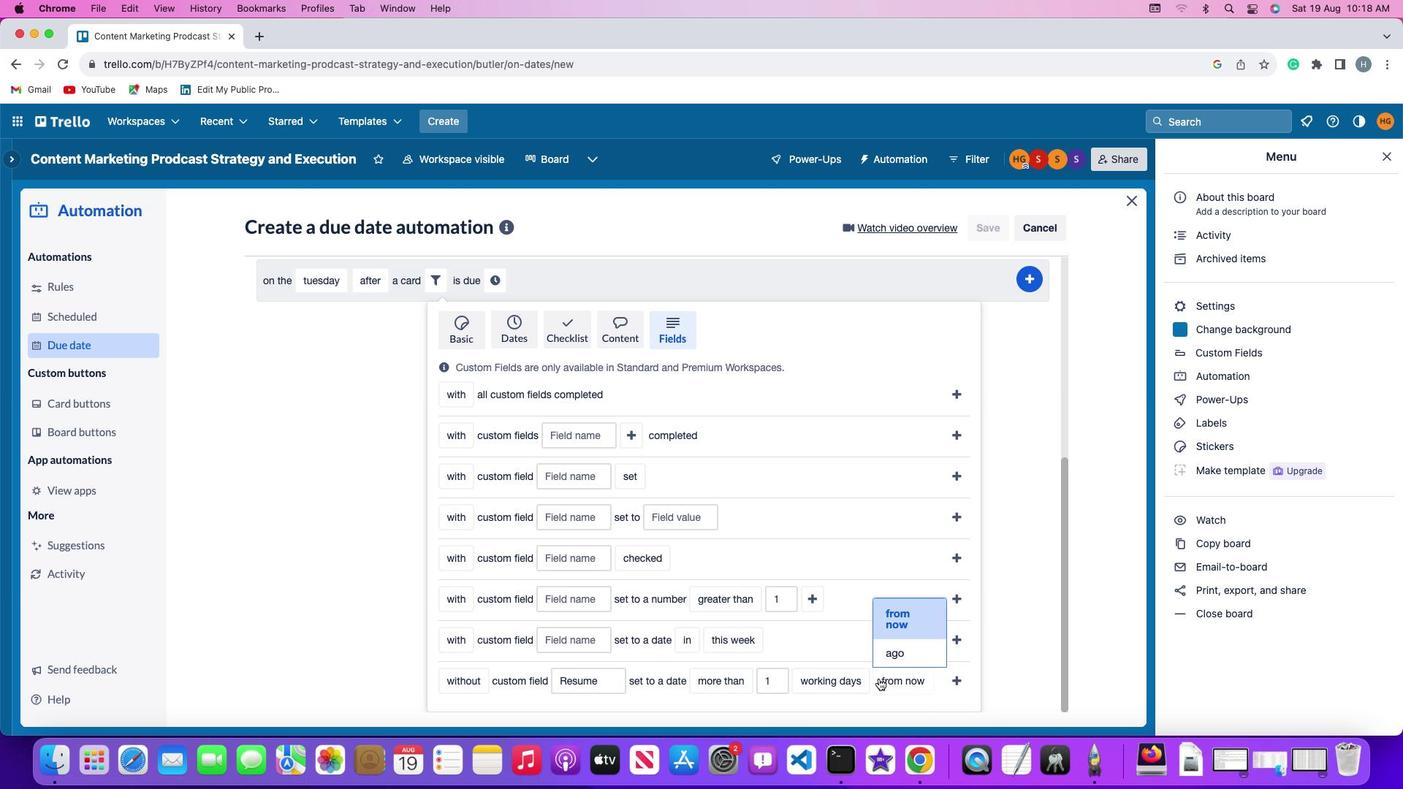
Action: Mouse moved to (888, 655)
Screenshot: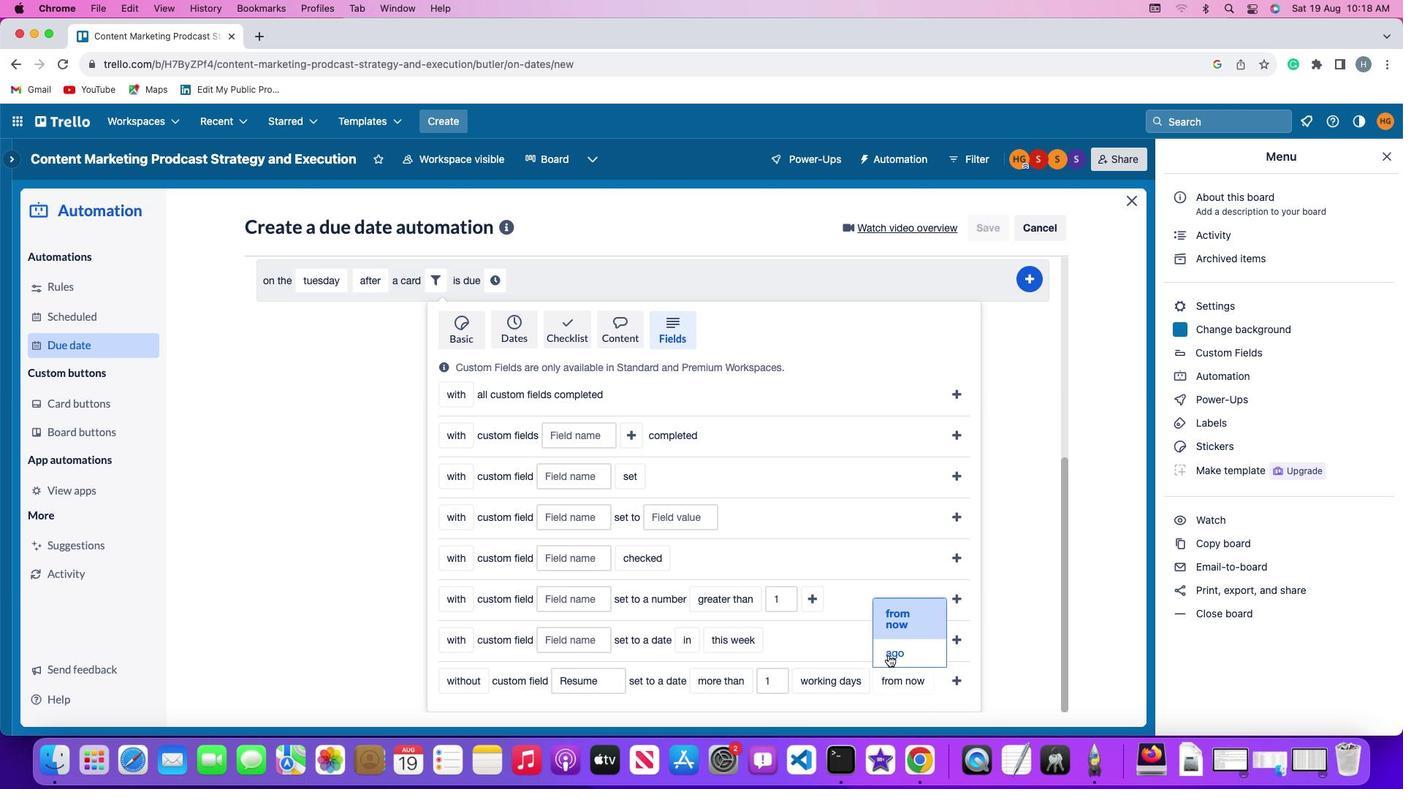 
Action: Mouse pressed left at (888, 655)
Screenshot: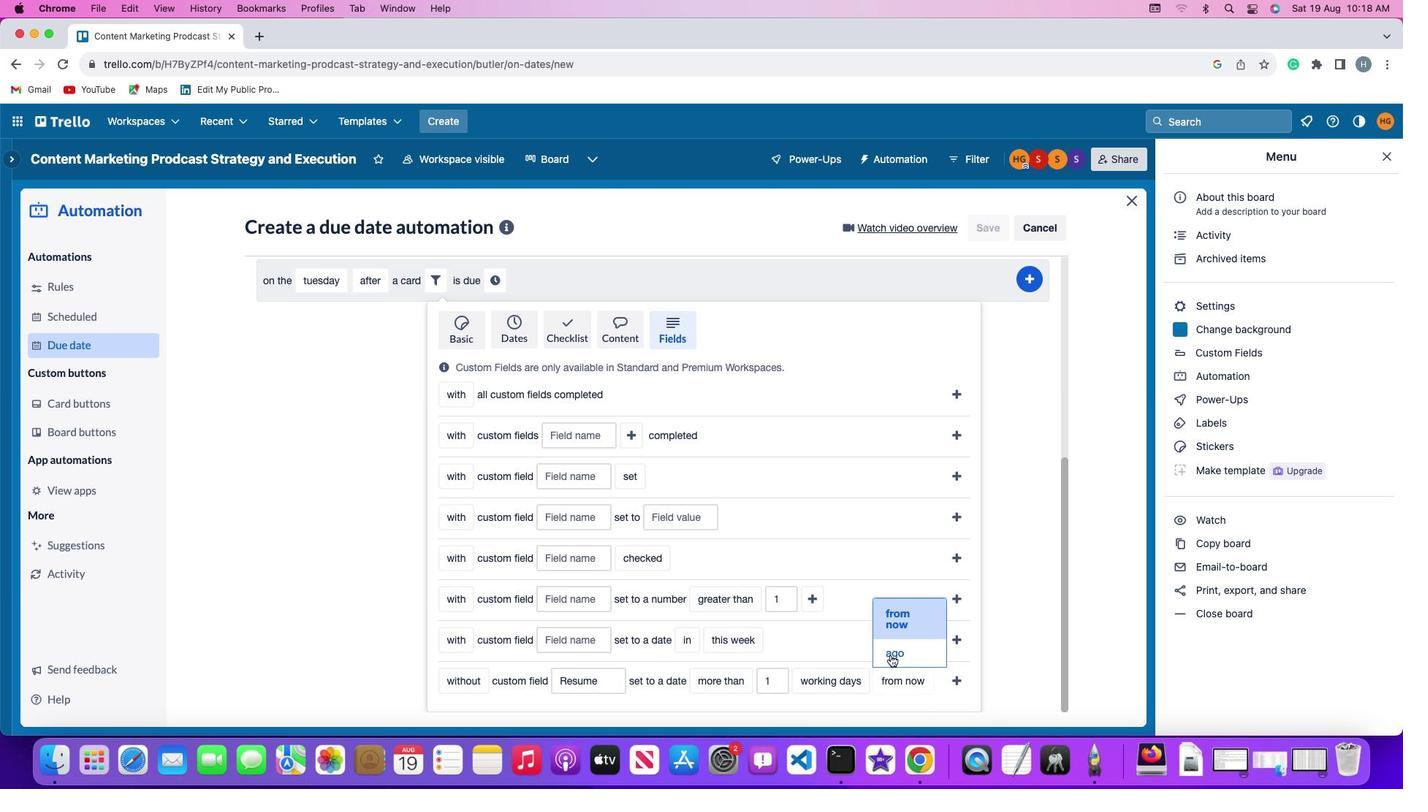 
Action: Mouse moved to (940, 681)
Screenshot: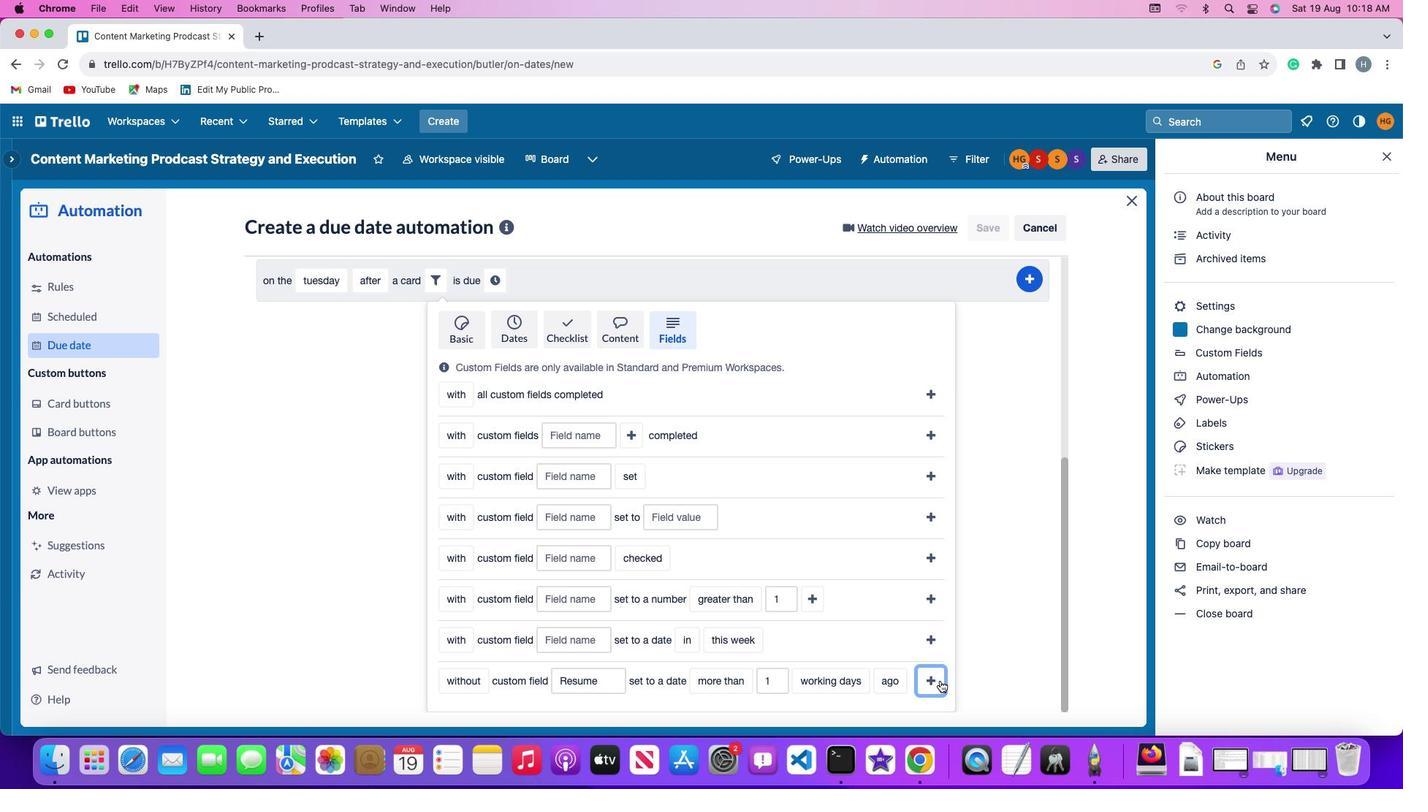 
Action: Mouse pressed left at (940, 681)
Screenshot: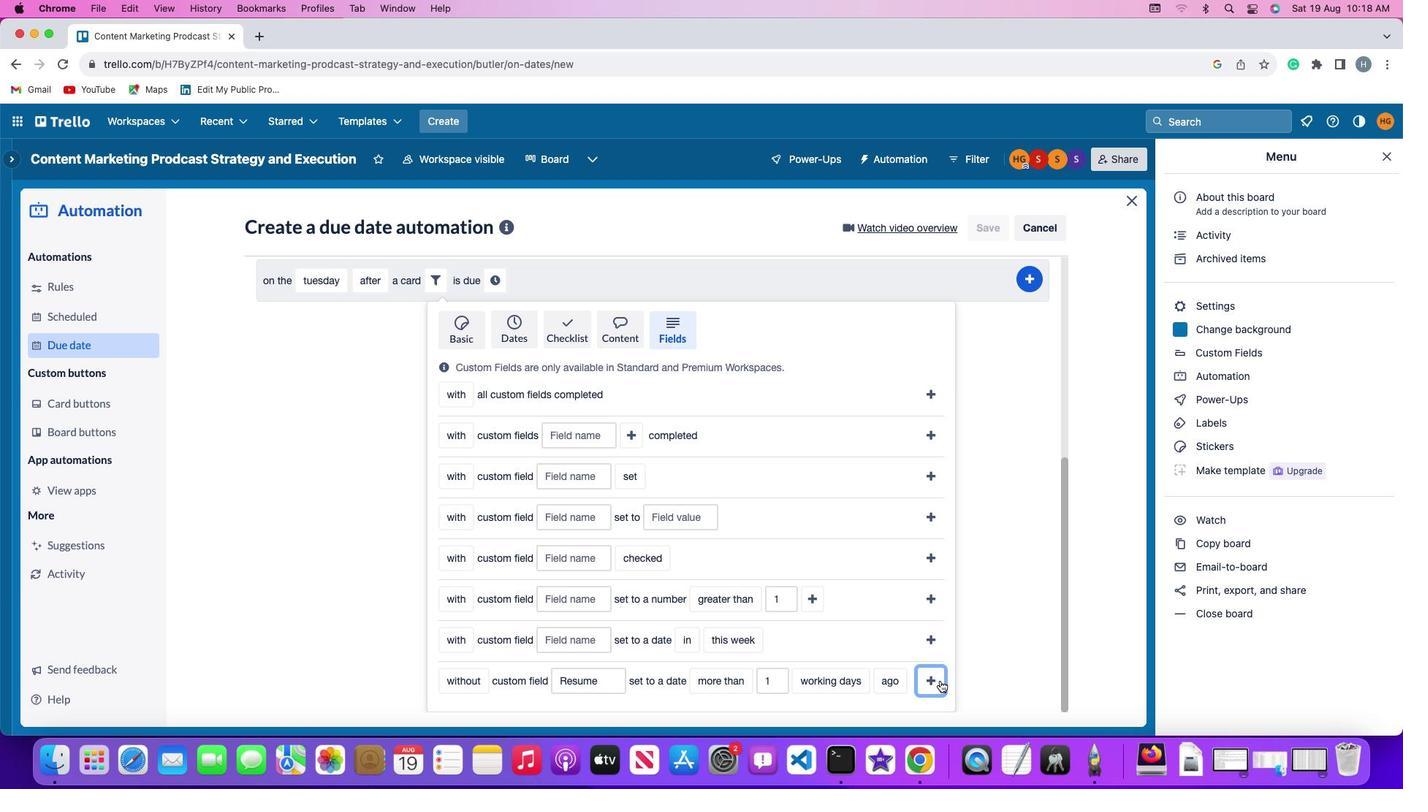 
Action: Mouse moved to (873, 640)
Screenshot: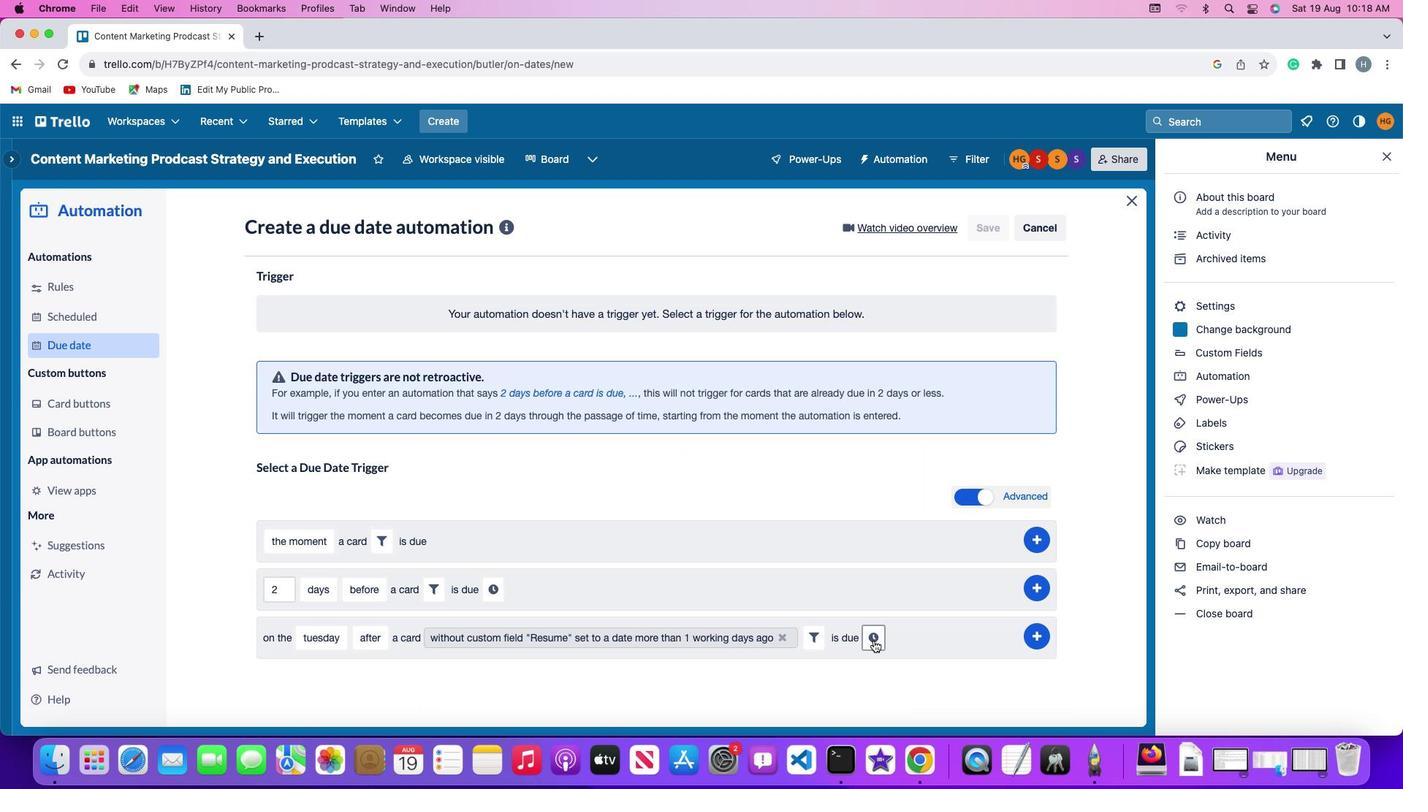 
Action: Mouse pressed left at (873, 640)
Screenshot: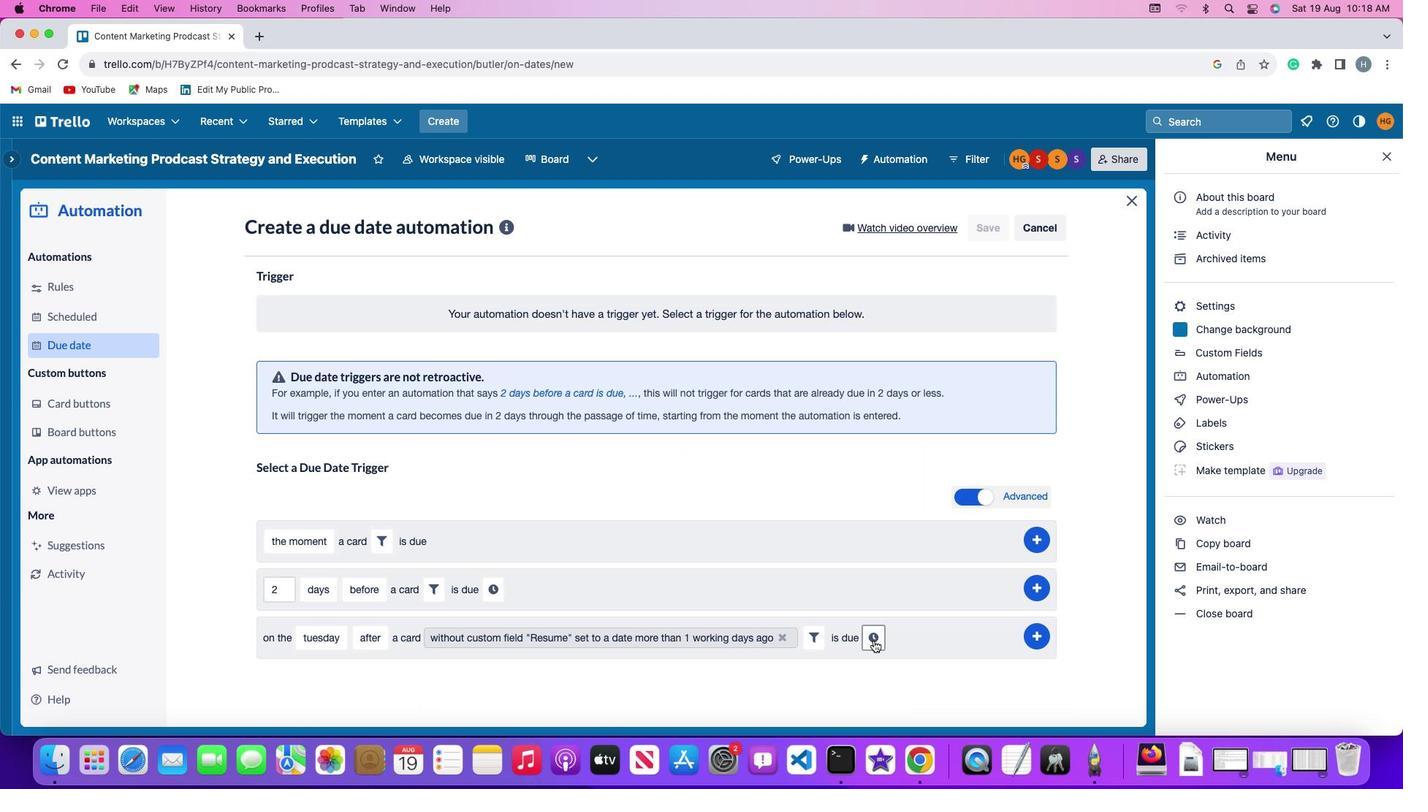 
Action: Mouse moved to (907, 640)
Screenshot: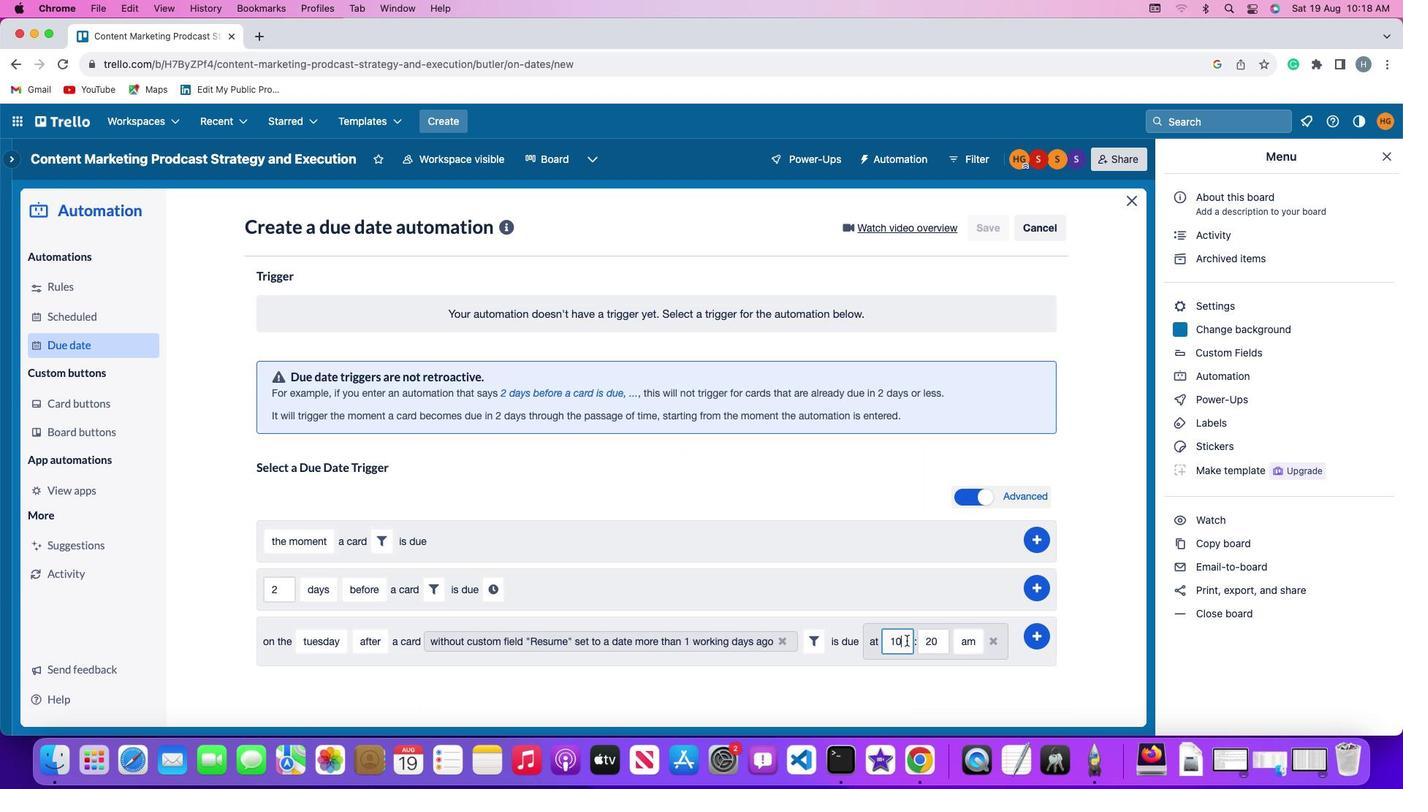 
Action: Mouse pressed left at (907, 640)
Screenshot: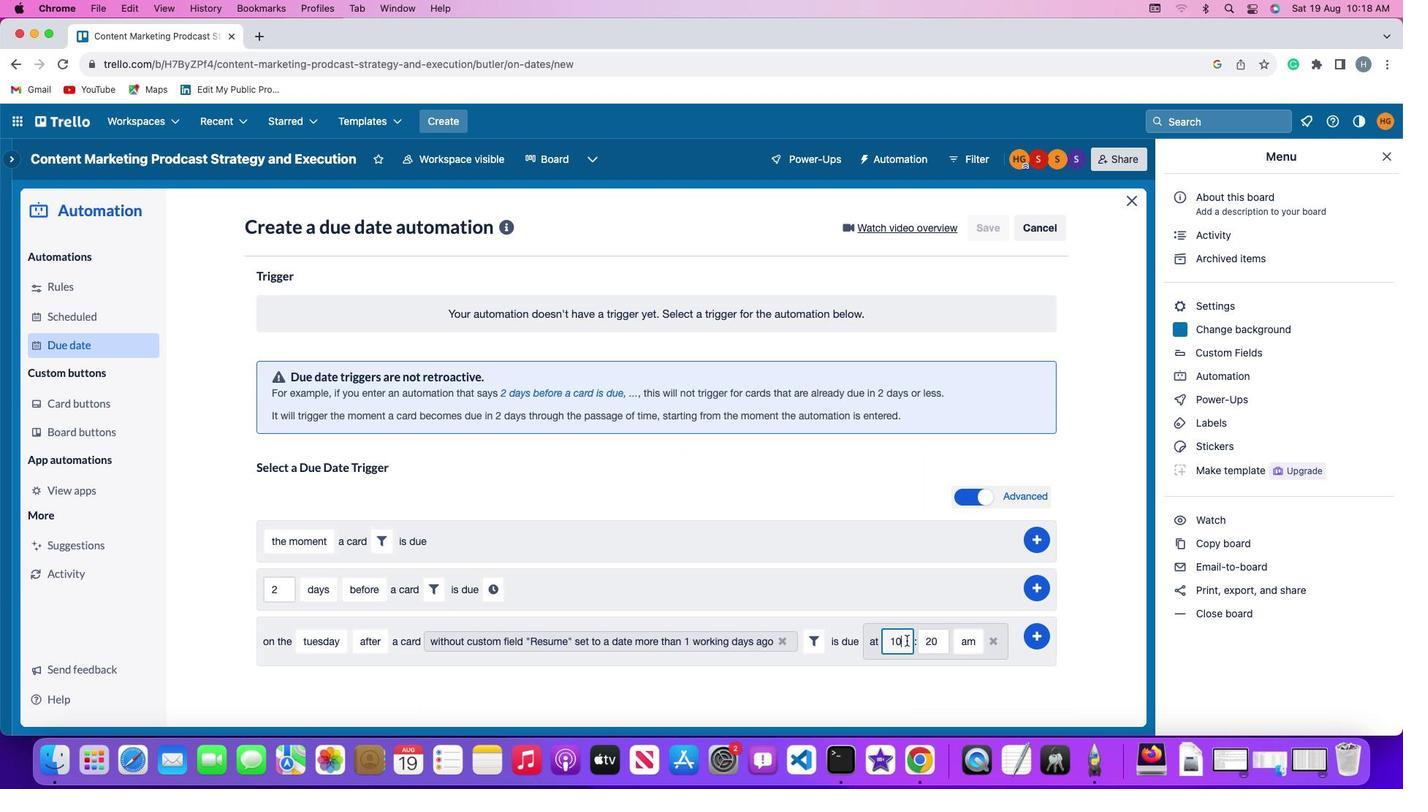 
Action: Mouse moved to (908, 639)
Screenshot: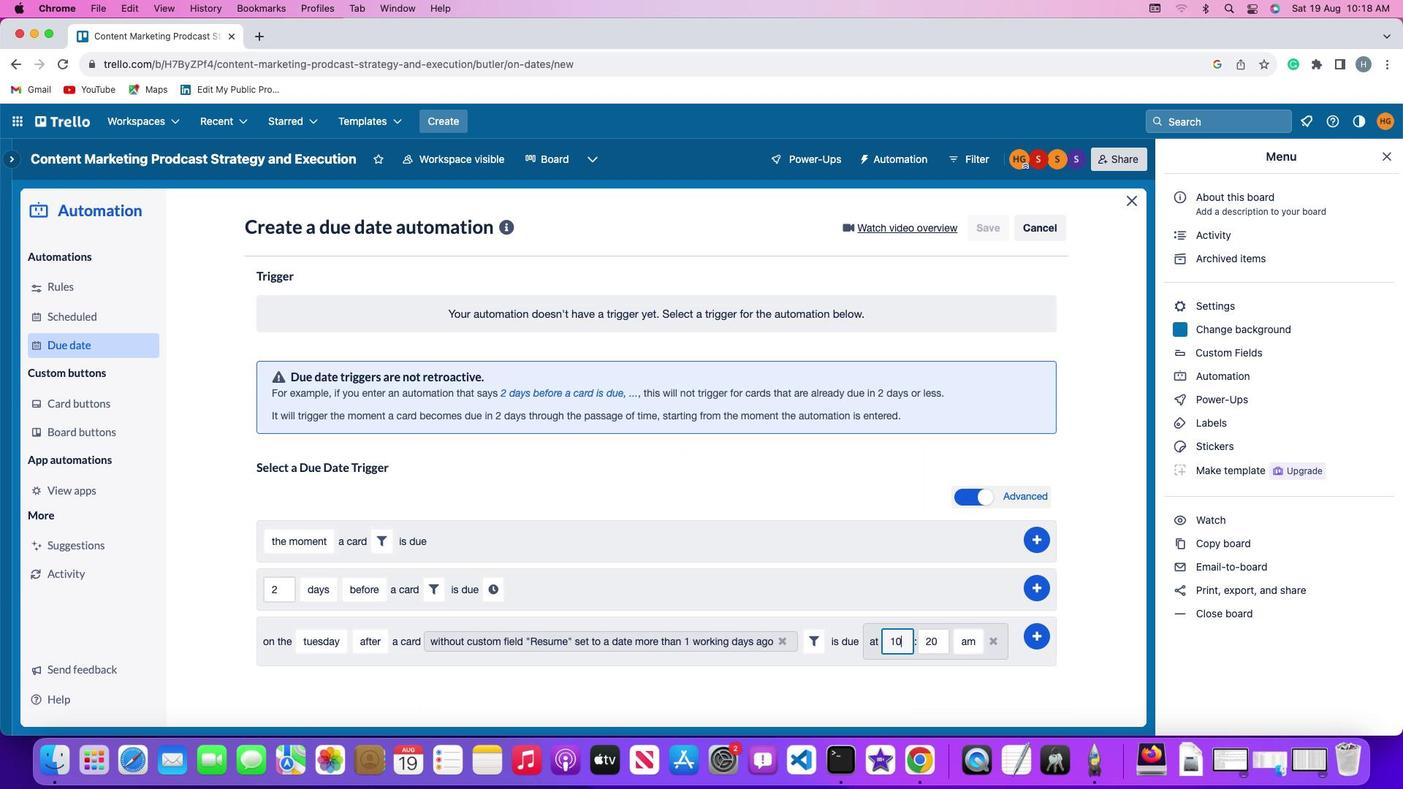 
Action: Key pressed Key.backspace'1'
Screenshot: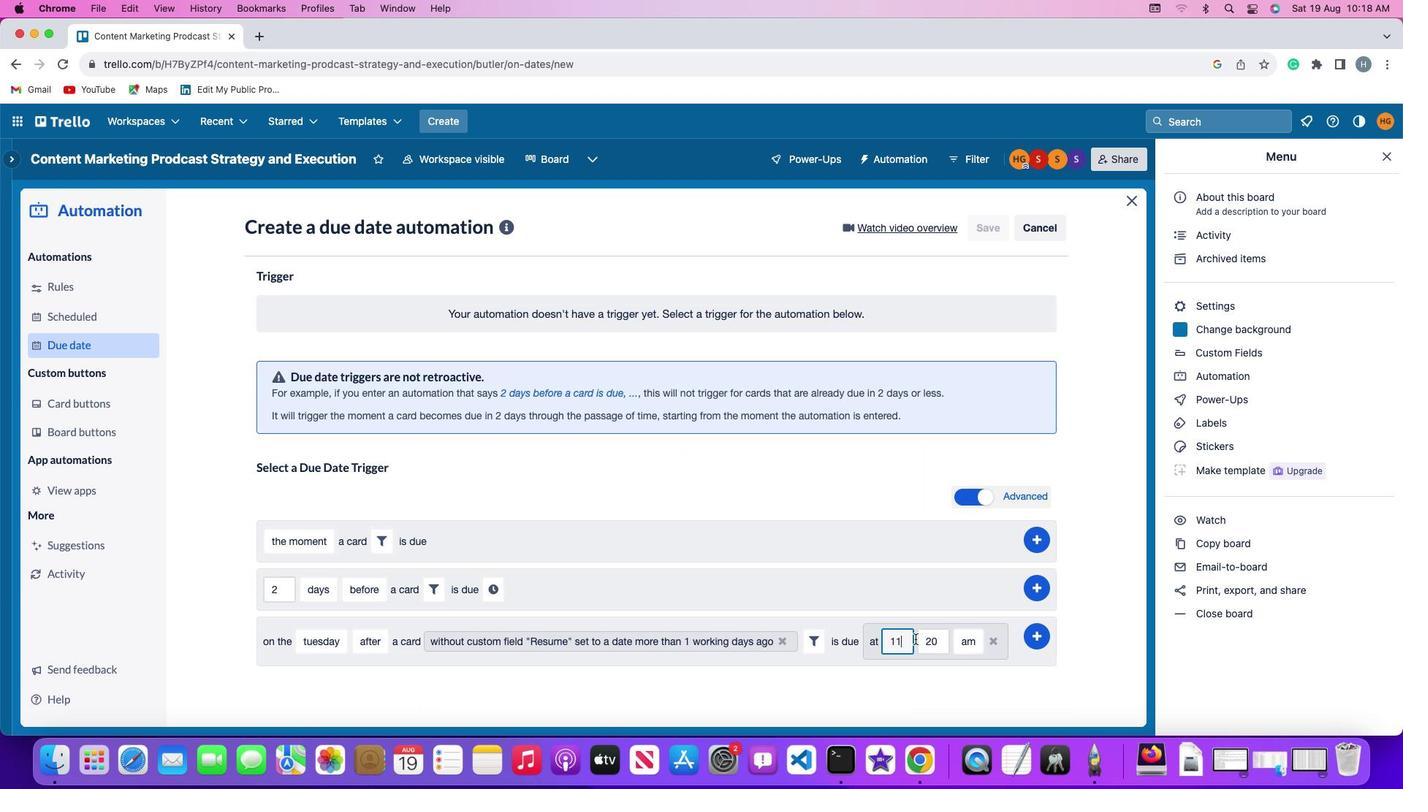 
Action: Mouse moved to (938, 639)
Screenshot: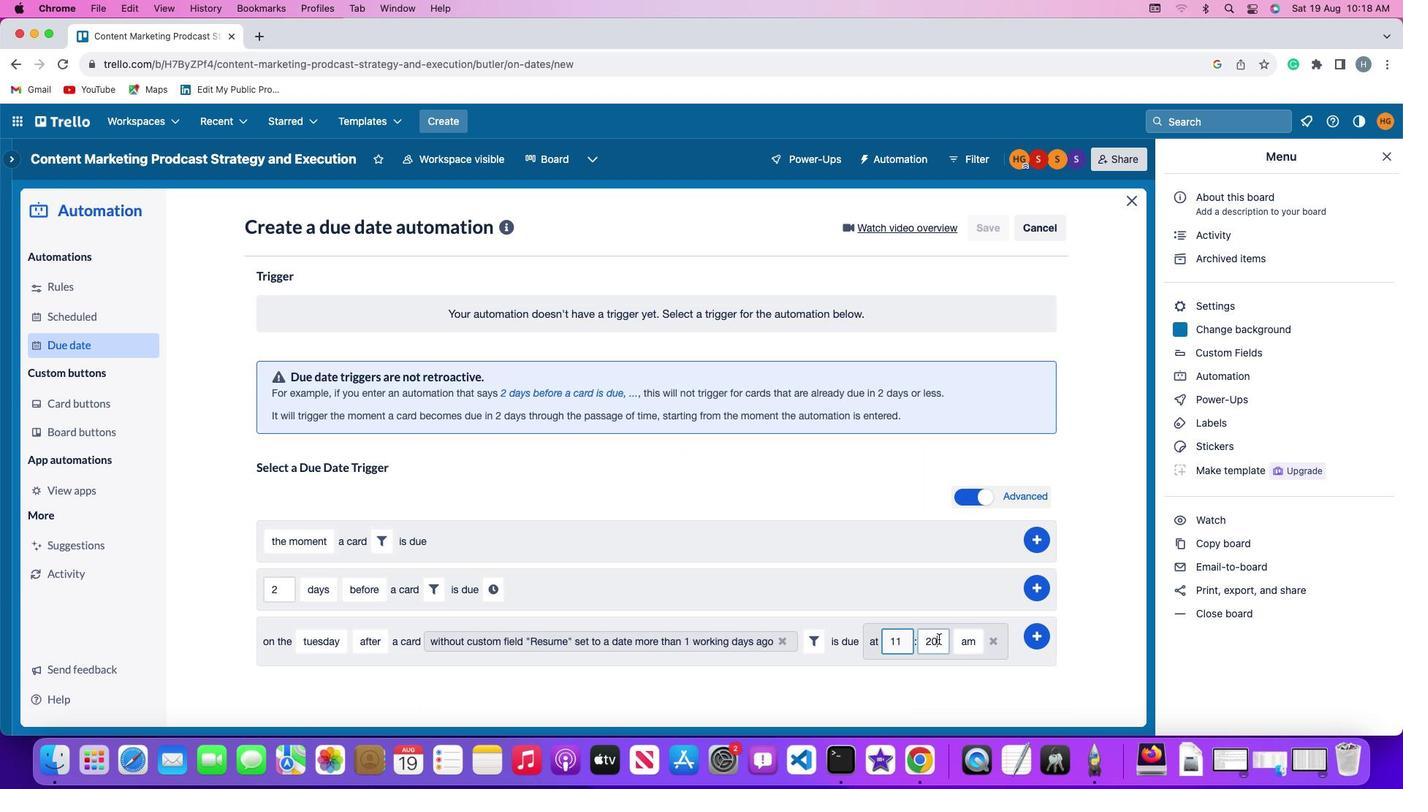 
Action: Mouse pressed left at (938, 639)
Screenshot: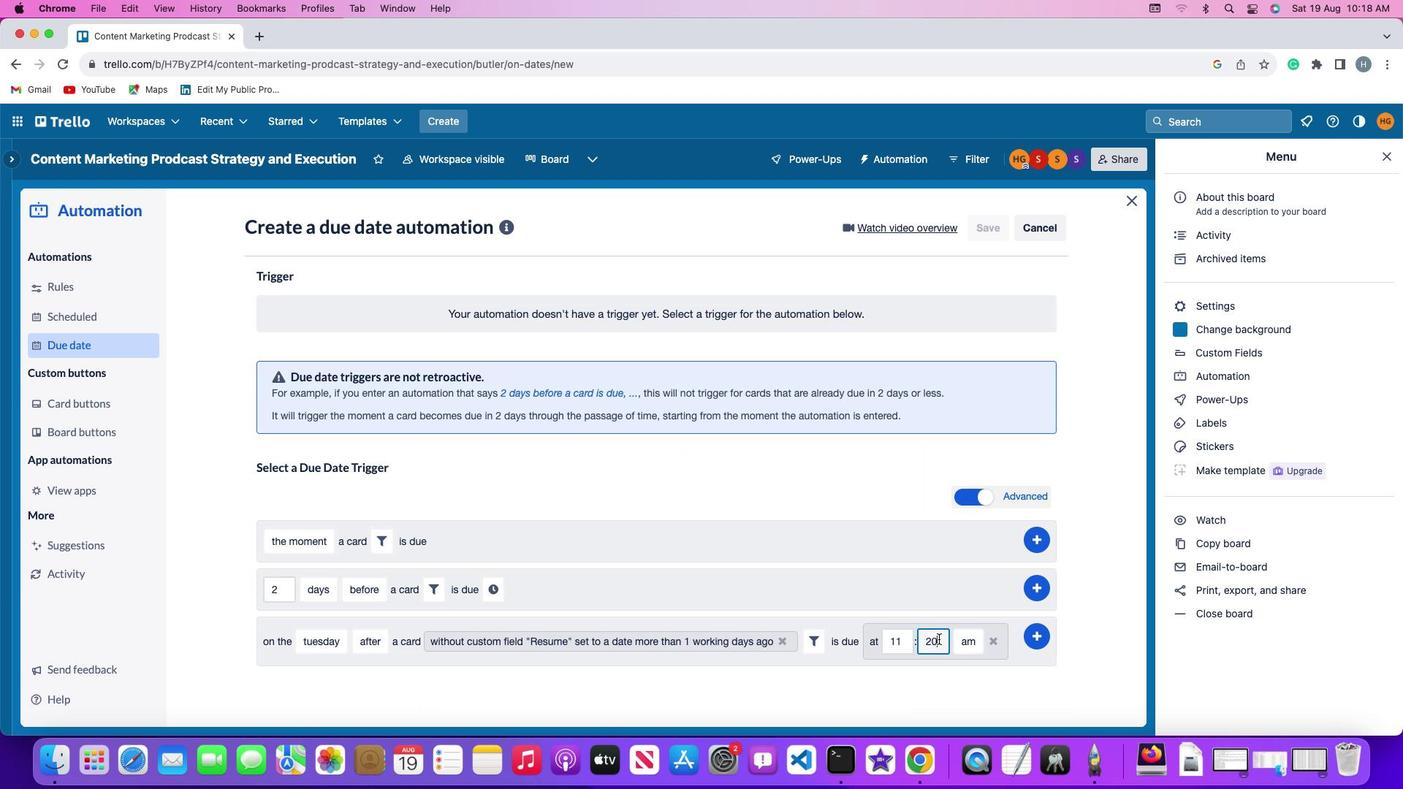 
Action: Mouse moved to (939, 639)
Screenshot: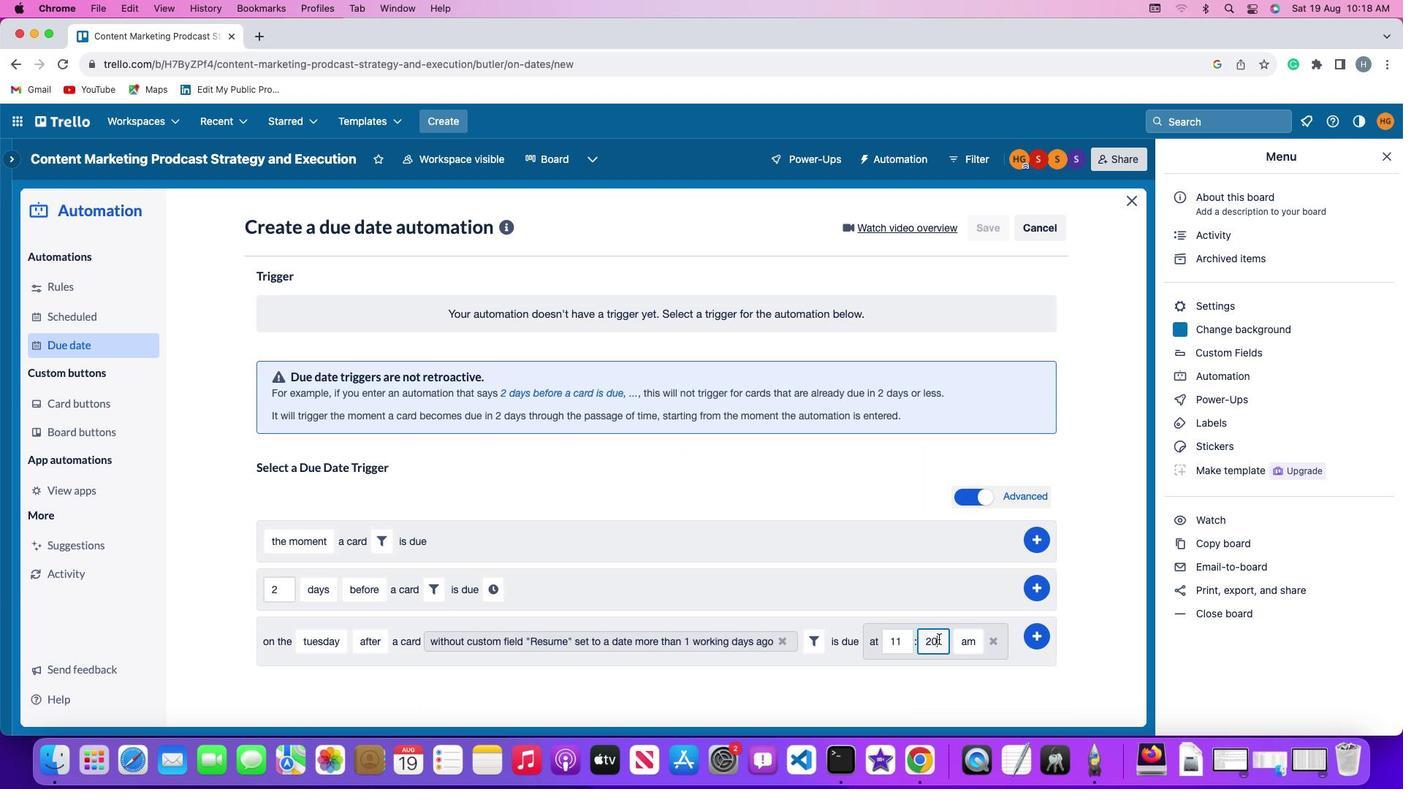 
Action: Key pressed Key.backspaceKey.backspace
Screenshot: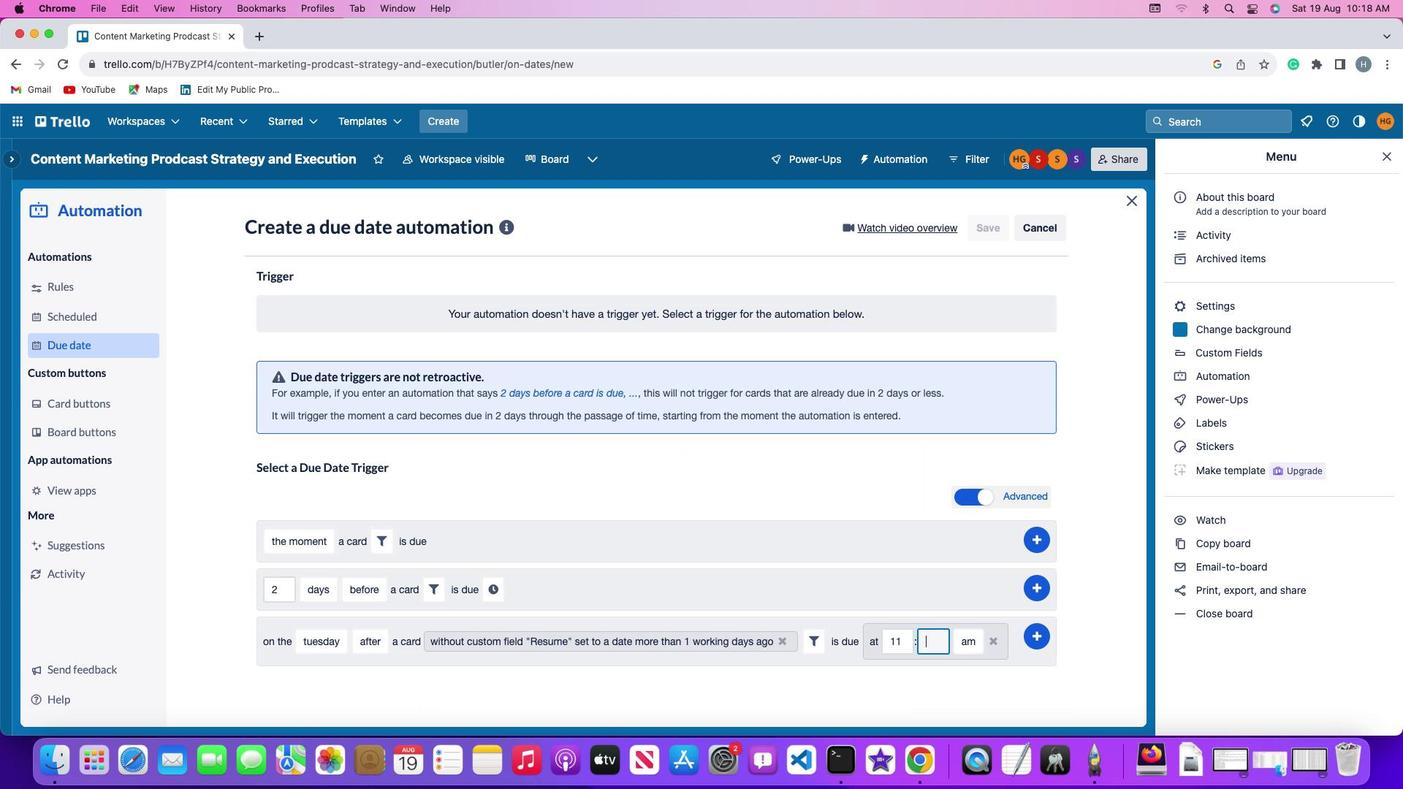
Action: Mouse moved to (940, 638)
Screenshot: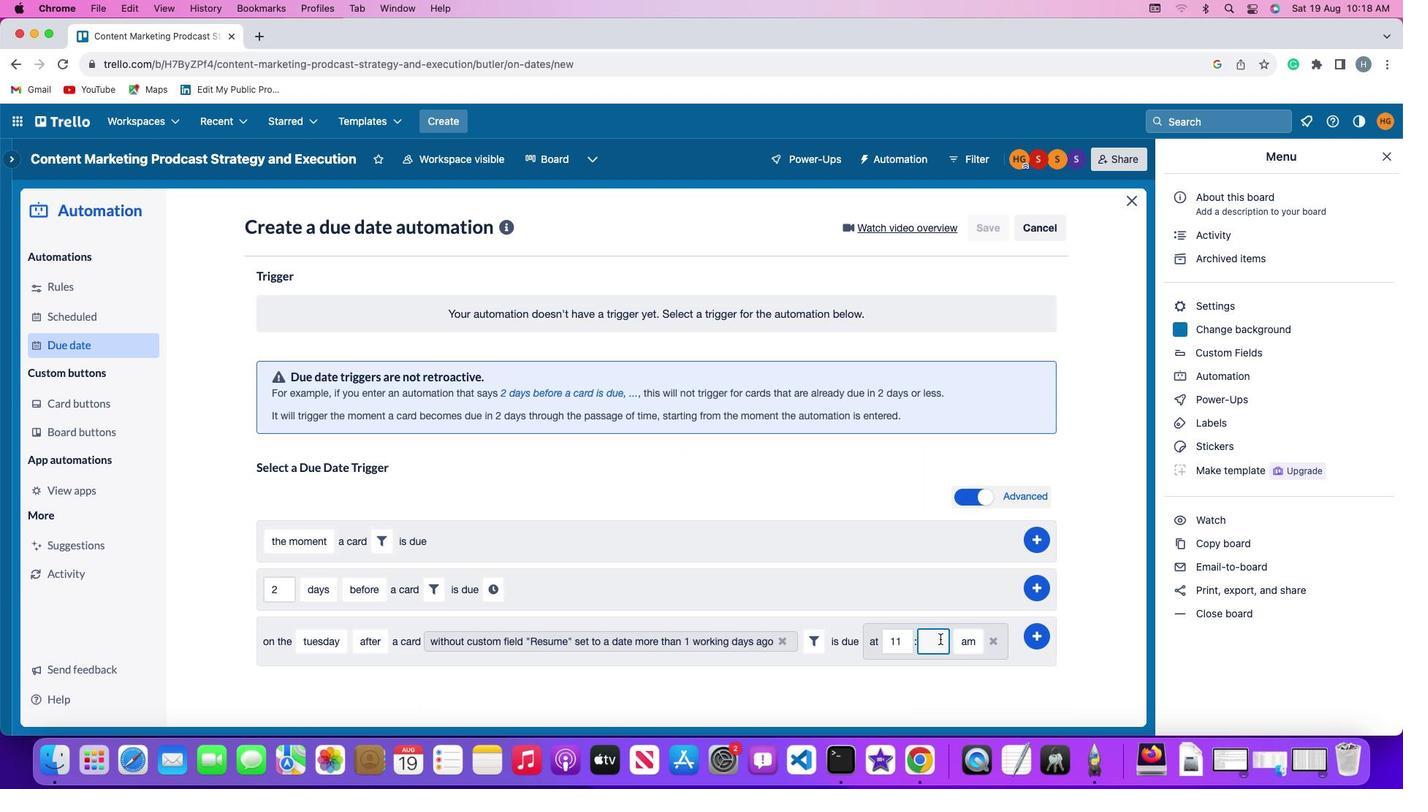 
Action: Key pressed '0''0'
Screenshot: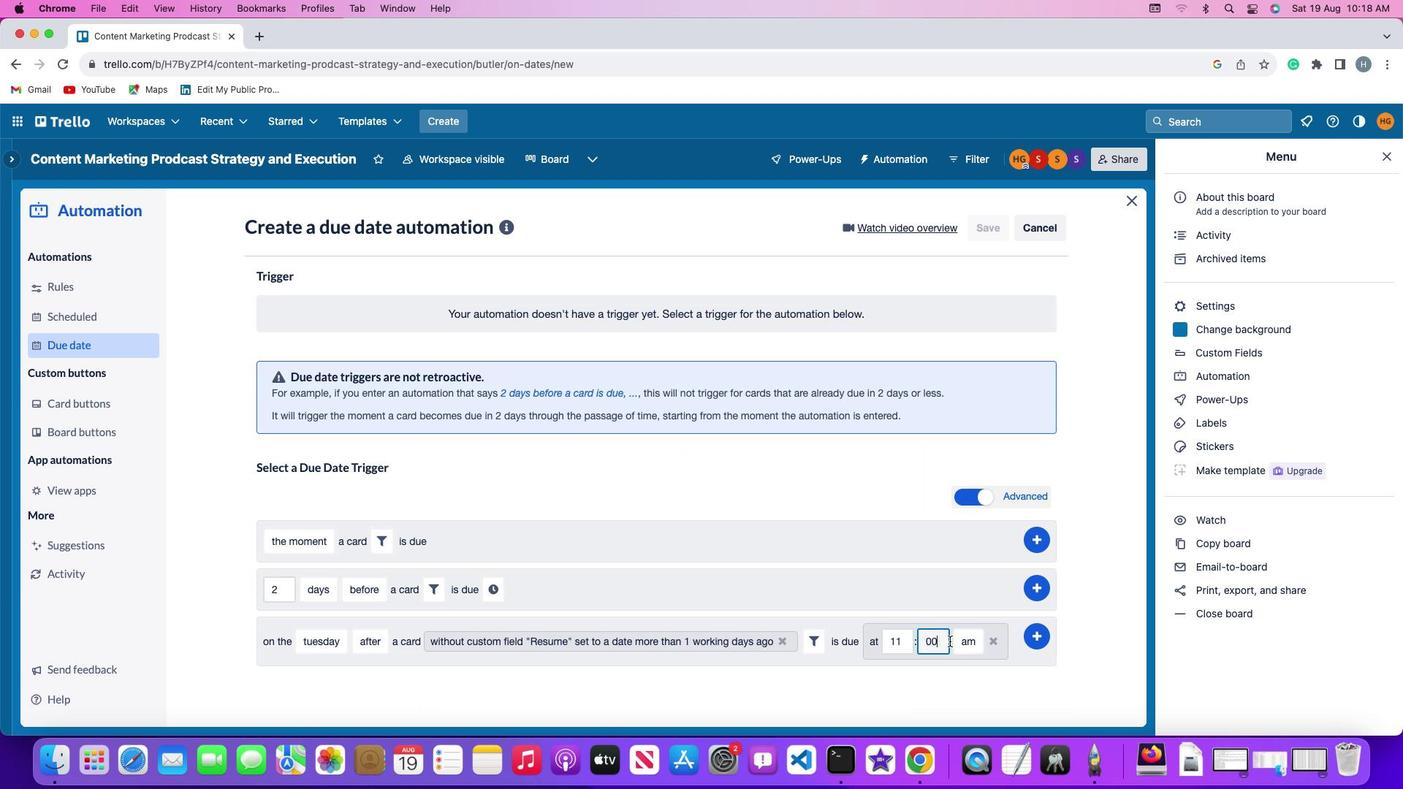 
Action: Mouse moved to (957, 641)
Screenshot: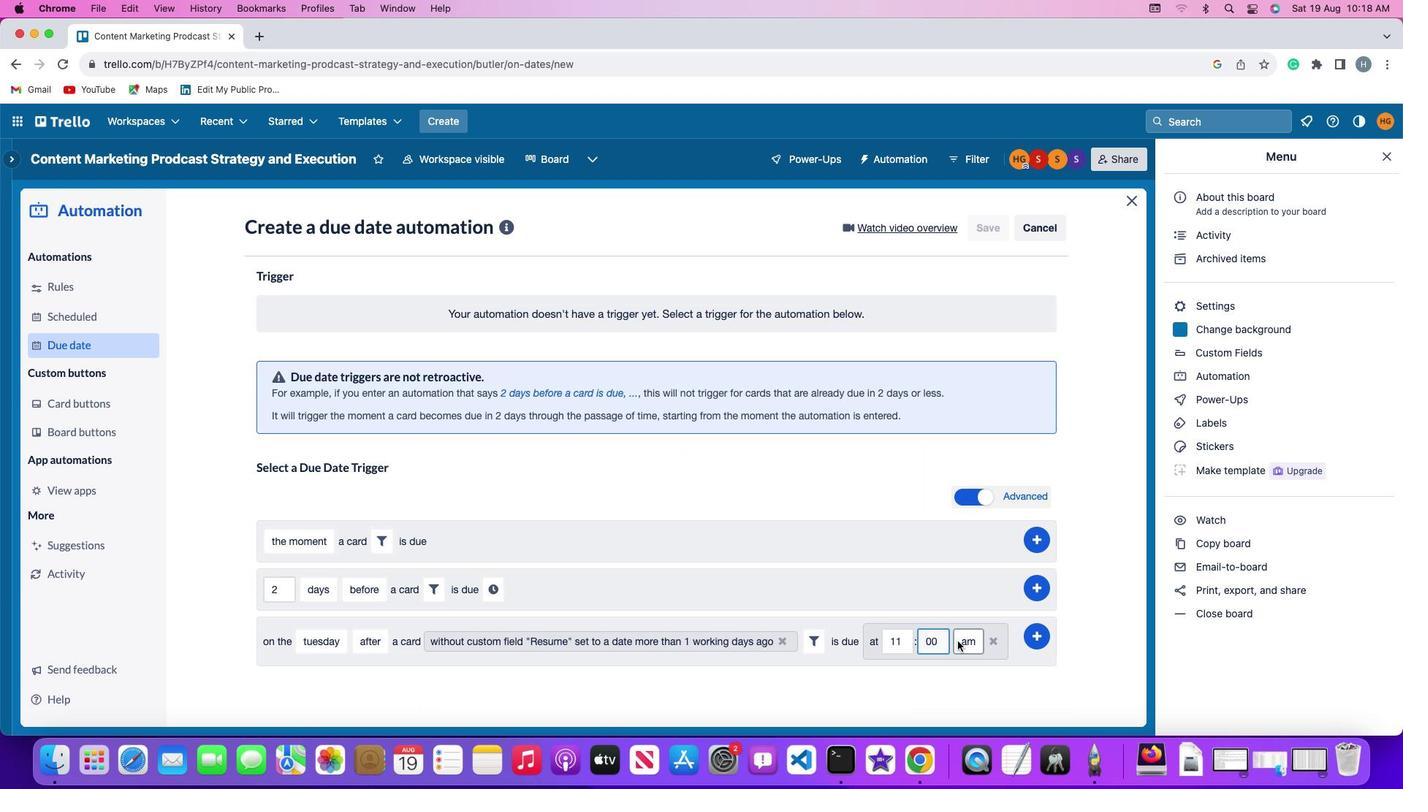
Action: Mouse pressed left at (957, 641)
Screenshot: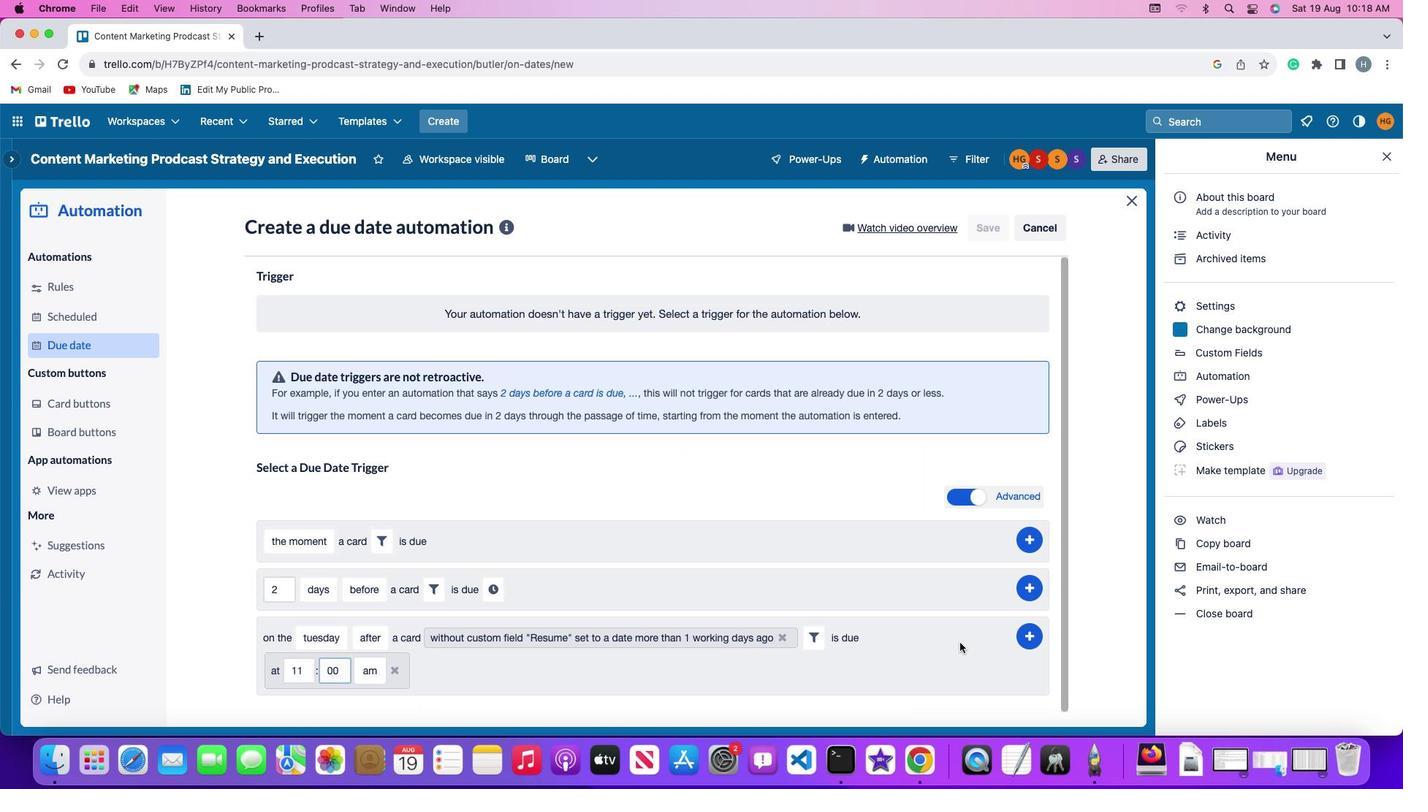
Action: Mouse moved to (374, 670)
Screenshot: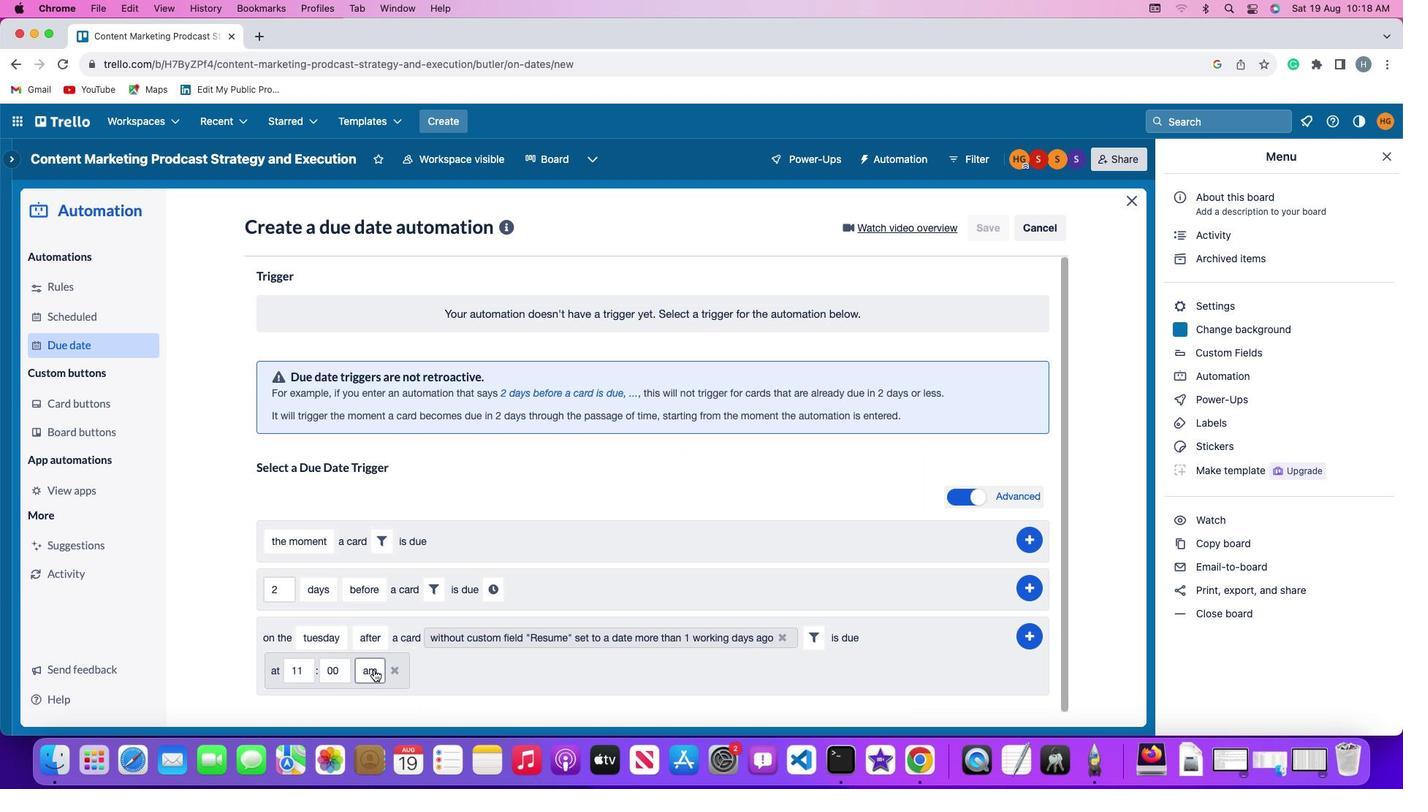 
Action: Mouse pressed left at (374, 670)
Screenshot: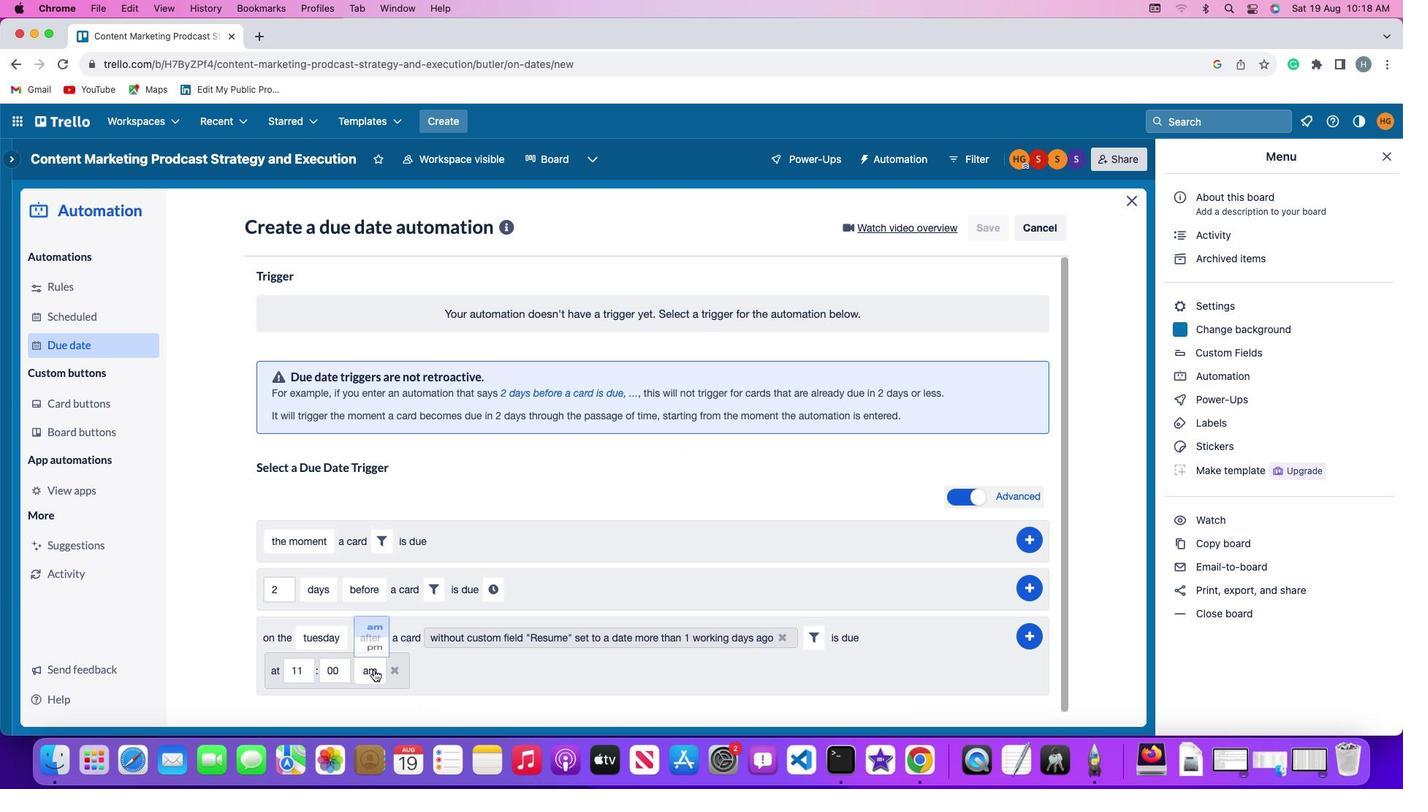 
Action: Mouse moved to (376, 619)
Screenshot: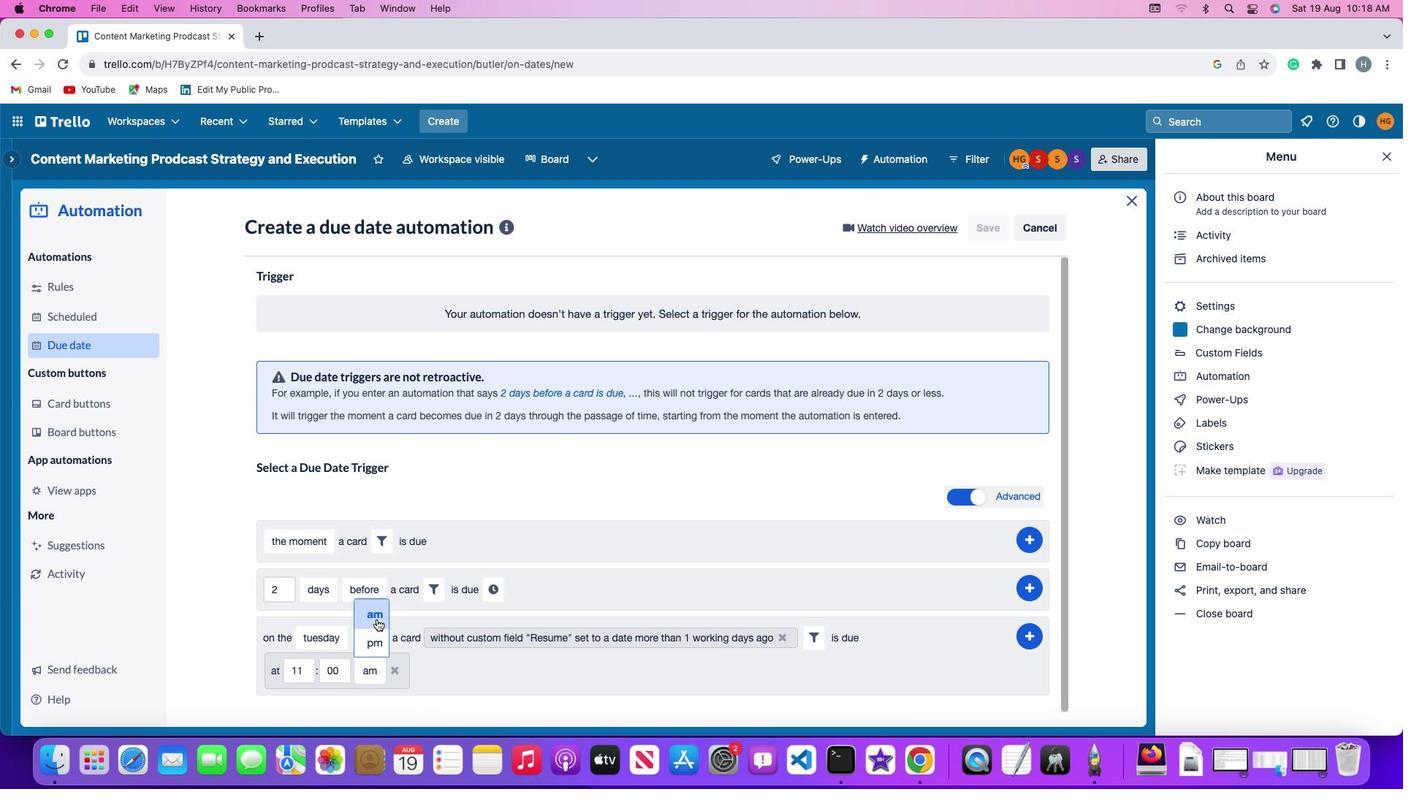 
Action: Mouse pressed left at (376, 619)
Screenshot: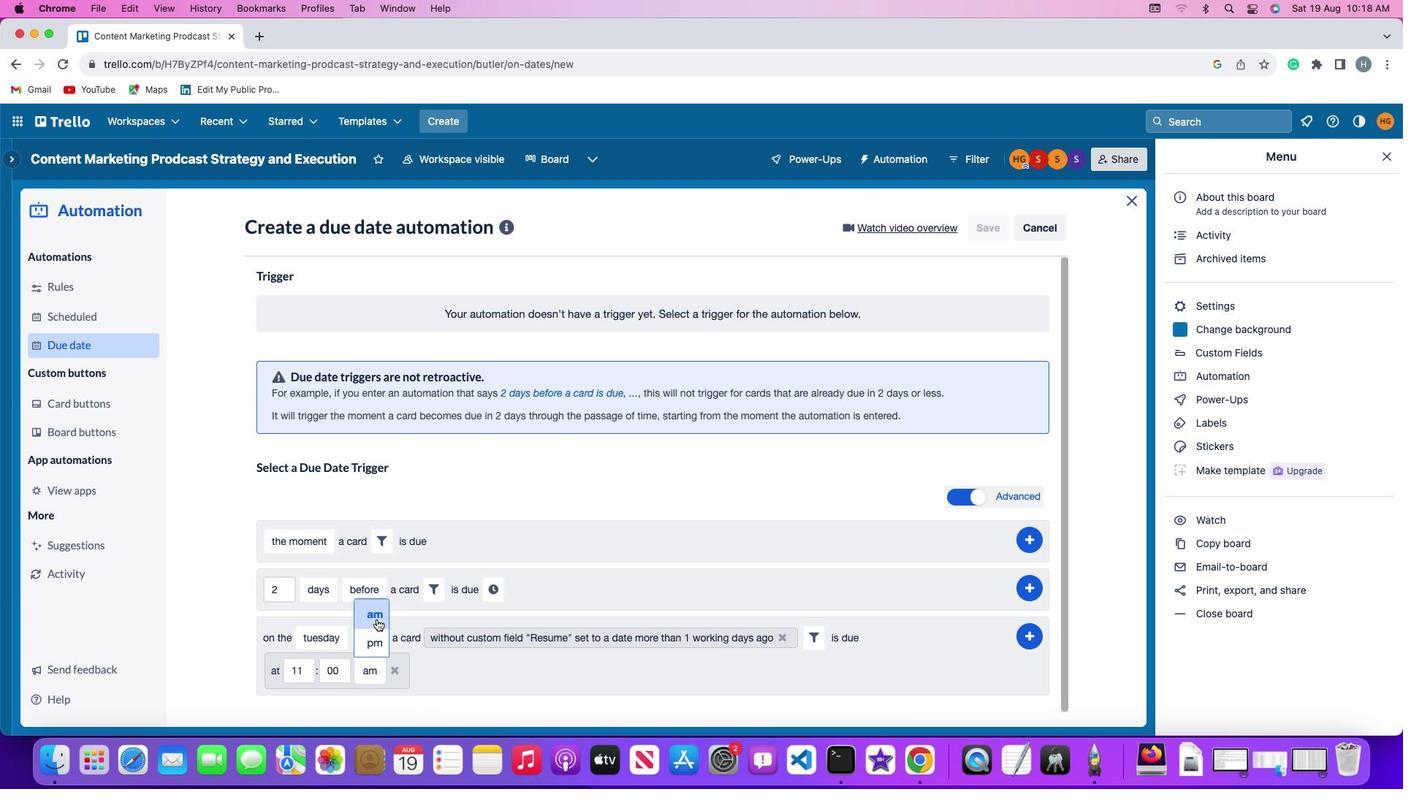 
Action: Mouse moved to (1033, 631)
Screenshot: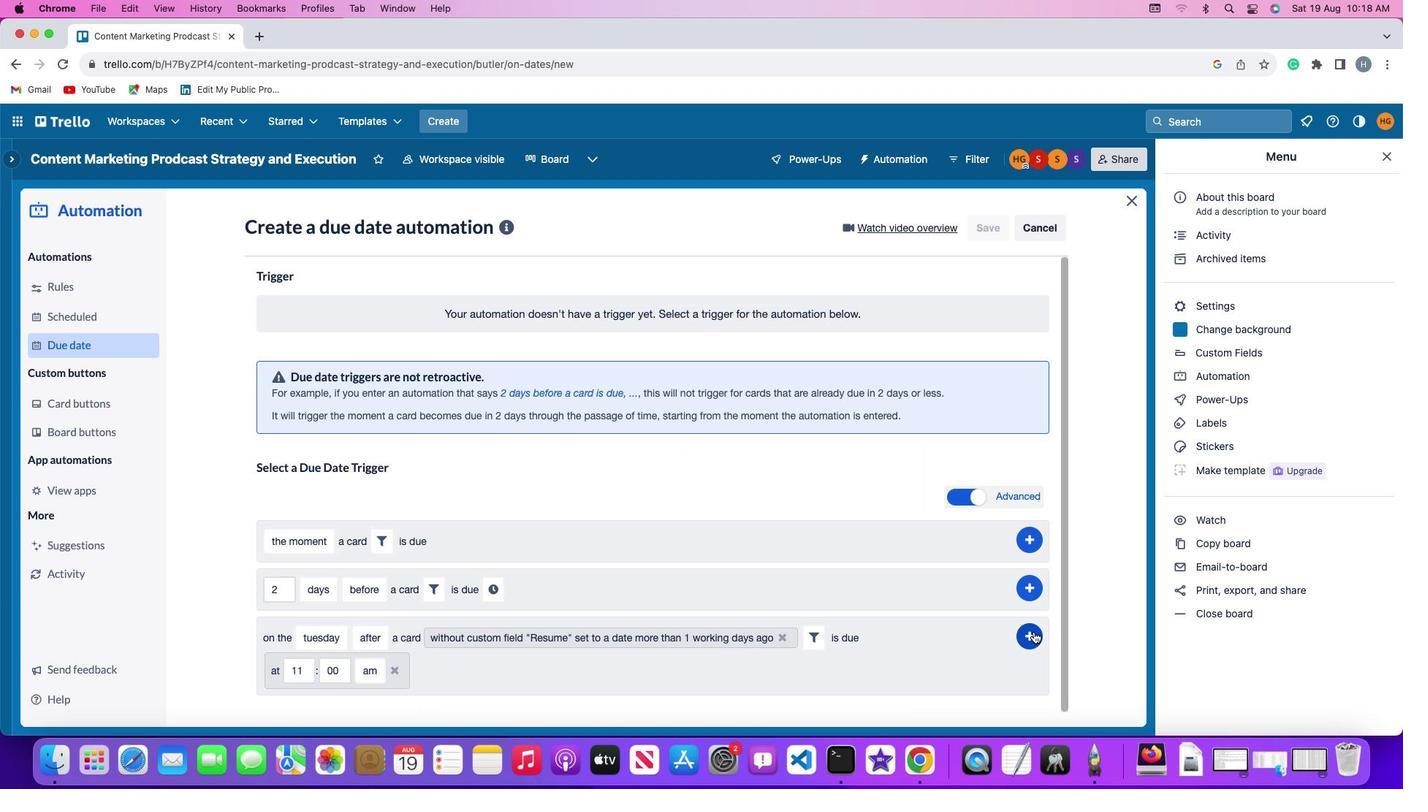 
Action: Mouse pressed left at (1033, 631)
Screenshot: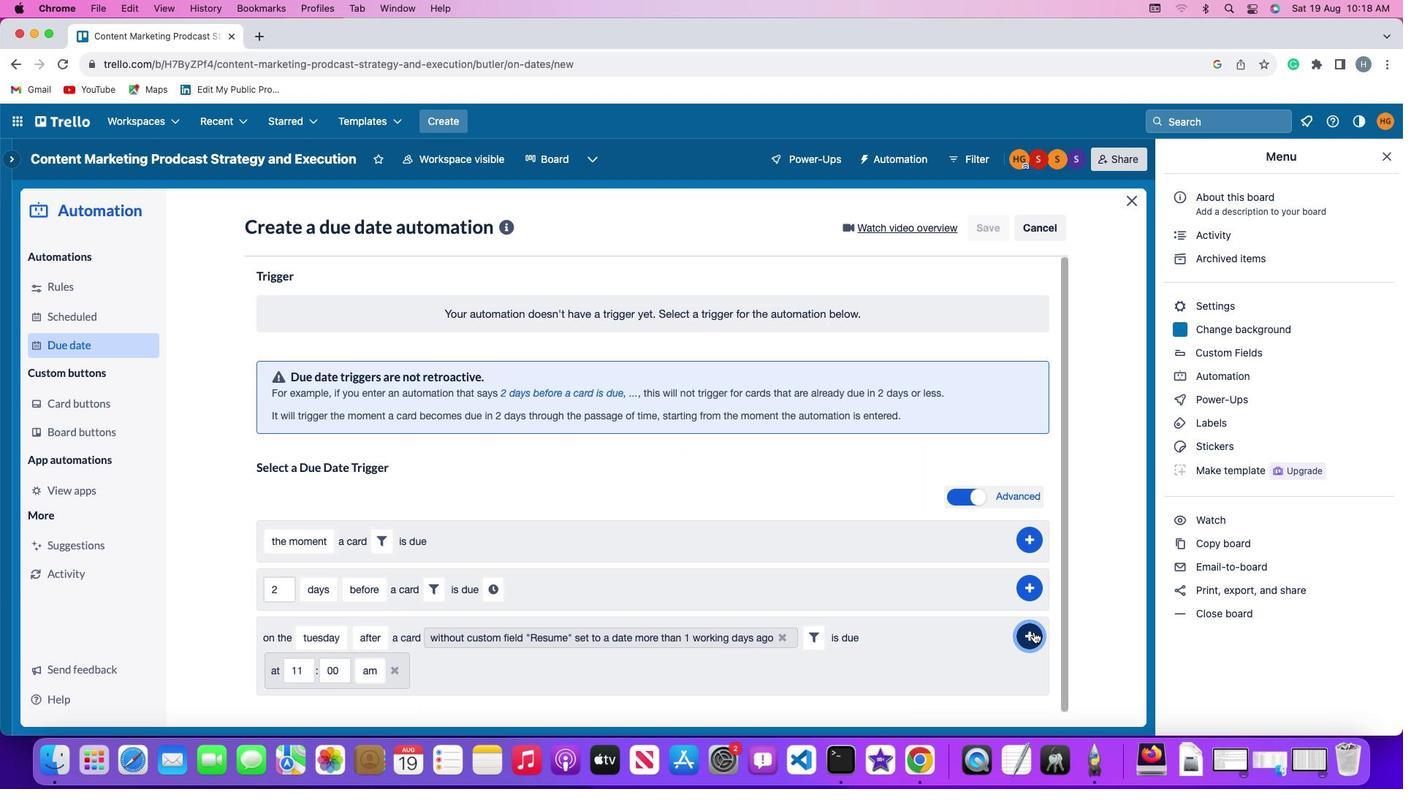 
Action: Mouse moved to (1109, 546)
Screenshot: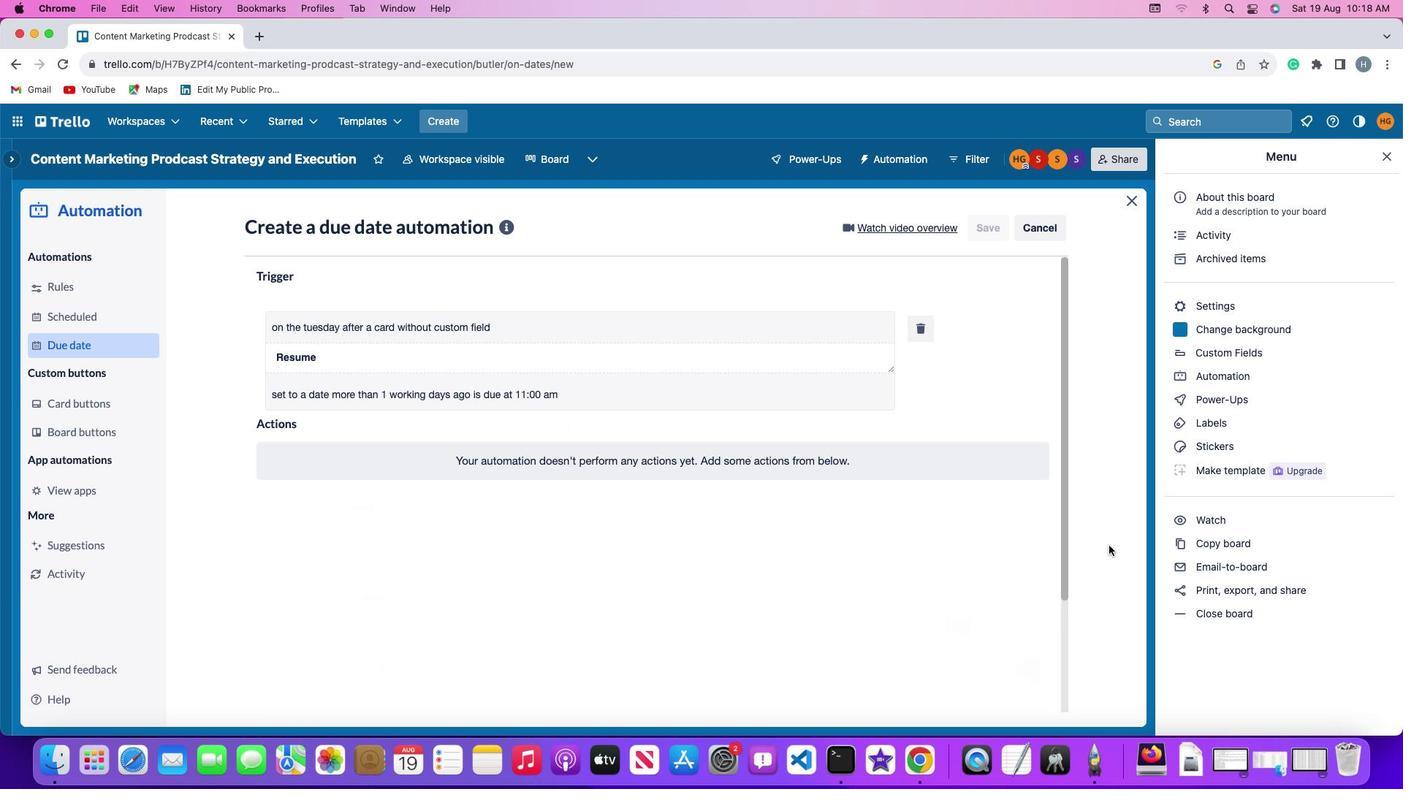
